 Task: Search for 'kitchen appliances' on Flipkart and review the Bajaj 410569 GX 1 500 W Juicer Mixer Grinder, focusing on customer reviews and ratings.
Action: Mouse moved to (338, 54)
Screenshot: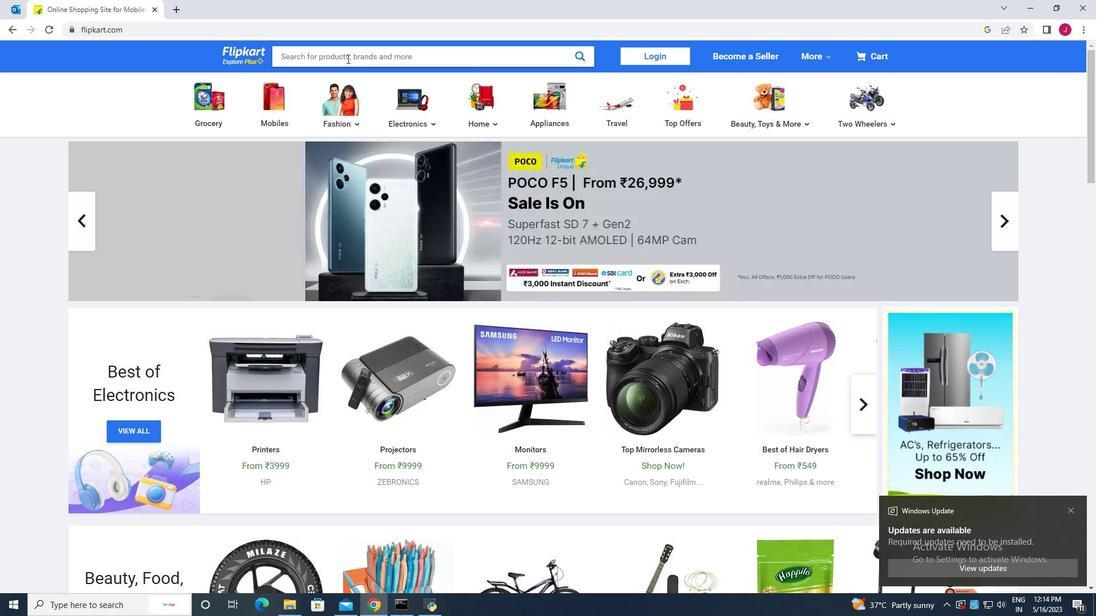 
Action: Mouse pressed left at (338, 54)
Screenshot: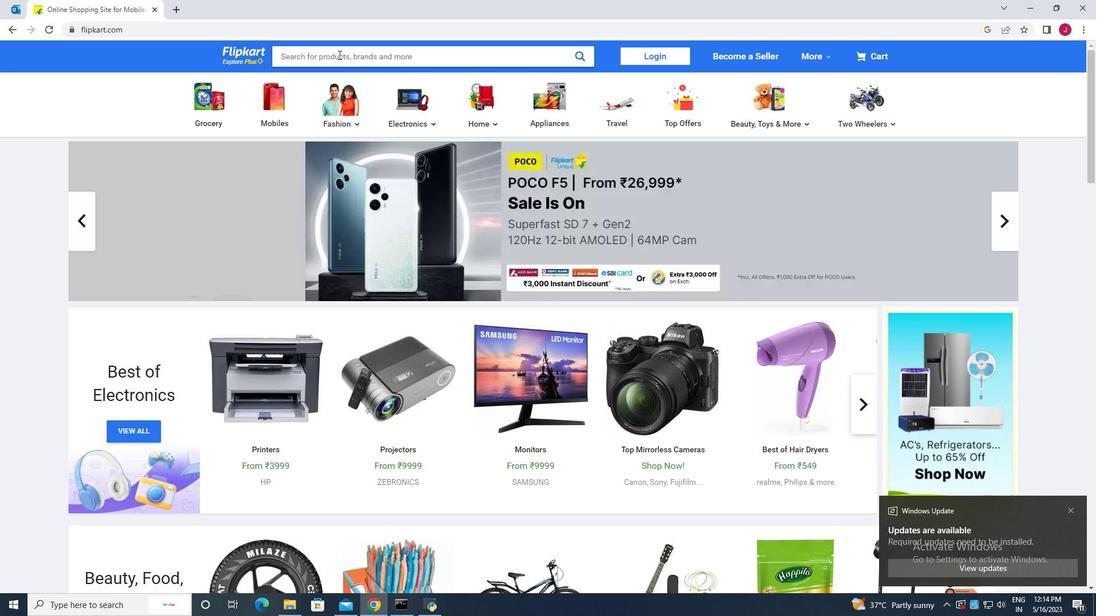 
Action: Key pressed kitchen<Key.space>app
Screenshot: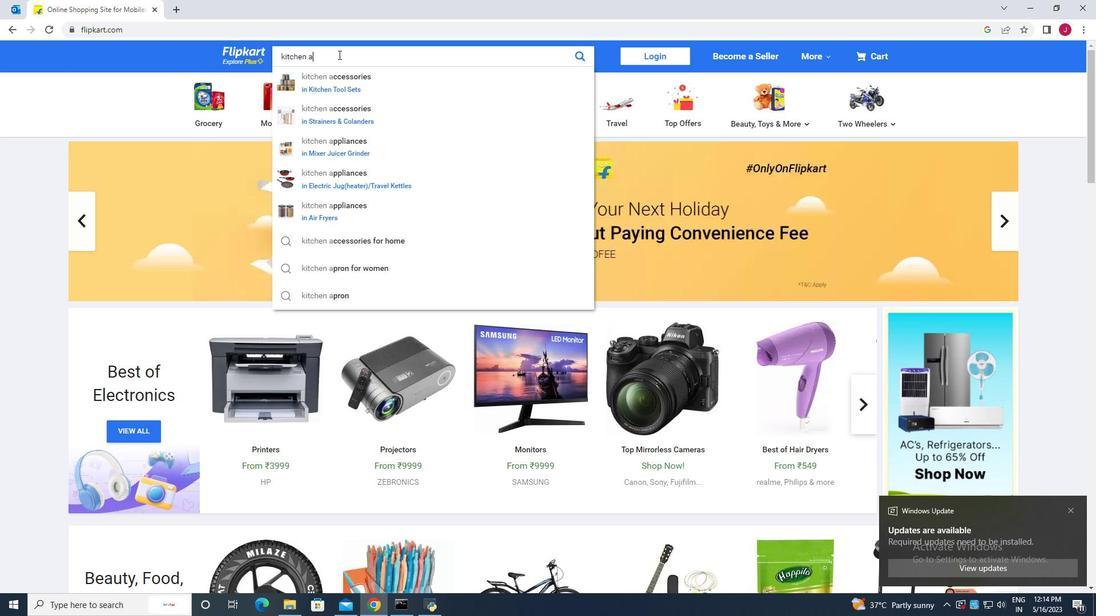 
Action: Mouse moved to (360, 78)
Screenshot: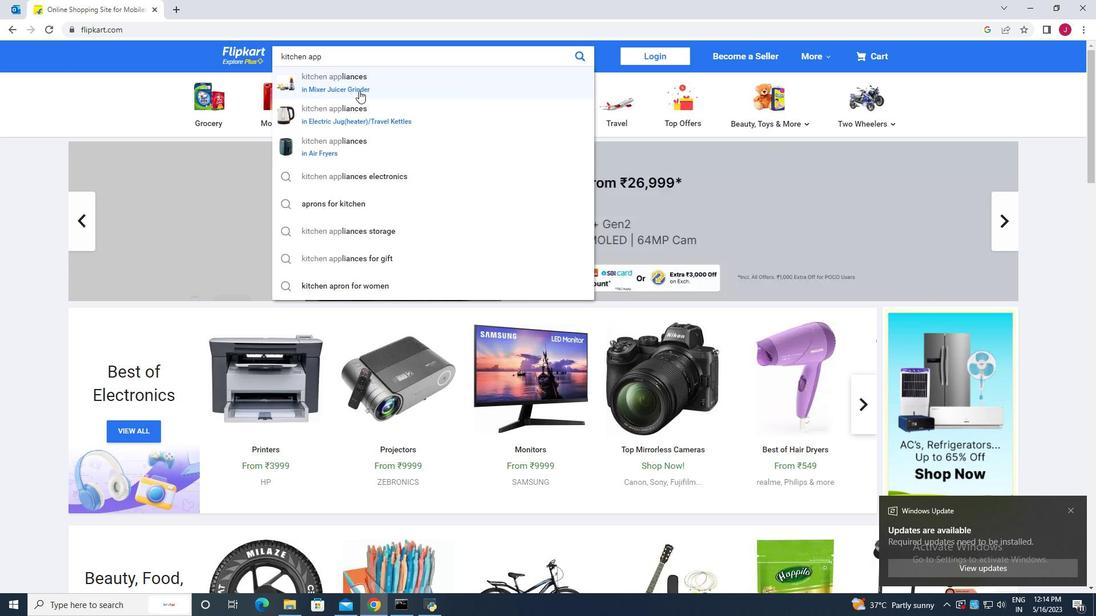 
Action: Mouse pressed left at (360, 78)
Screenshot: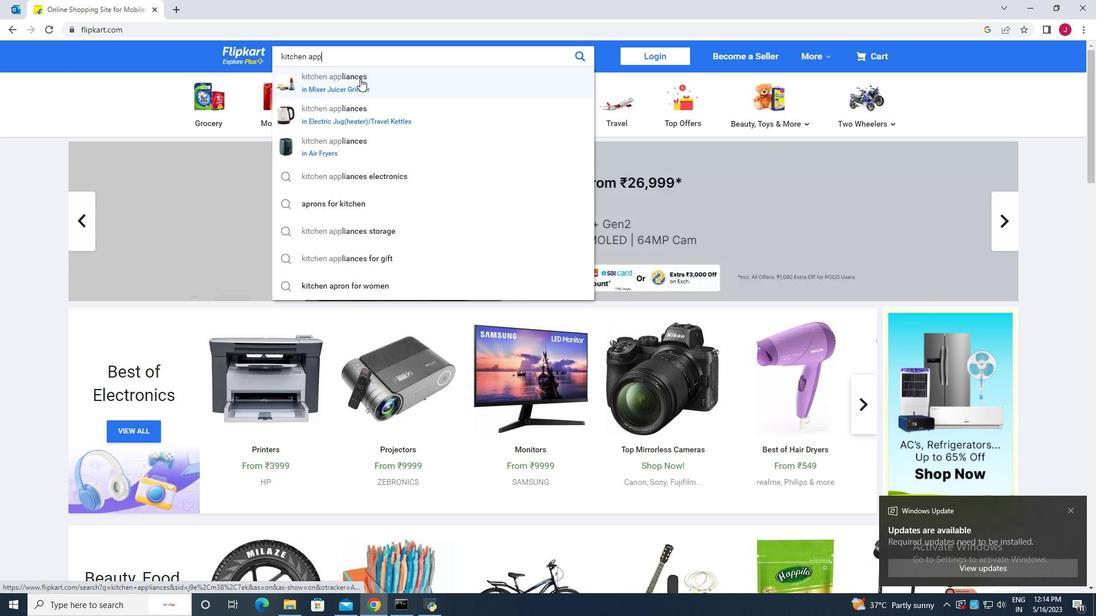 
Action: Mouse moved to (389, 241)
Screenshot: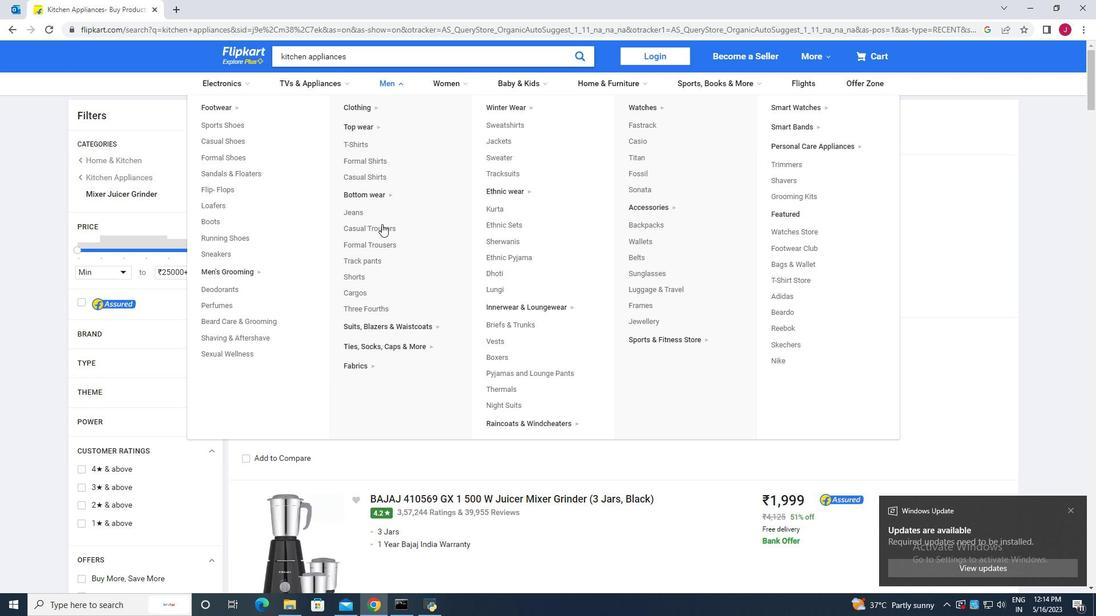 
Action: Mouse scrolled (389, 241) with delta (0, 0)
Screenshot: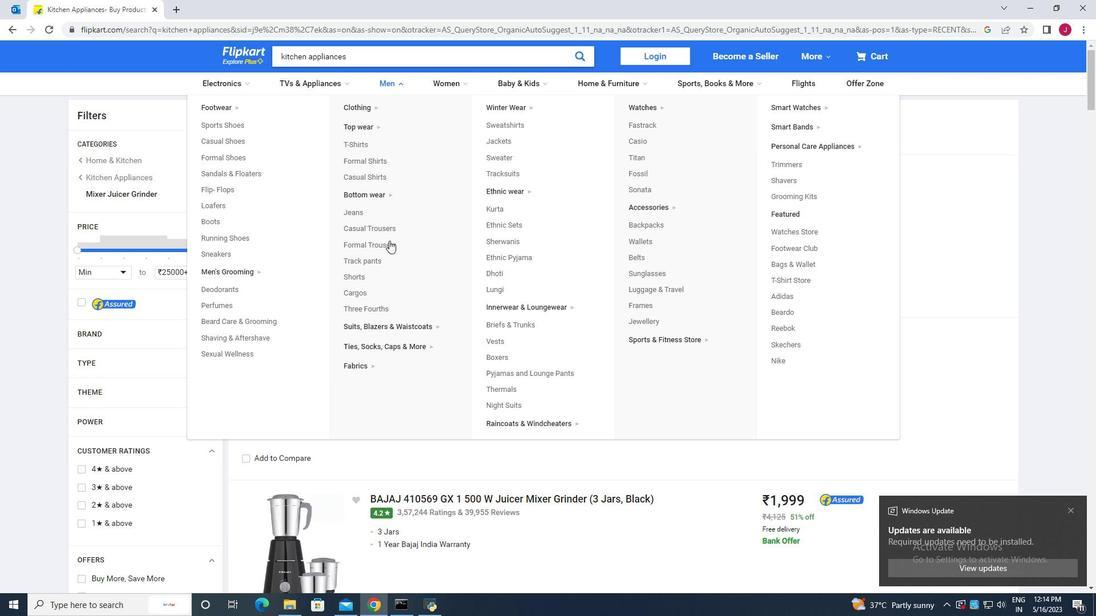 
Action: Mouse moved to (389, 241)
Screenshot: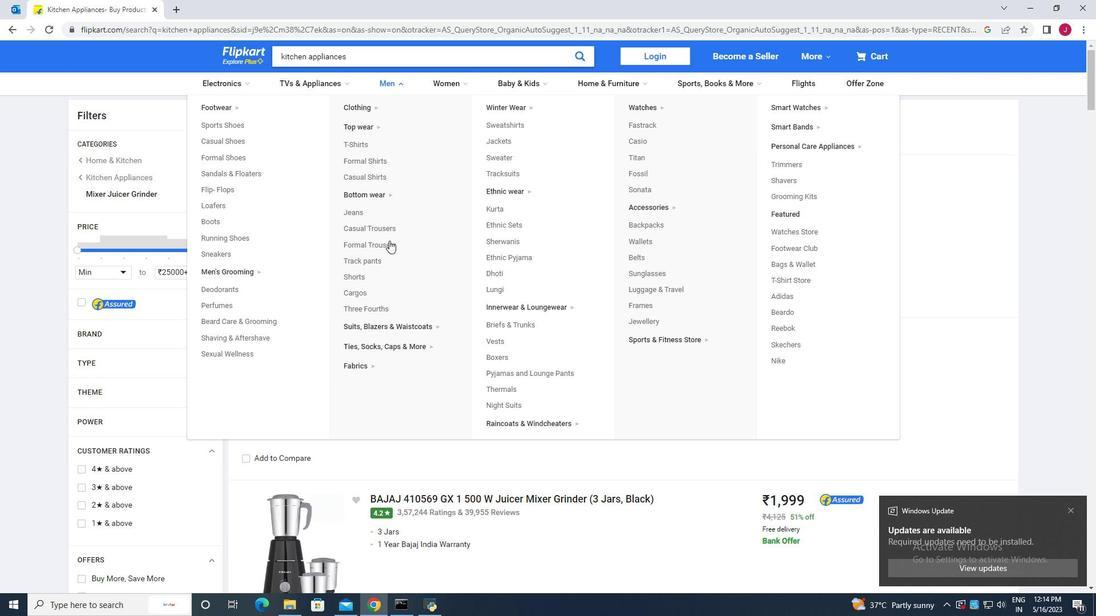 
Action: Mouse scrolled (389, 241) with delta (0, 0)
Screenshot: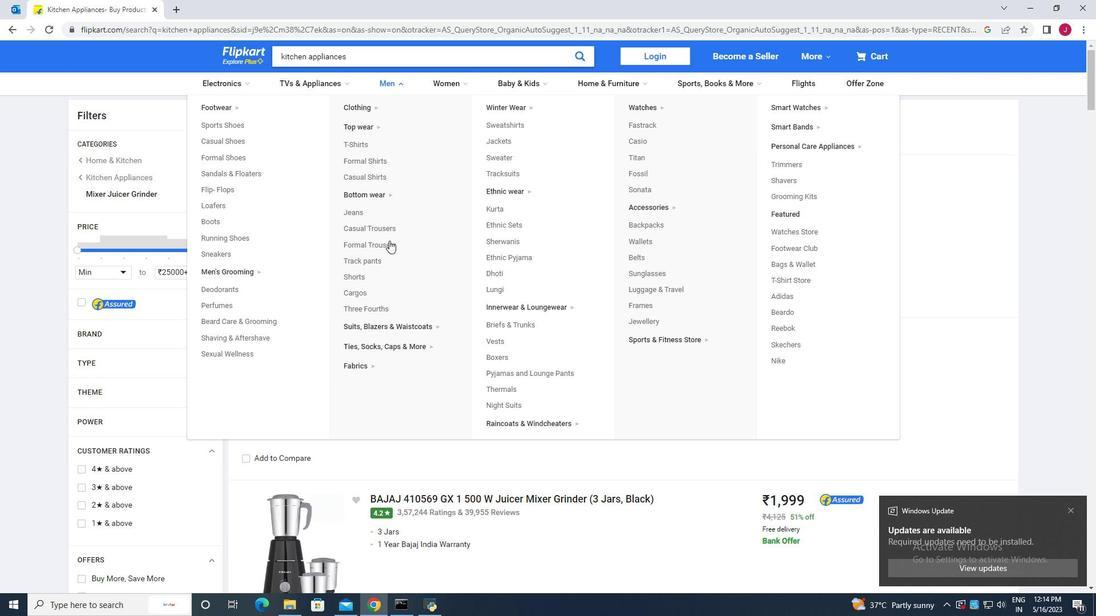 
Action: Mouse moved to (388, 240)
Screenshot: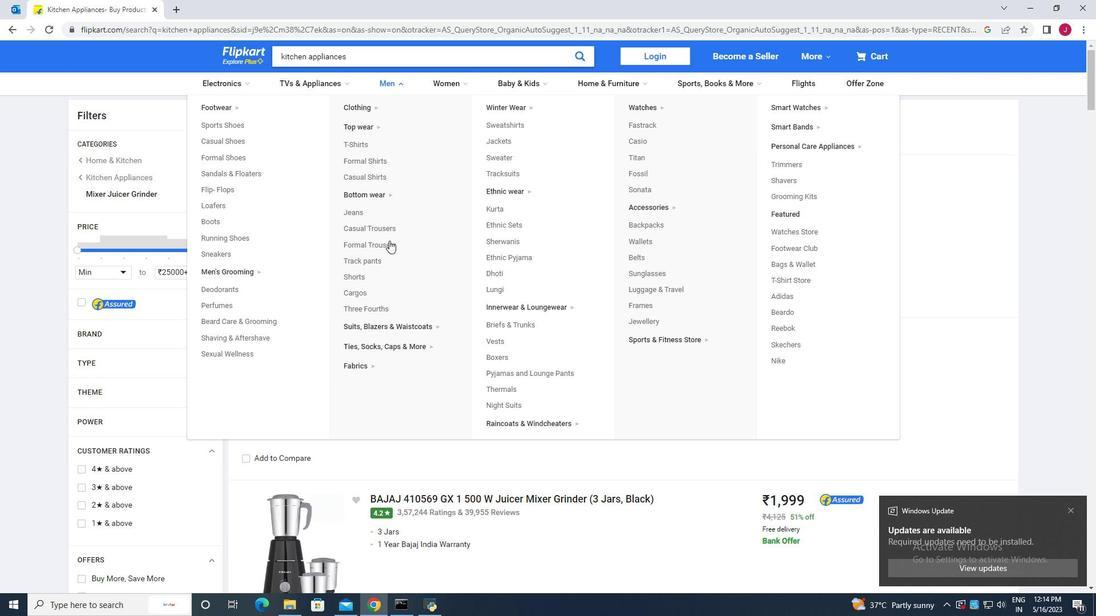 
Action: Mouse scrolled (388, 241) with delta (0, 0)
Screenshot: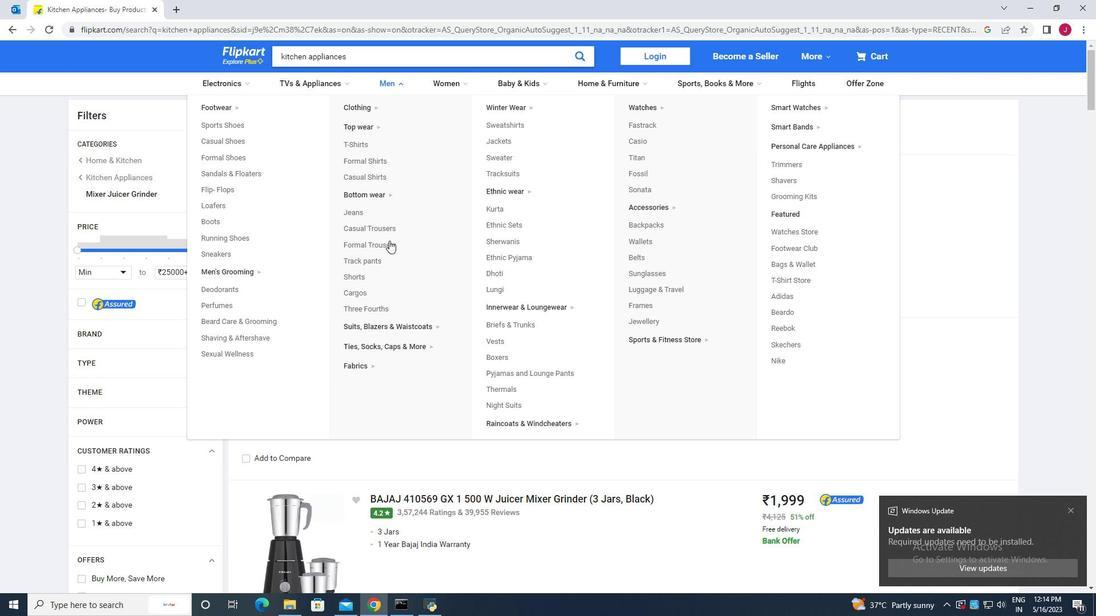 
Action: Mouse moved to (381, 225)
Screenshot: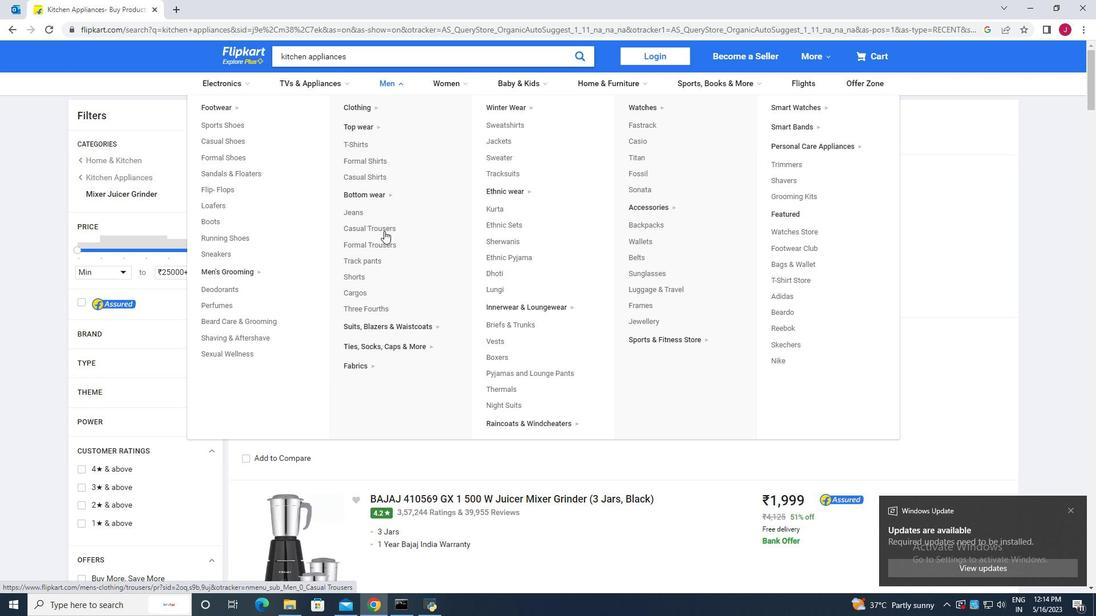 
Action: Mouse scrolled (381, 225) with delta (0, 0)
Screenshot: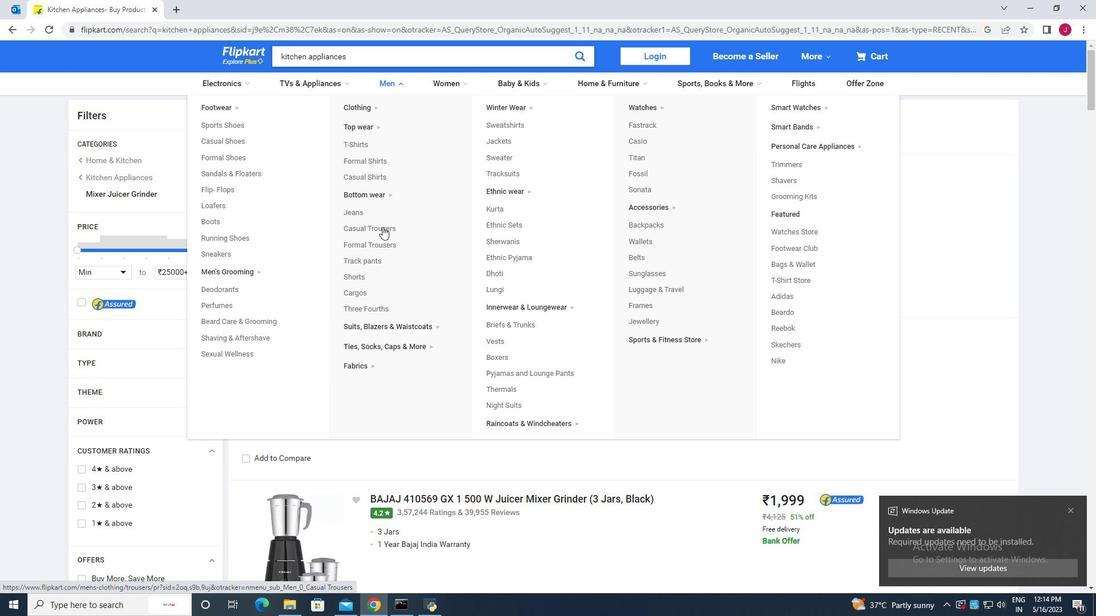 
Action: Mouse scrolled (381, 225) with delta (0, 0)
Screenshot: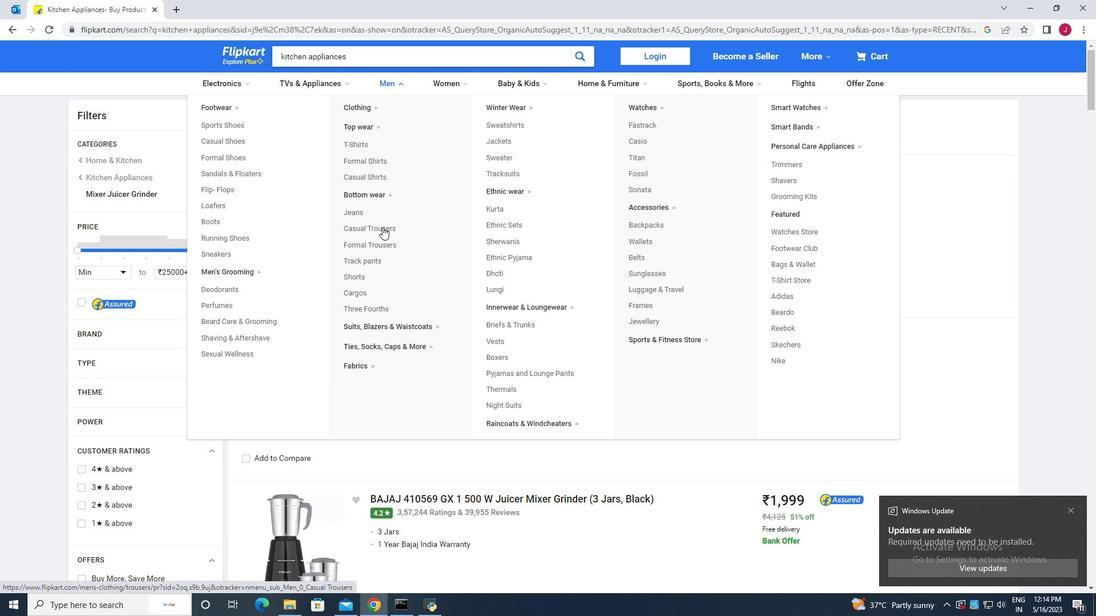 
Action: Mouse scrolled (381, 225) with delta (0, 0)
Screenshot: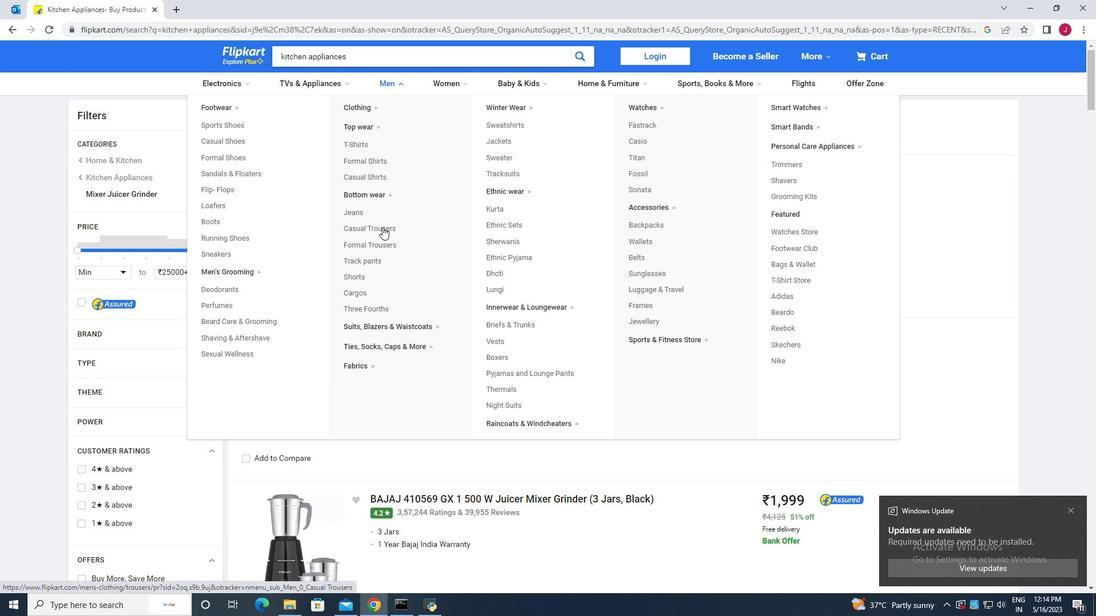 
Action: Mouse scrolled (381, 225) with delta (0, 0)
Screenshot: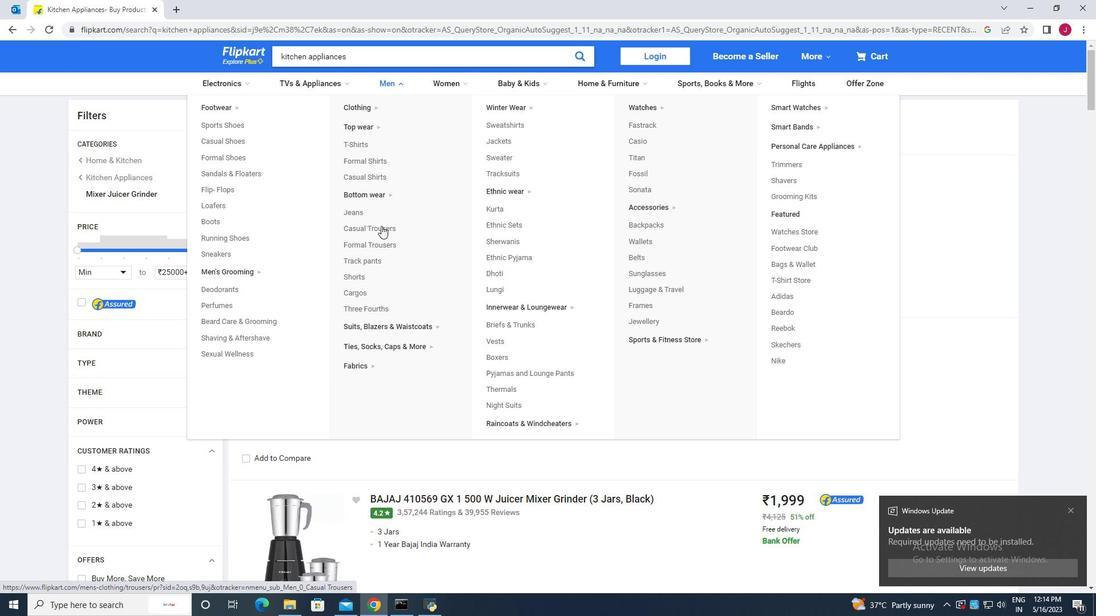 
Action: Mouse scrolled (381, 225) with delta (0, 0)
Screenshot: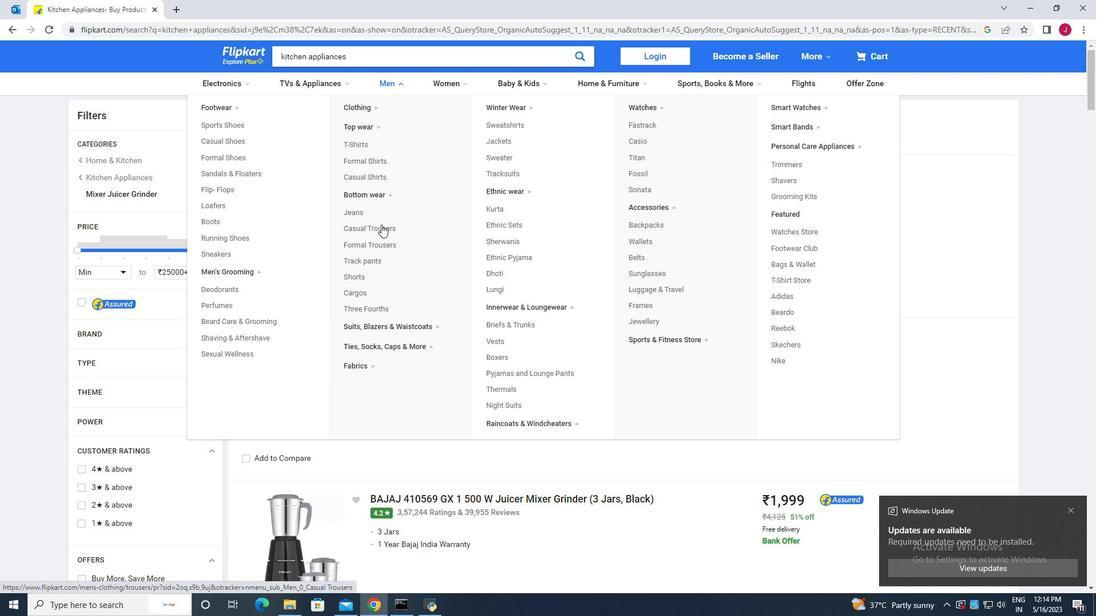 
Action: Mouse moved to (381, 219)
Screenshot: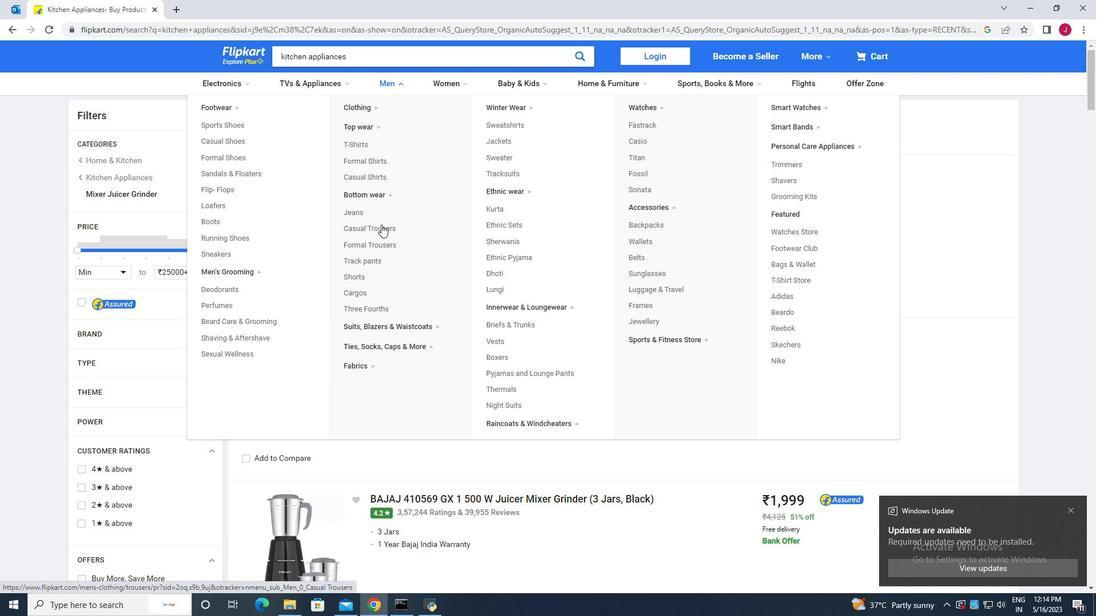 
Action: Mouse scrolled (381, 219) with delta (0, 0)
Screenshot: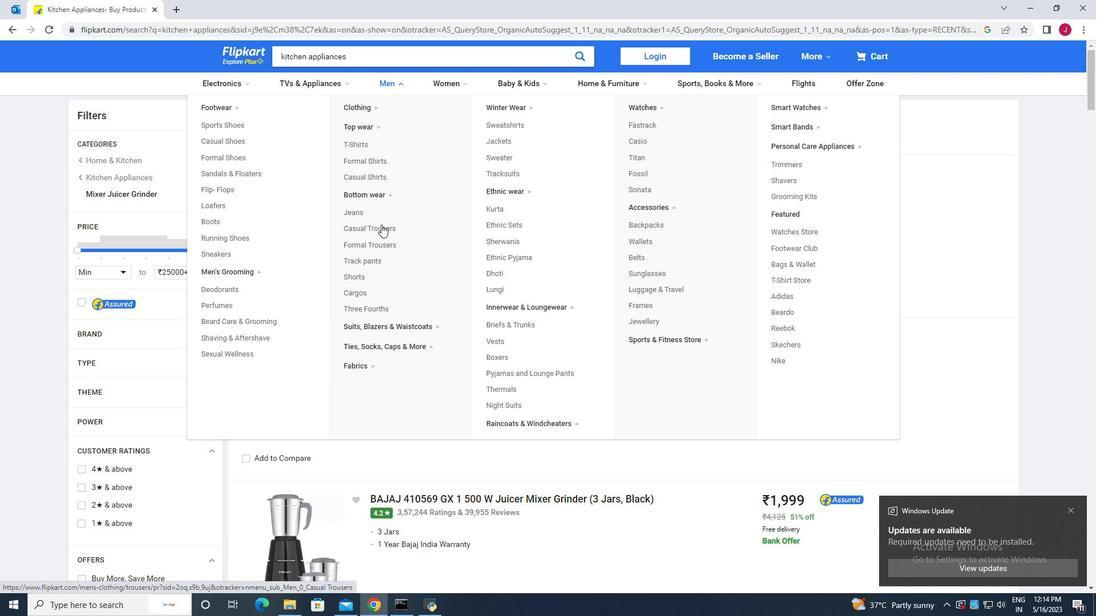 
Action: Mouse scrolled (381, 219) with delta (0, 0)
Screenshot: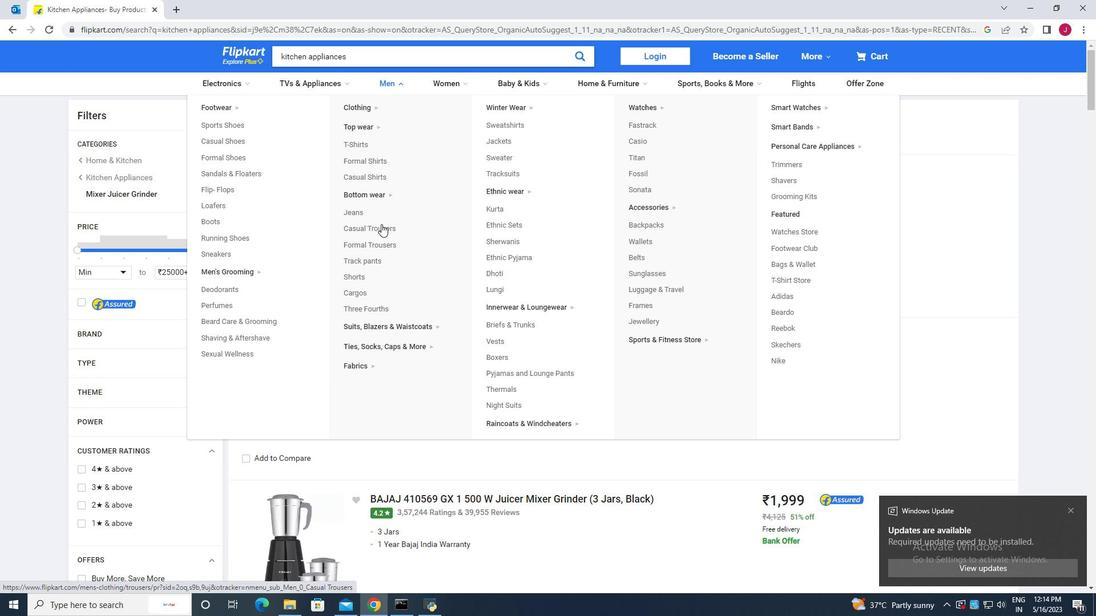 
Action: Mouse scrolled (381, 219) with delta (0, 0)
Screenshot: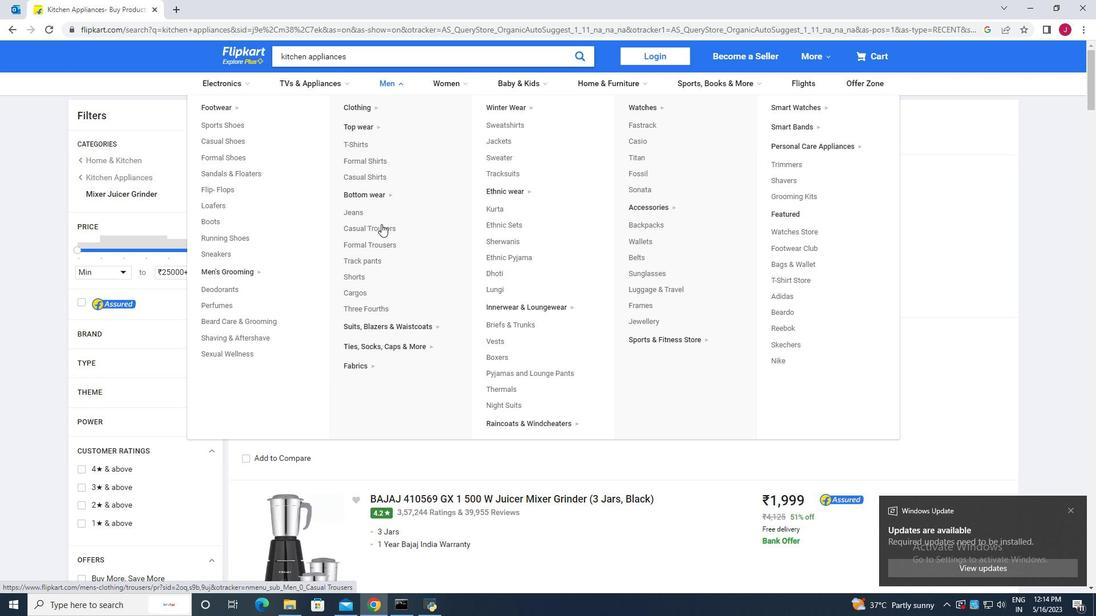 
Action: Mouse scrolled (381, 219) with delta (0, 0)
Screenshot: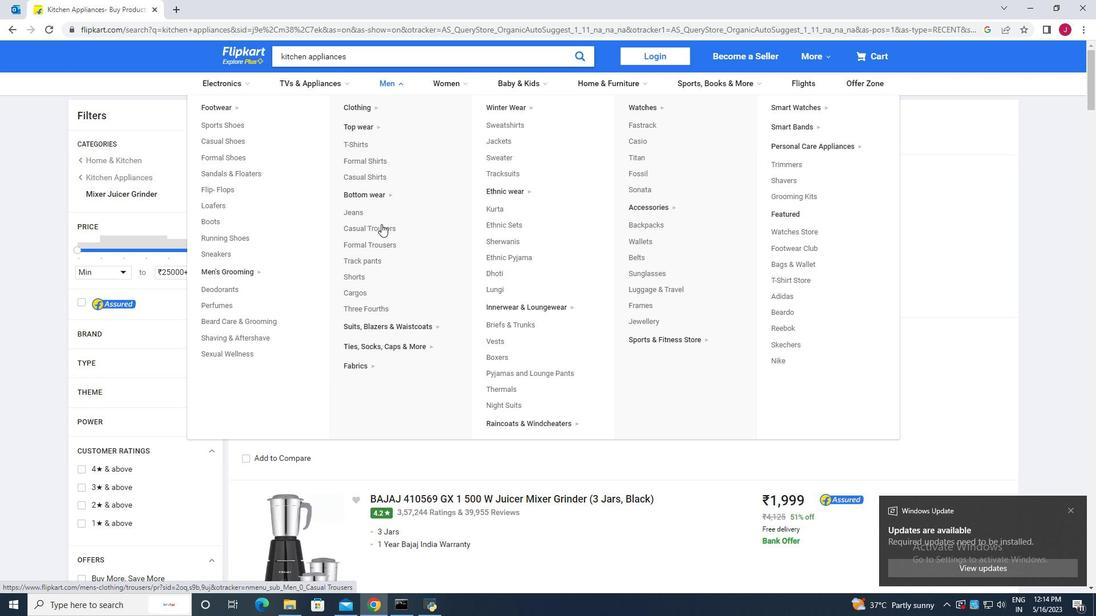 
Action: Mouse scrolled (381, 219) with delta (0, 0)
Screenshot: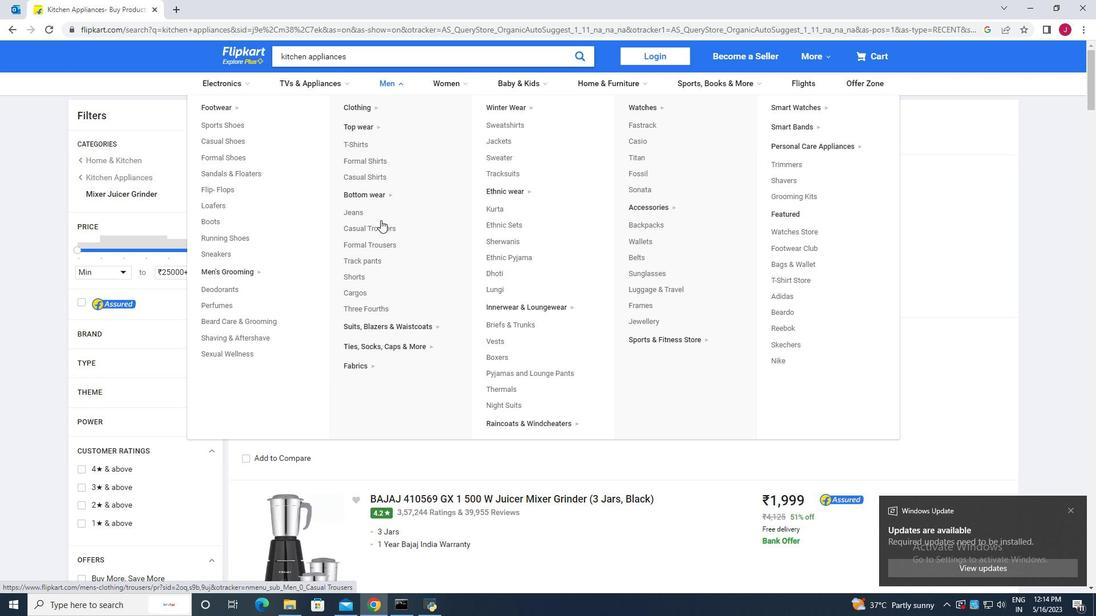 
Action: Mouse scrolled (381, 219) with delta (0, 0)
Screenshot: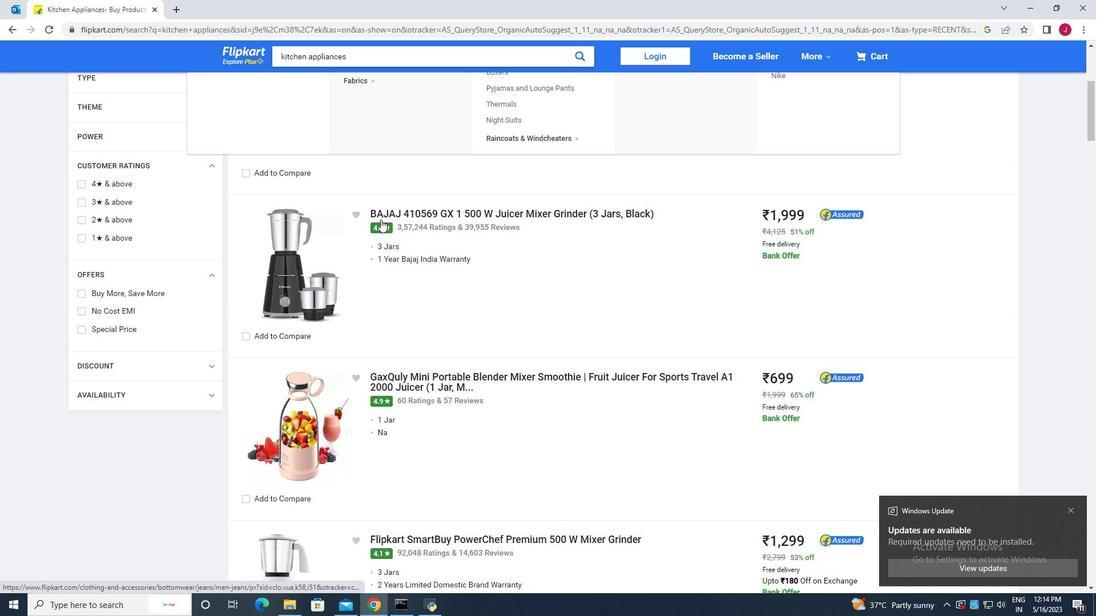 
Action: Mouse scrolled (381, 219) with delta (0, 0)
Screenshot: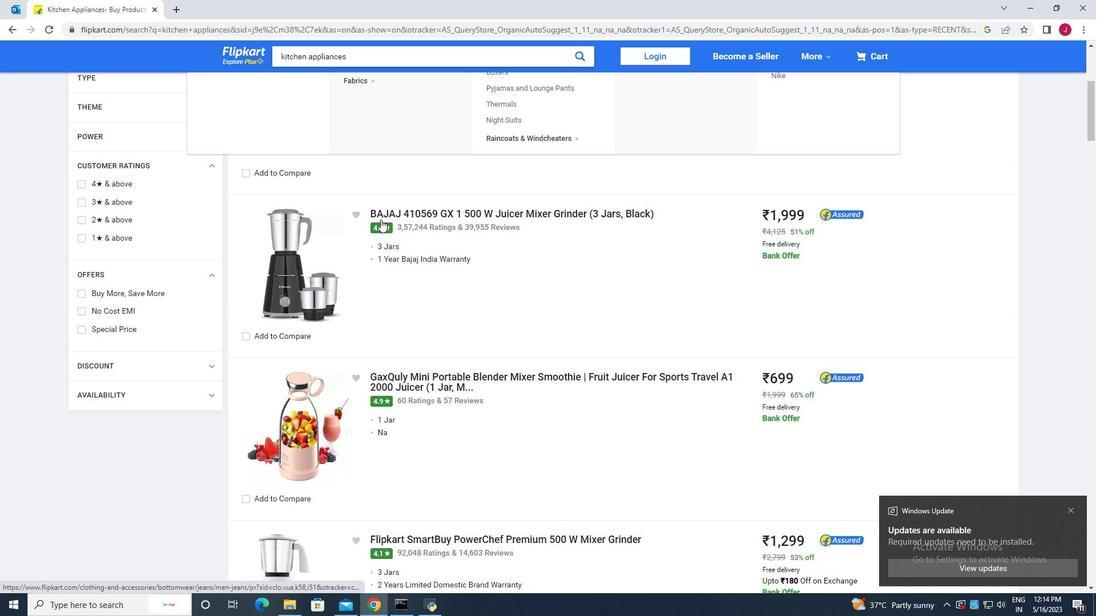 
Action: Mouse scrolled (381, 219) with delta (0, 0)
Screenshot: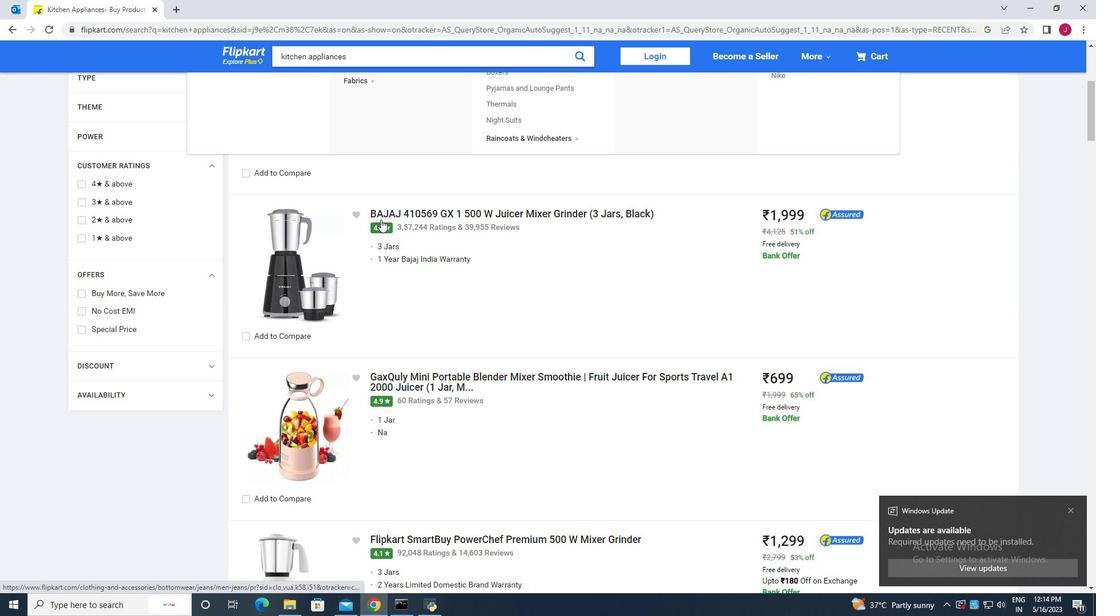 
Action: Mouse scrolled (381, 219) with delta (0, 0)
Screenshot: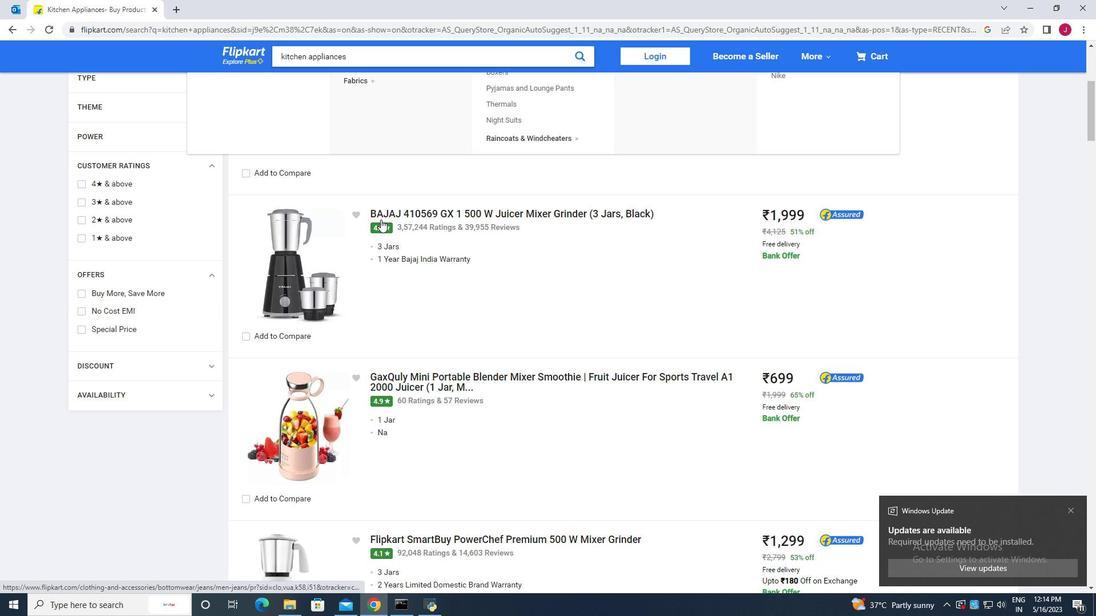
Action: Mouse scrolled (381, 220) with delta (0, 0)
Screenshot: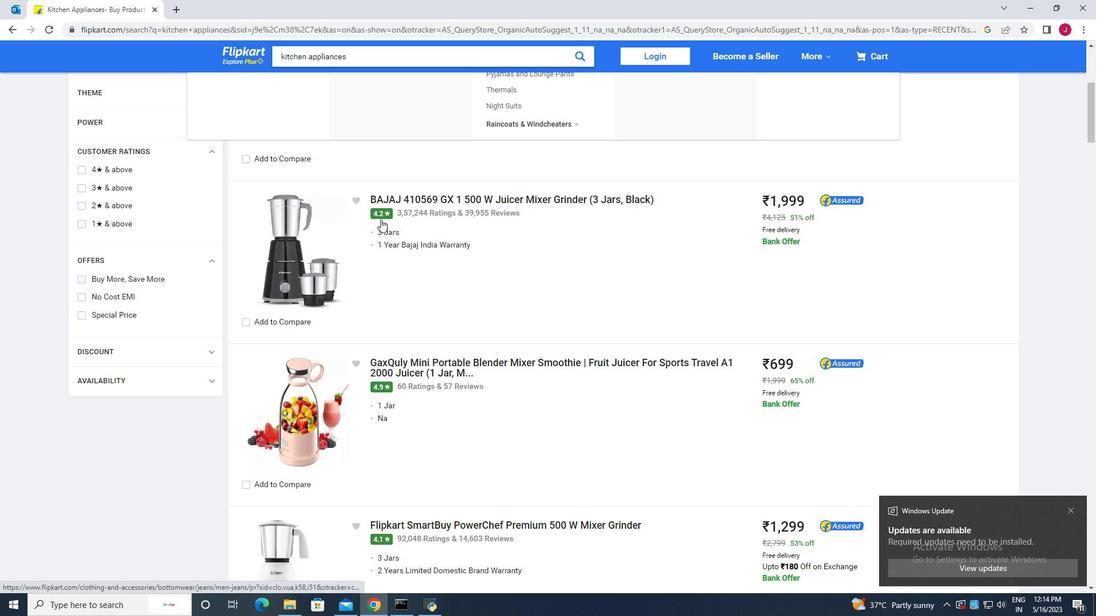 
Action: Mouse scrolled (381, 220) with delta (0, 0)
Screenshot: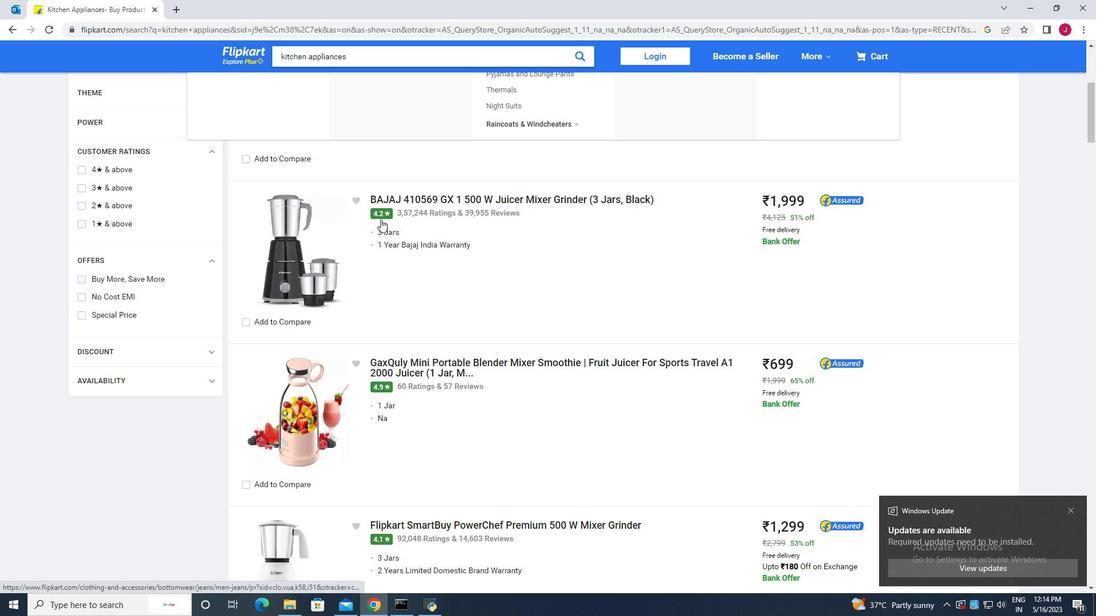 
Action: Mouse scrolled (381, 220) with delta (0, 0)
Screenshot: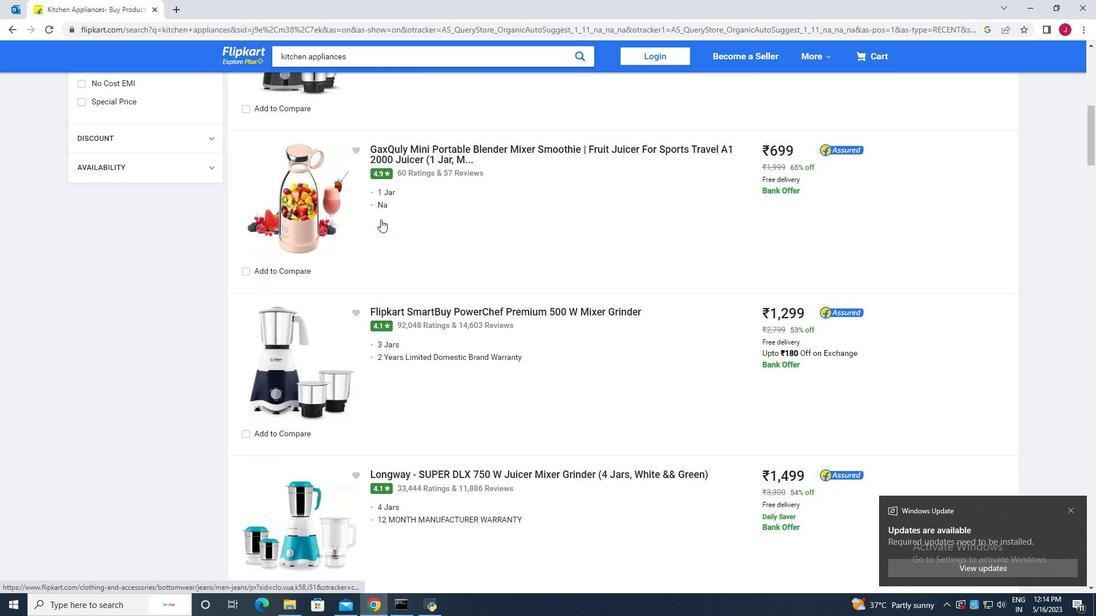 
Action: Mouse moved to (532, 214)
Screenshot: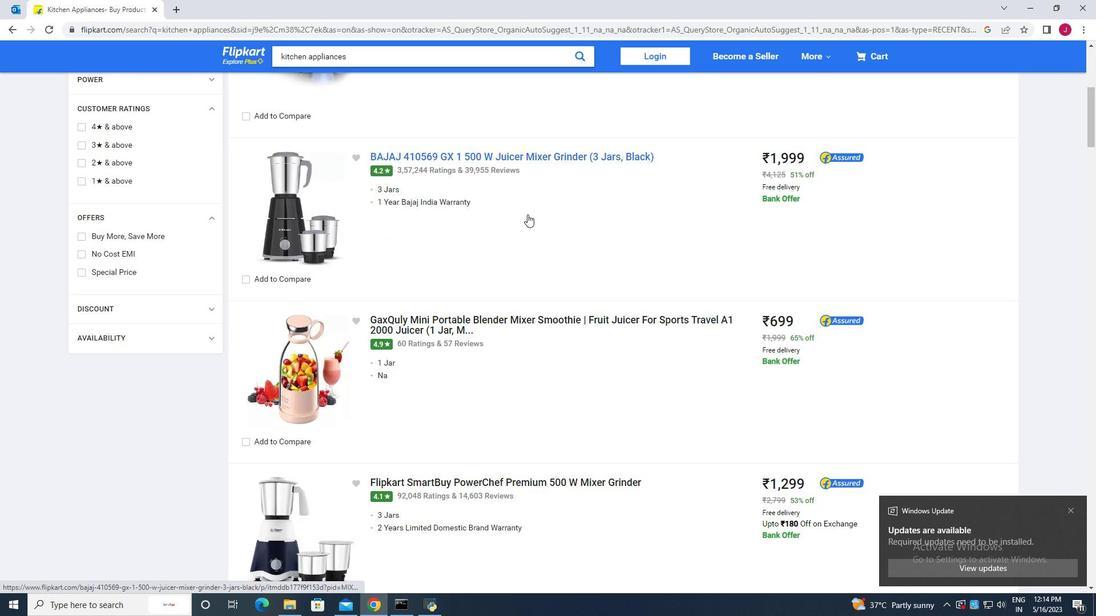 
Action: Mouse pressed left at (532, 214)
Screenshot: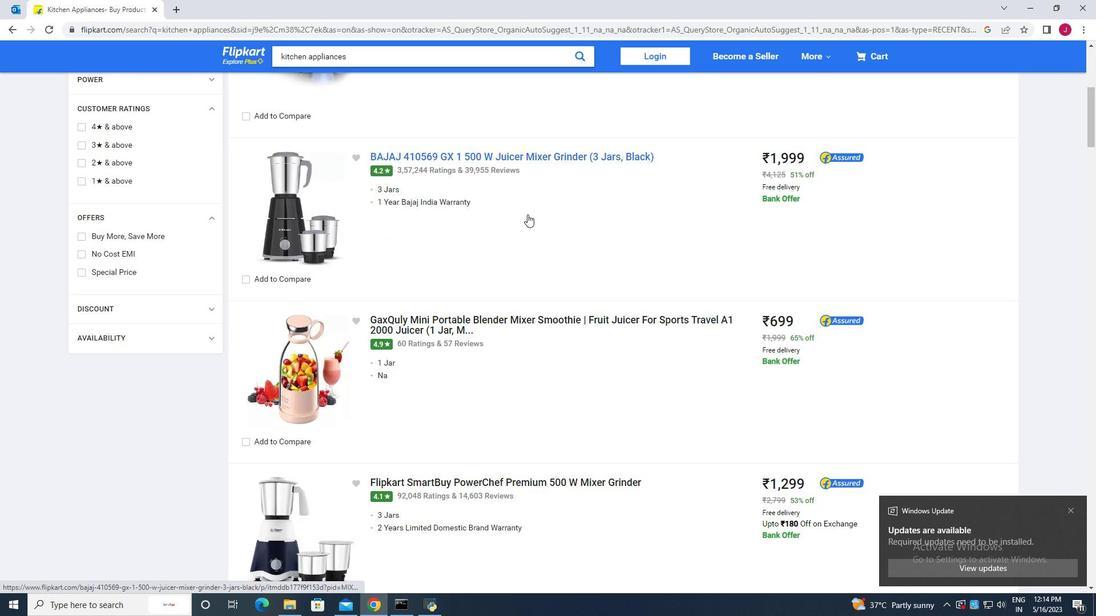 
Action: Mouse moved to (473, 305)
Screenshot: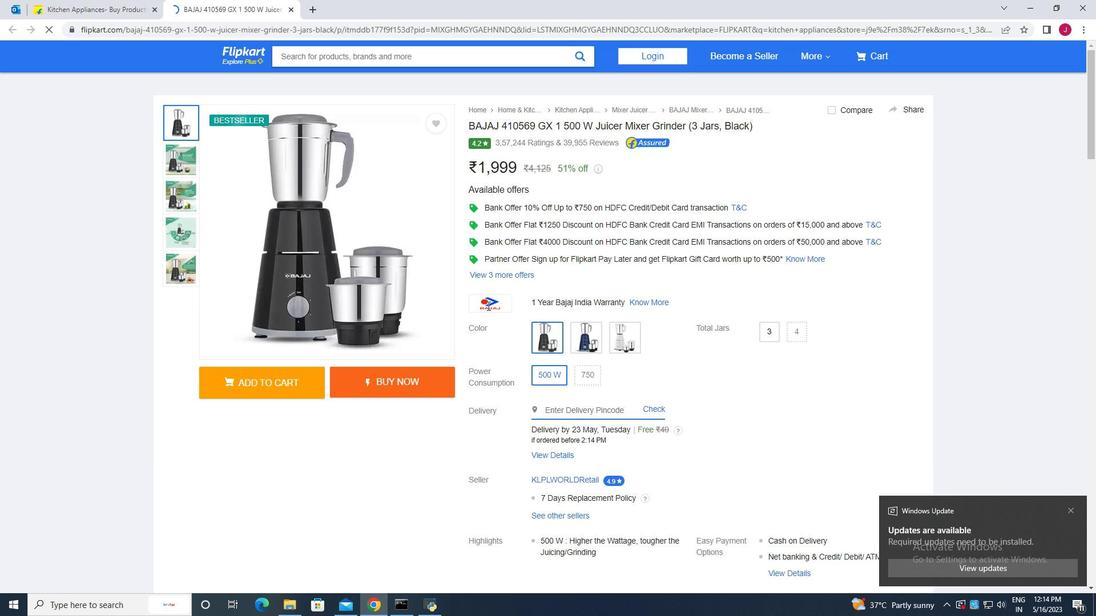 
Action: Mouse scrolled (473, 304) with delta (0, 0)
Screenshot: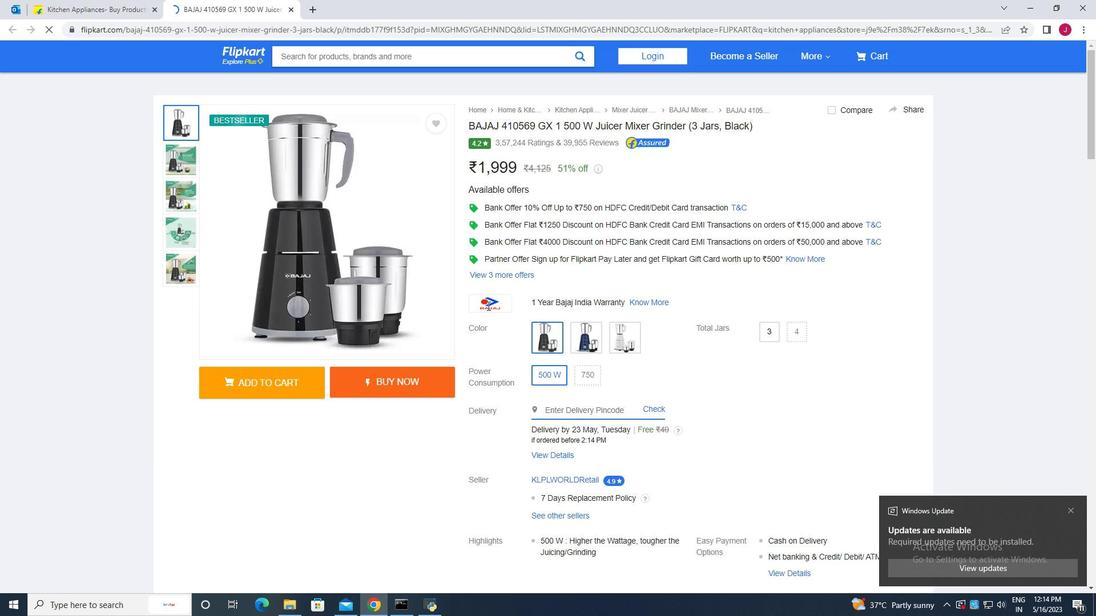 
Action: Mouse moved to (467, 304)
Screenshot: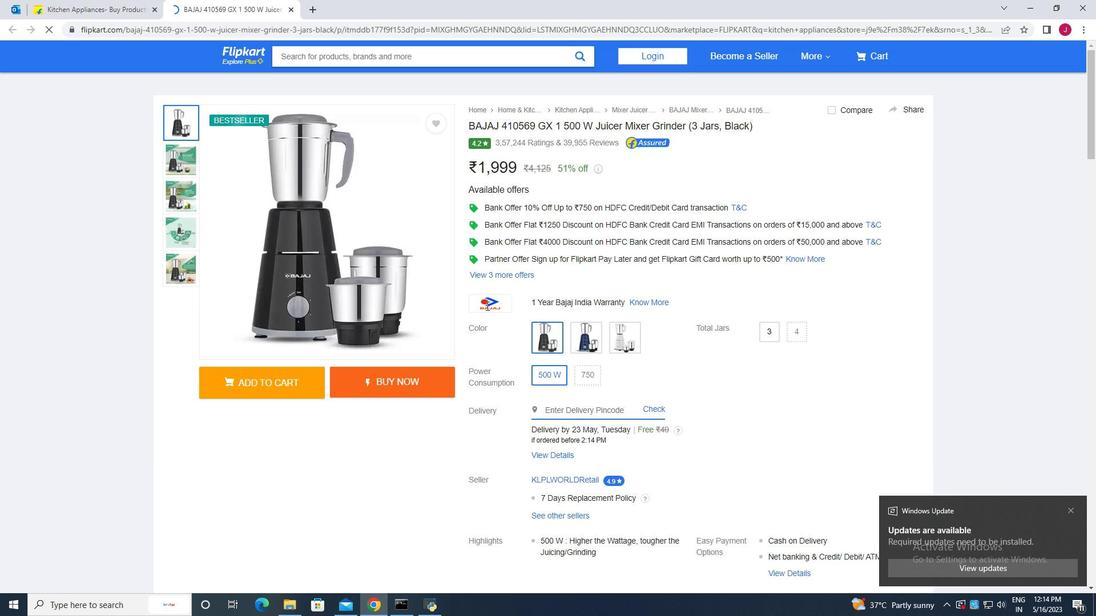 
Action: Mouse scrolled (467, 303) with delta (0, 0)
Screenshot: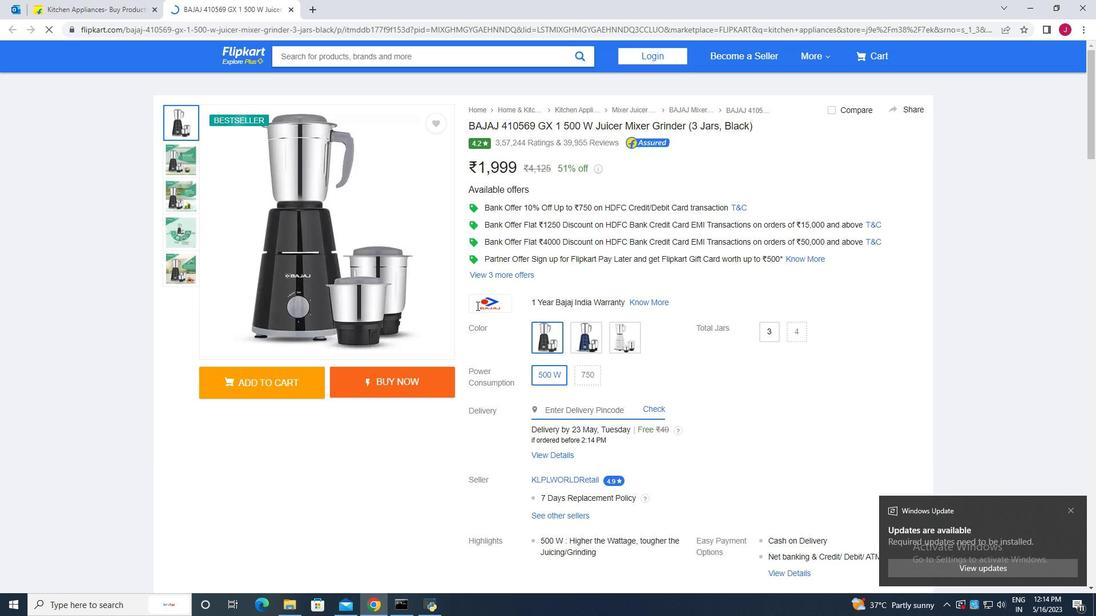 
Action: Mouse moved to (465, 303)
Screenshot: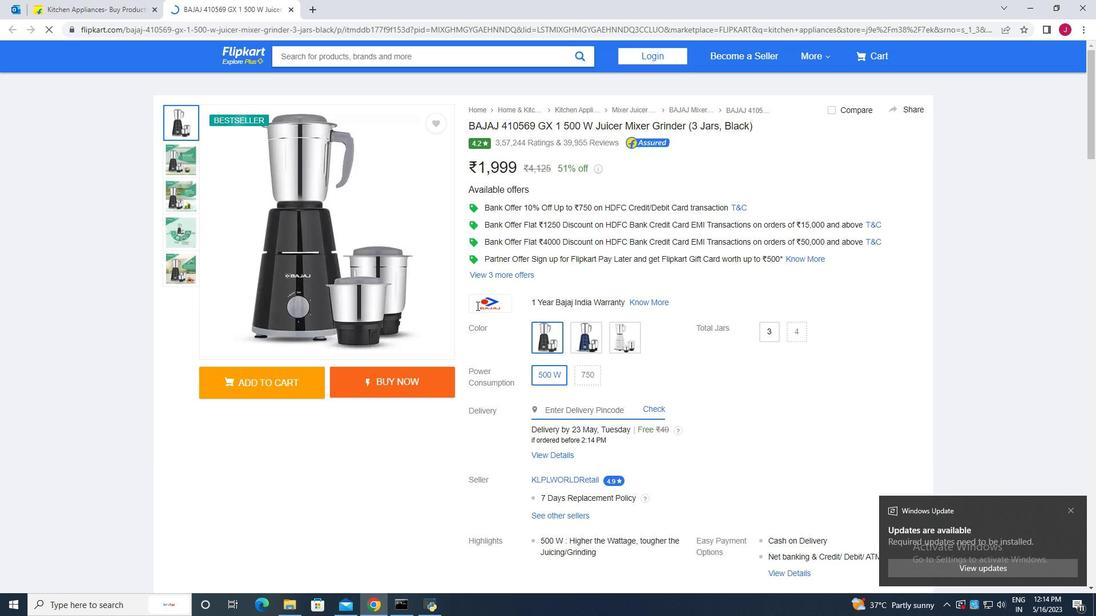 
Action: Mouse scrolled (465, 303) with delta (0, 0)
Screenshot: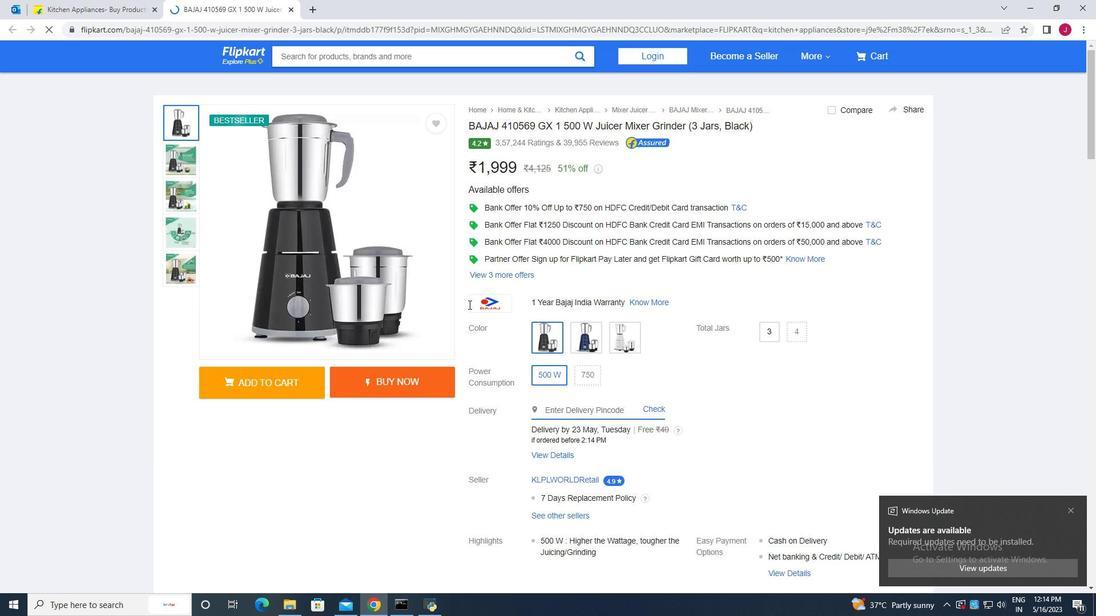 
Action: Mouse moved to (383, 296)
Screenshot: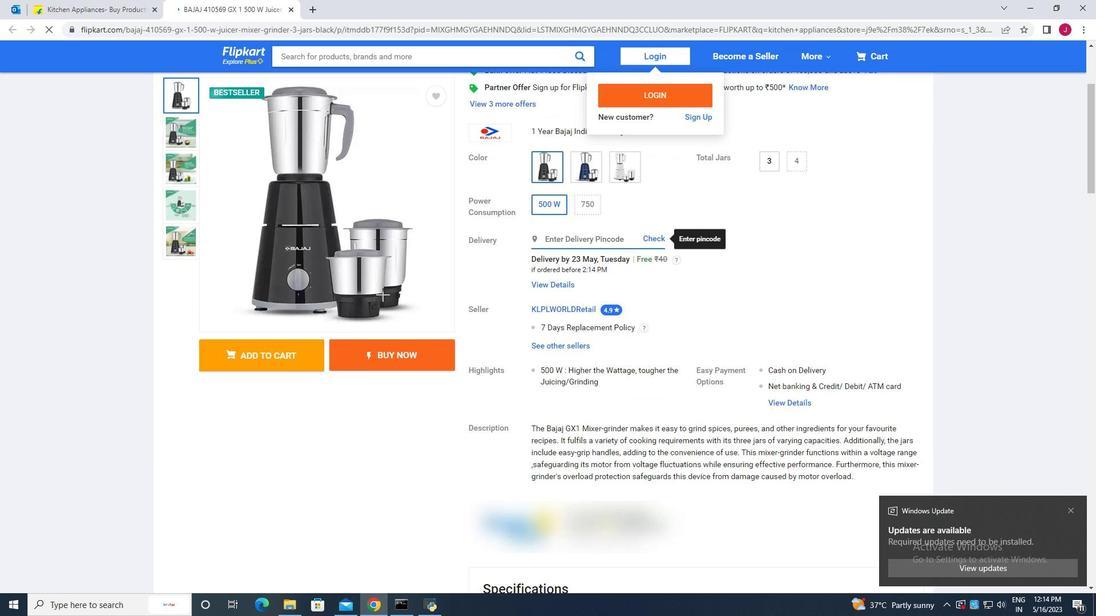 
Action: Mouse scrolled (383, 295) with delta (0, 0)
Screenshot: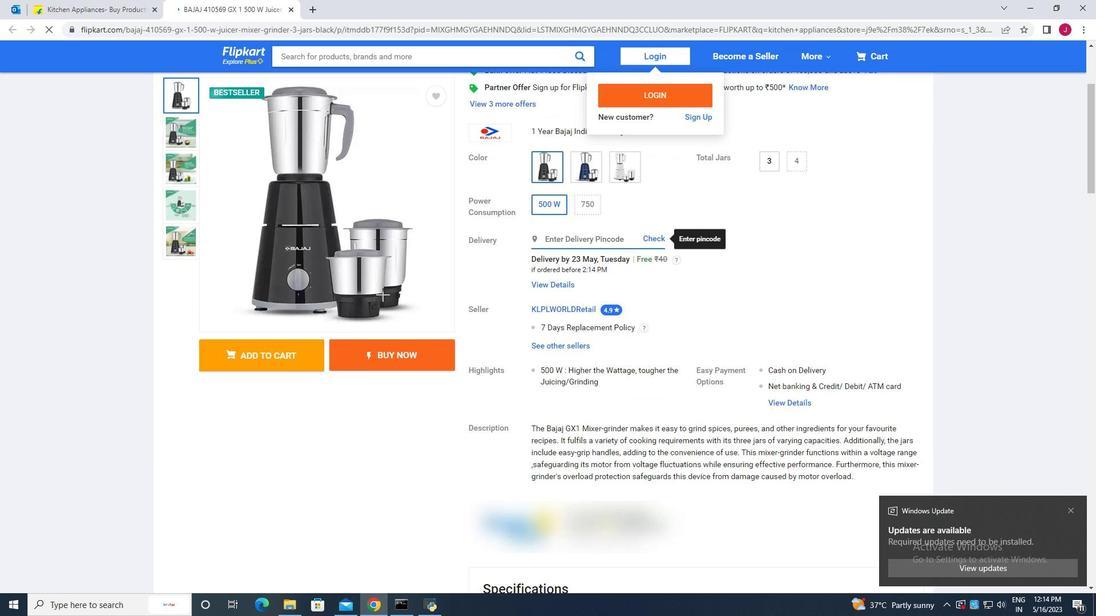 
Action: Mouse scrolled (383, 295) with delta (0, 0)
Screenshot: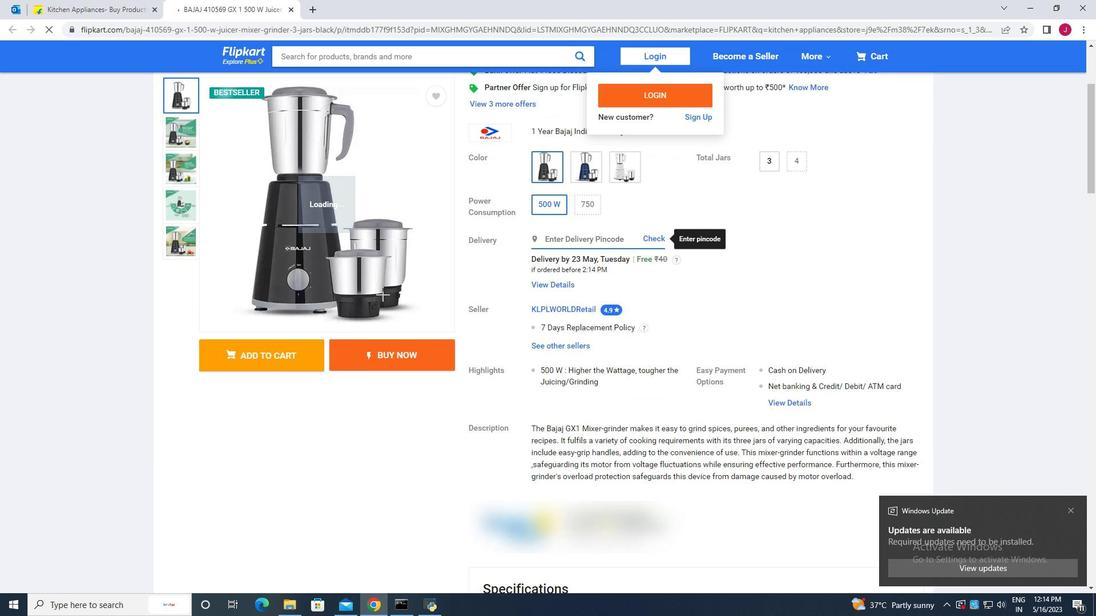
Action: Mouse moved to (615, 302)
Screenshot: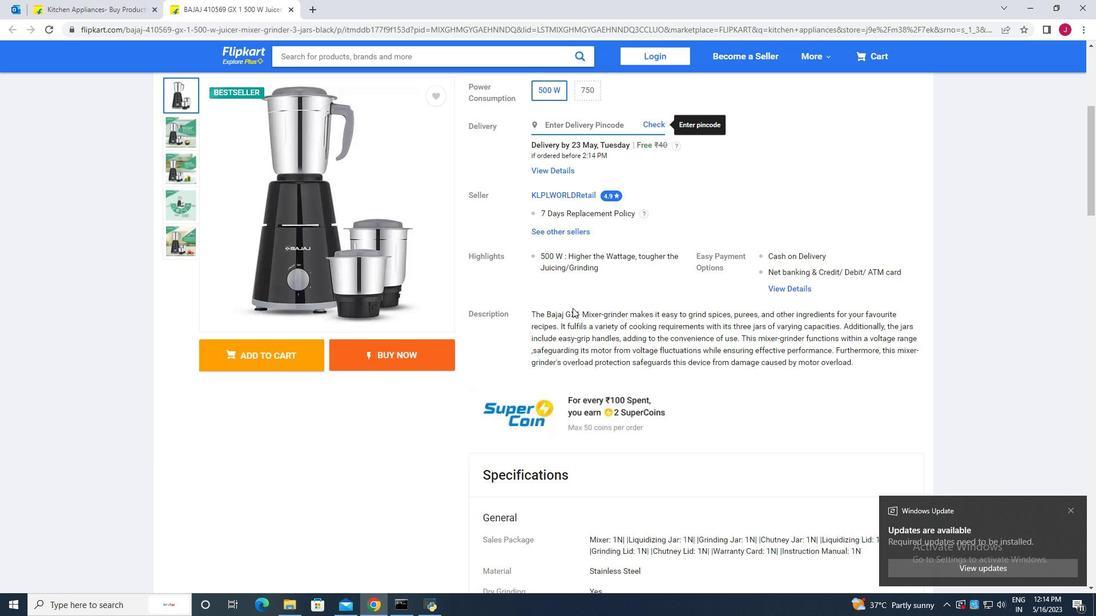 
Action: Mouse scrolled (615, 302) with delta (0, 0)
Screenshot: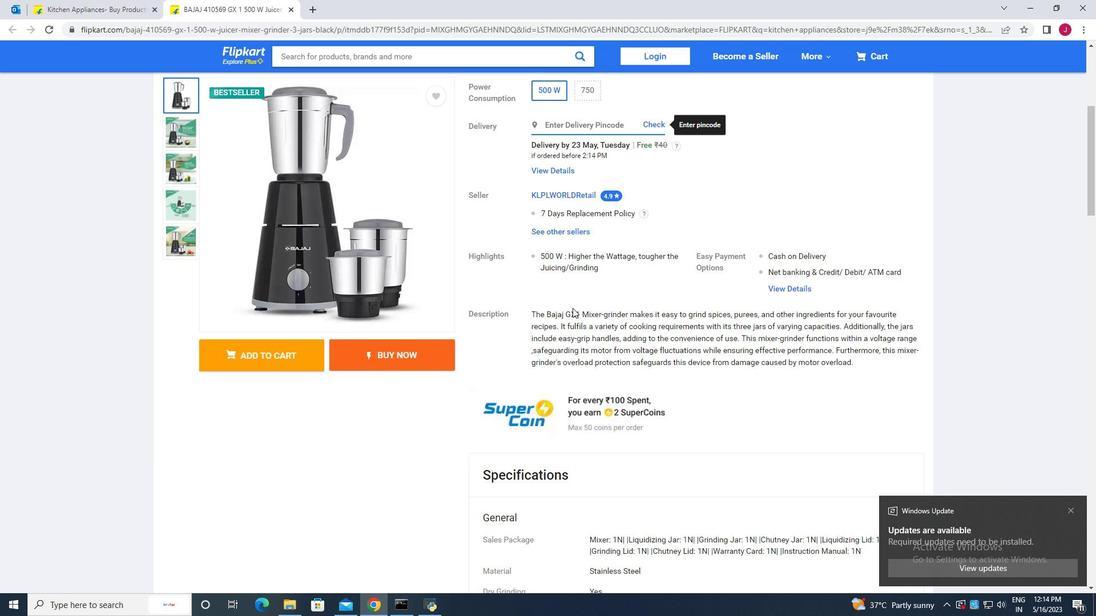 
Action: Mouse moved to (615, 303)
Screenshot: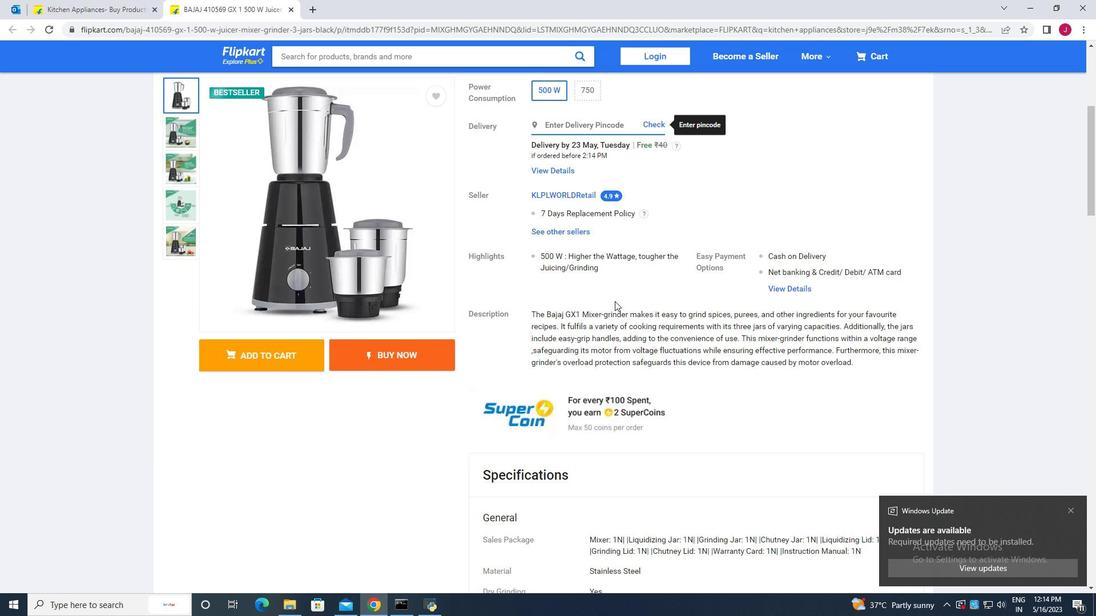 
Action: Mouse scrolled (615, 302) with delta (0, 0)
Screenshot: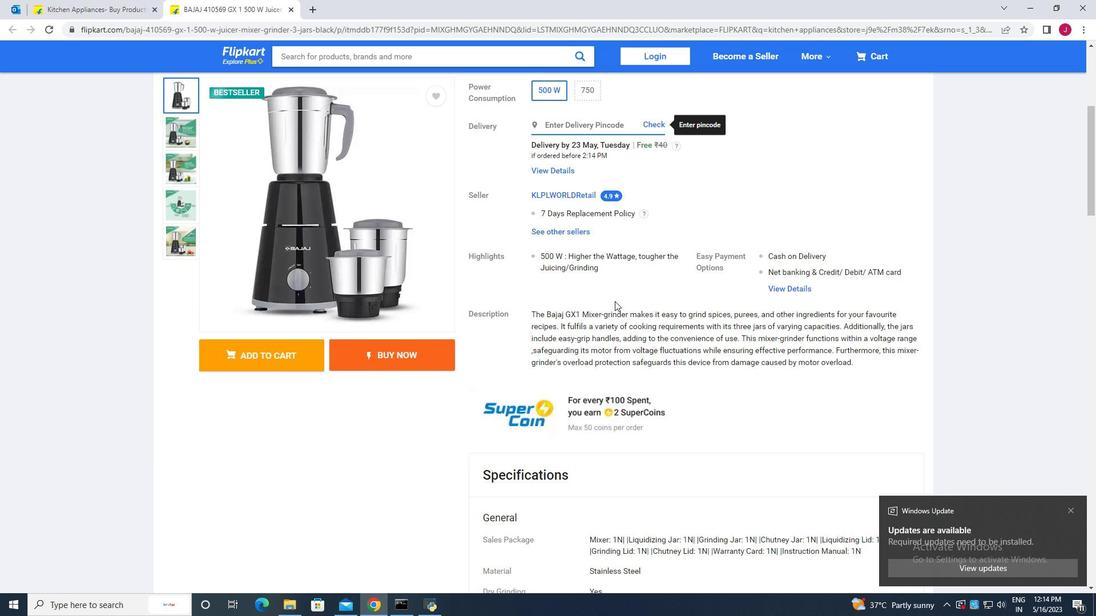 
Action: Mouse scrolled (615, 302) with delta (0, 0)
Screenshot: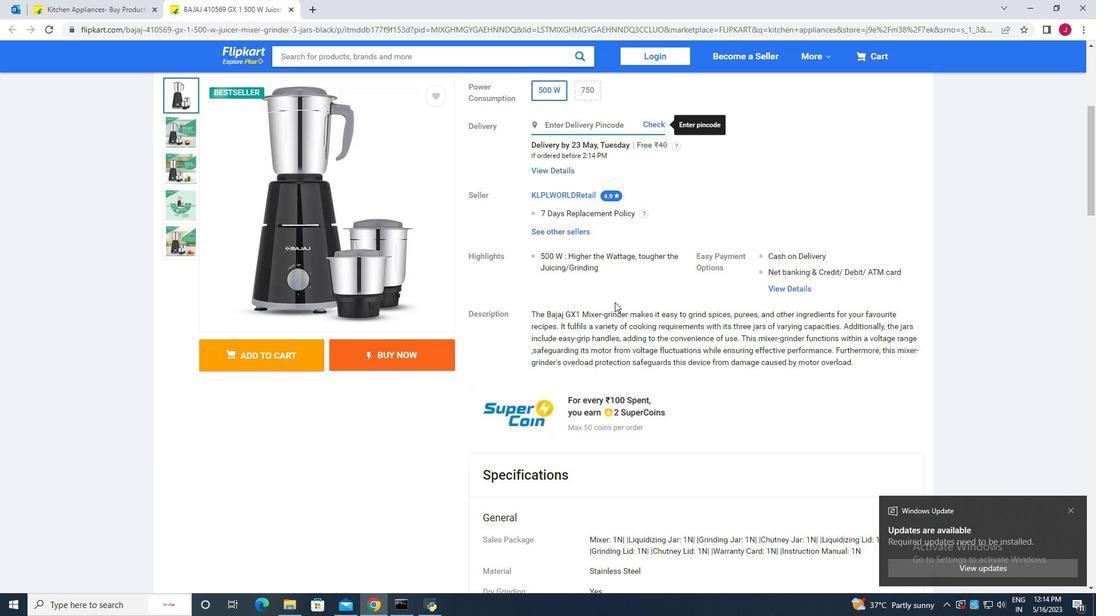 
Action: Mouse moved to (615, 303)
Screenshot: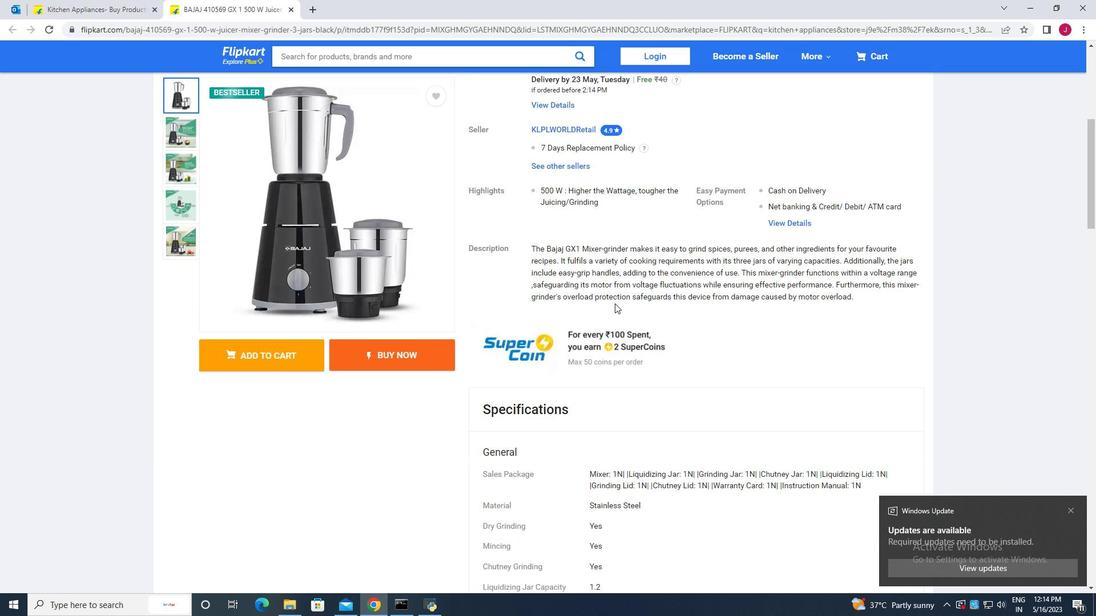 
Action: Mouse scrolled (615, 303) with delta (0, 0)
Screenshot: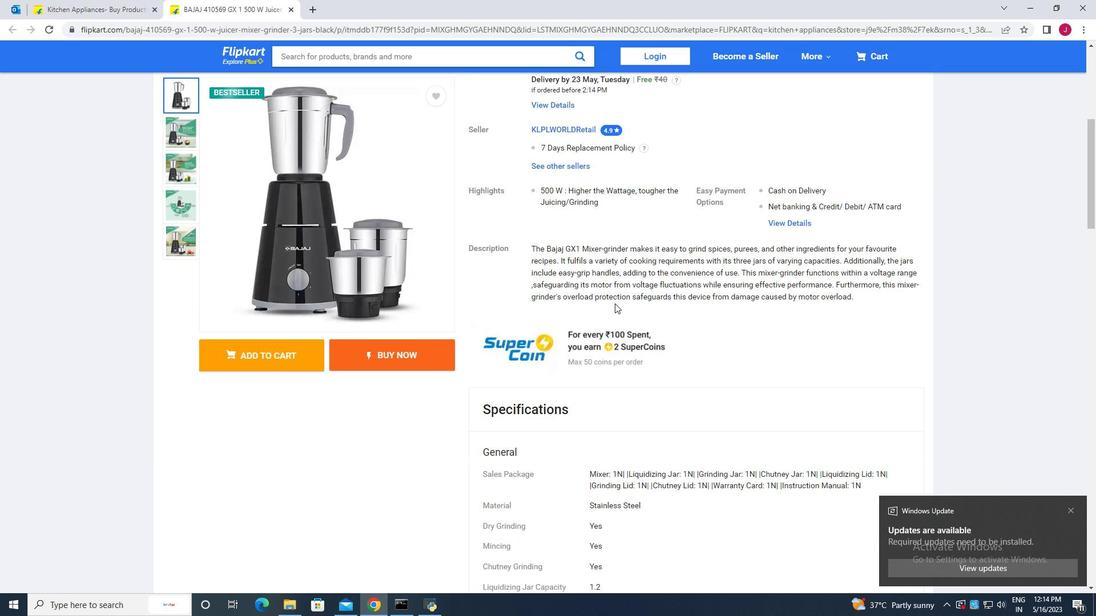 
Action: Mouse scrolled (615, 303) with delta (0, 0)
Screenshot: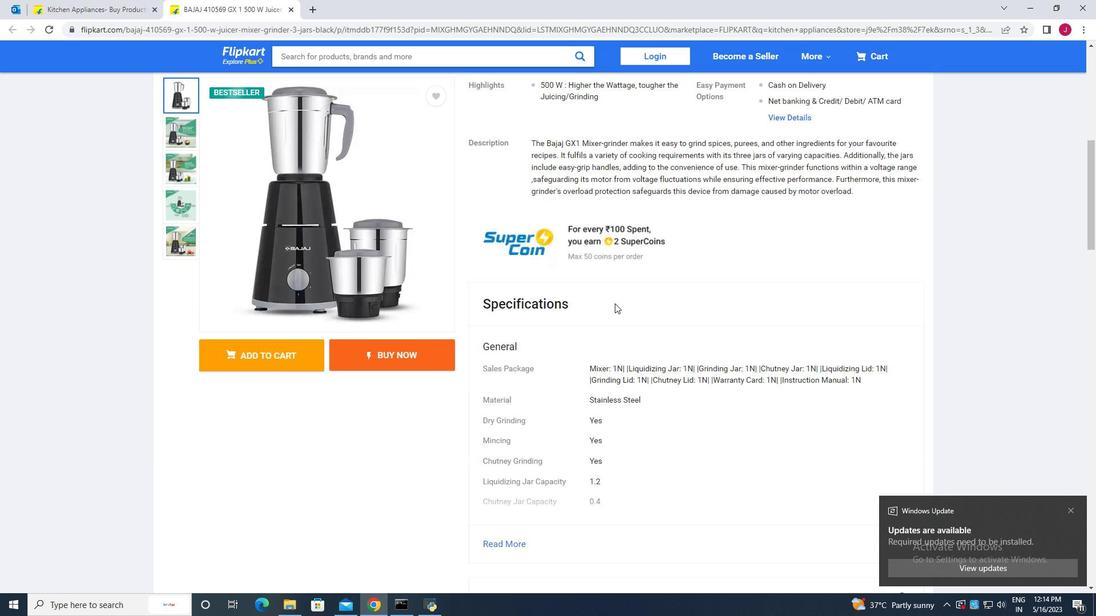 
Action: Mouse scrolled (615, 303) with delta (0, 0)
Screenshot: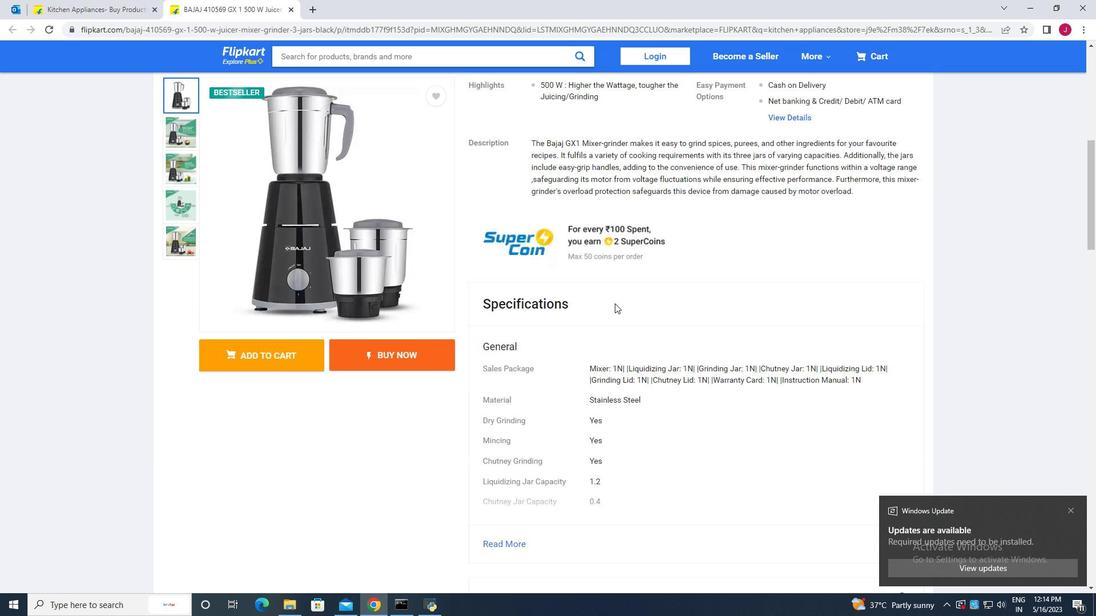 
Action: Mouse moved to (614, 303)
Screenshot: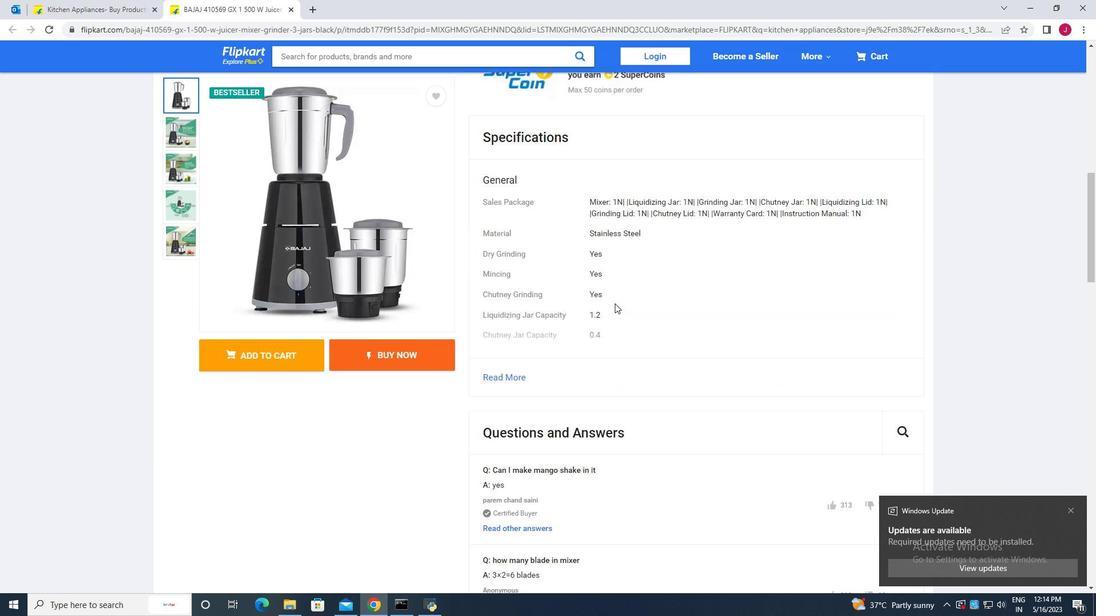 
Action: Mouse scrolled (614, 302) with delta (0, 0)
Screenshot: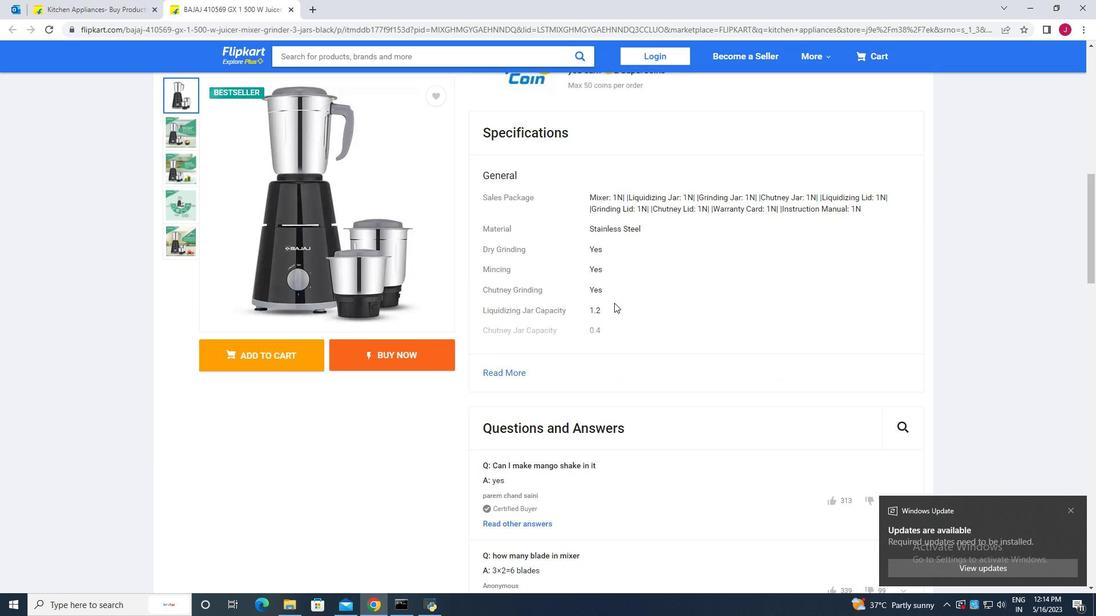
Action: Mouse scrolled (614, 302) with delta (0, 0)
Screenshot: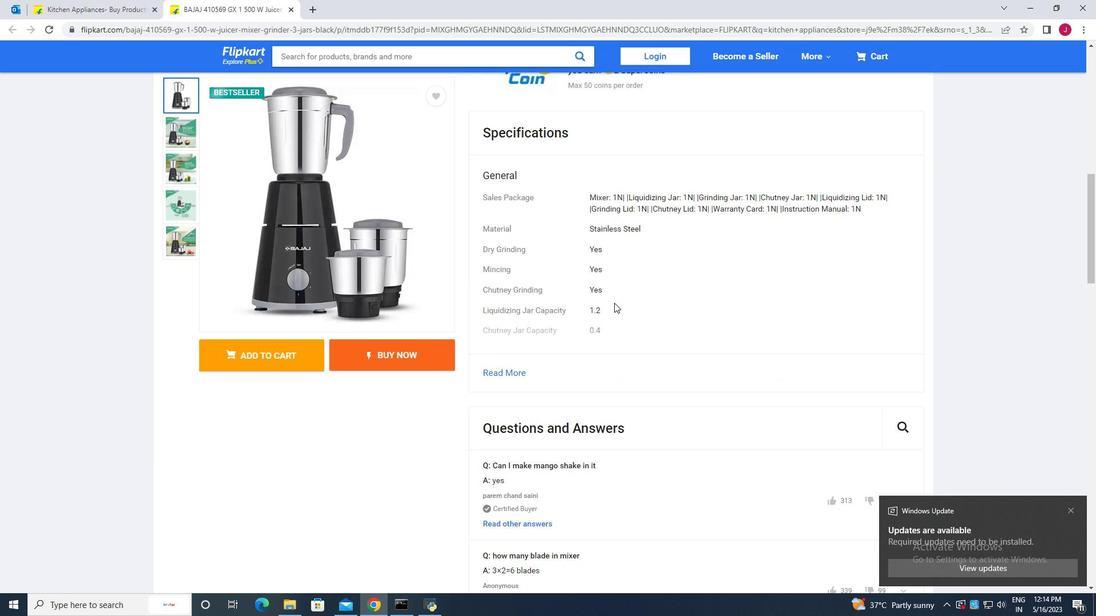 
Action: Mouse scrolled (614, 302) with delta (0, 0)
Screenshot: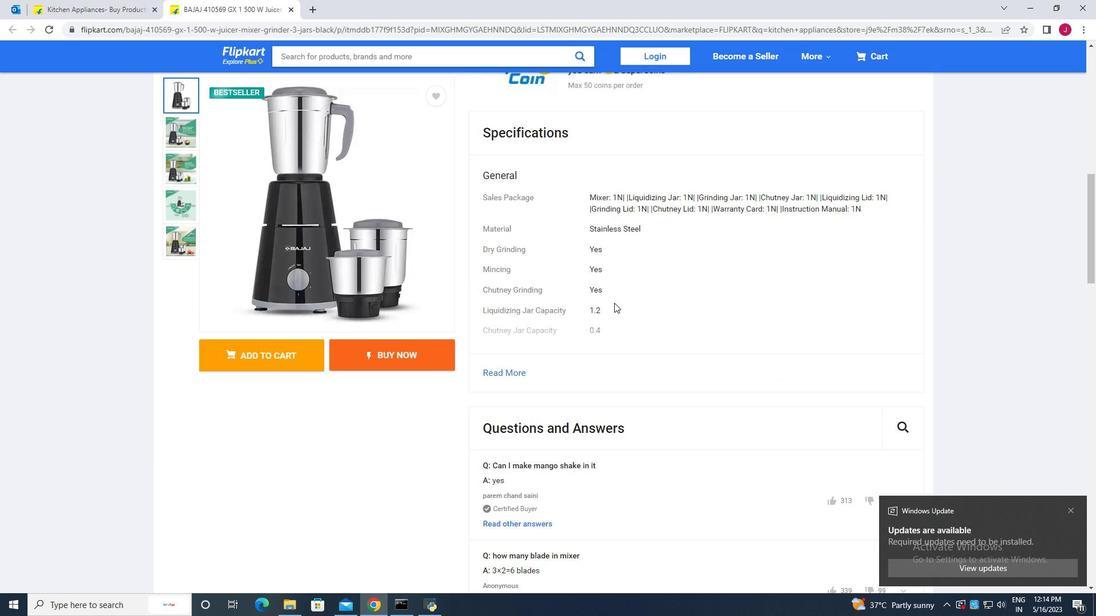
Action: Mouse moved to (516, 302)
Screenshot: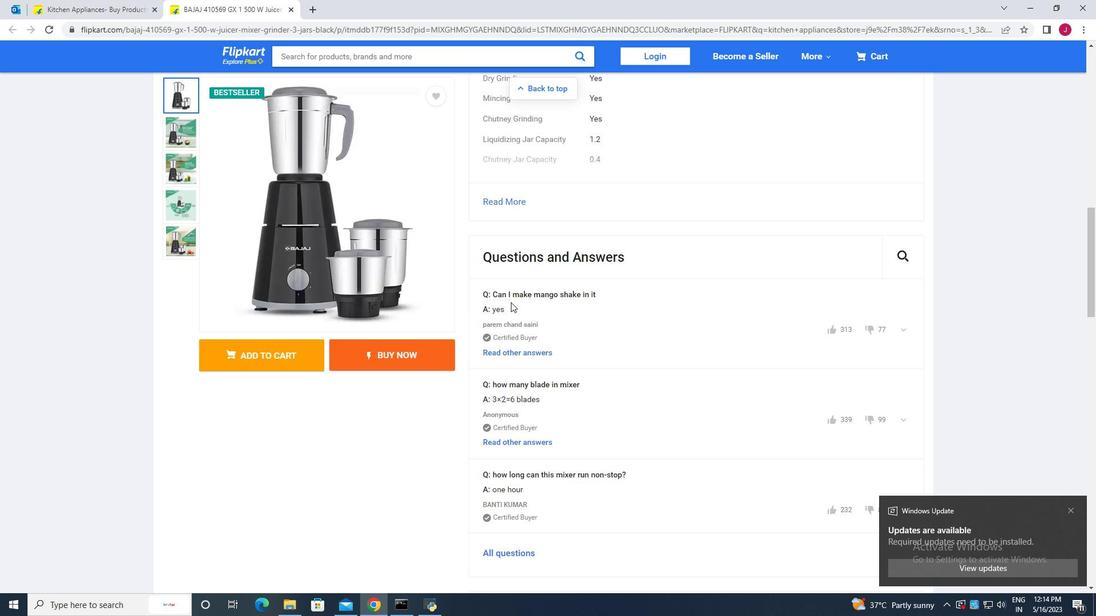 
Action: Mouse scrolled (516, 302) with delta (0, 0)
Screenshot: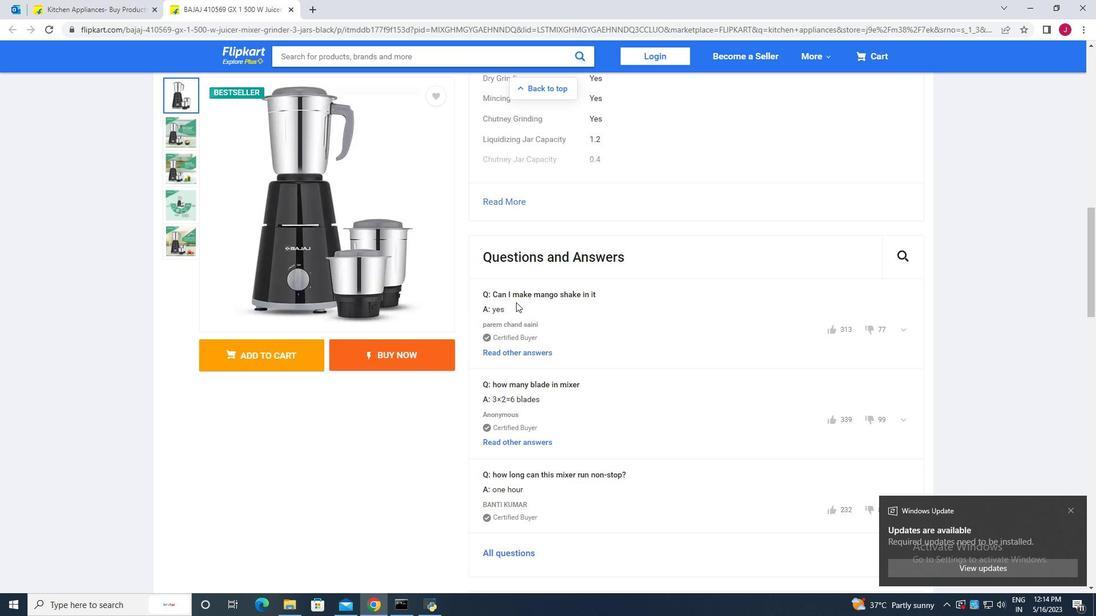 
Action: Mouse moved to (528, 305)
Screenshot: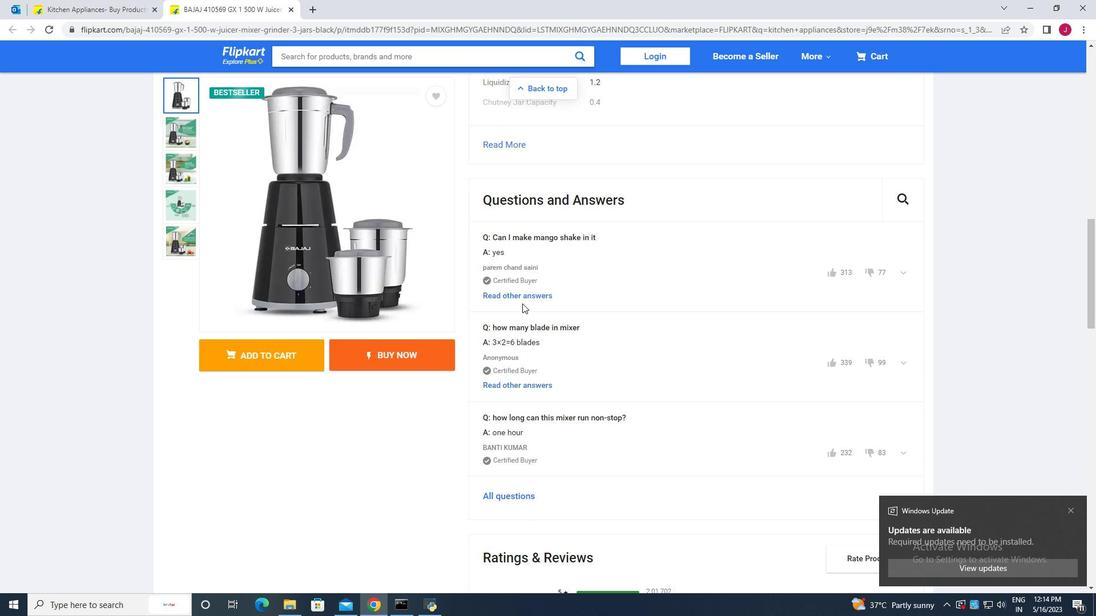 
Action: Mouse scrolled (528, 304) with delta (0, 0)
Screenshot: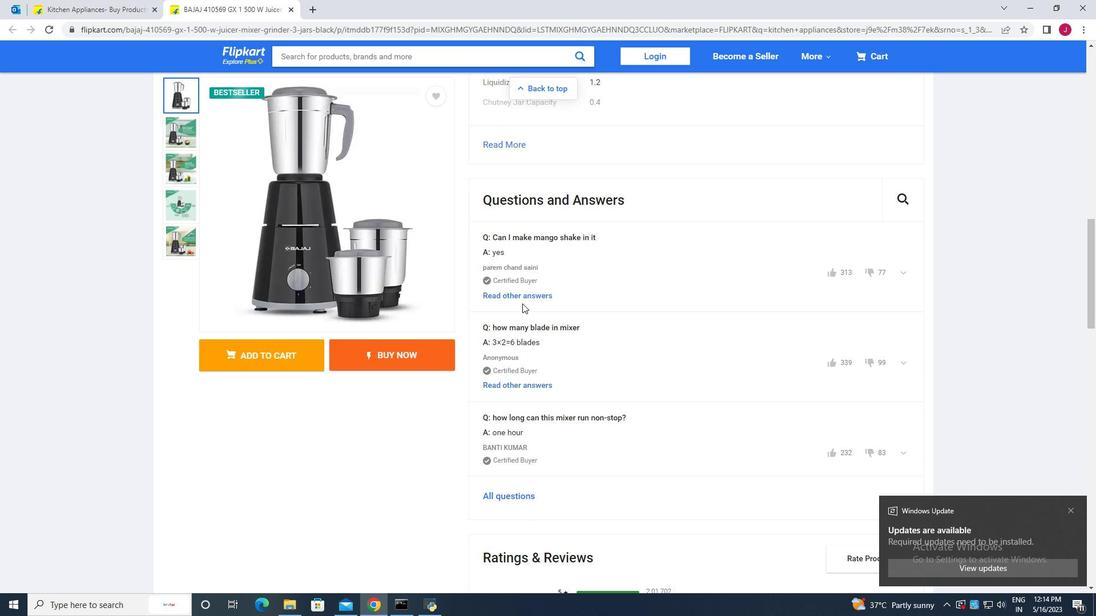 
Action: Mouse scrolled (528, 304) with delta (0, 0)
Screenshot: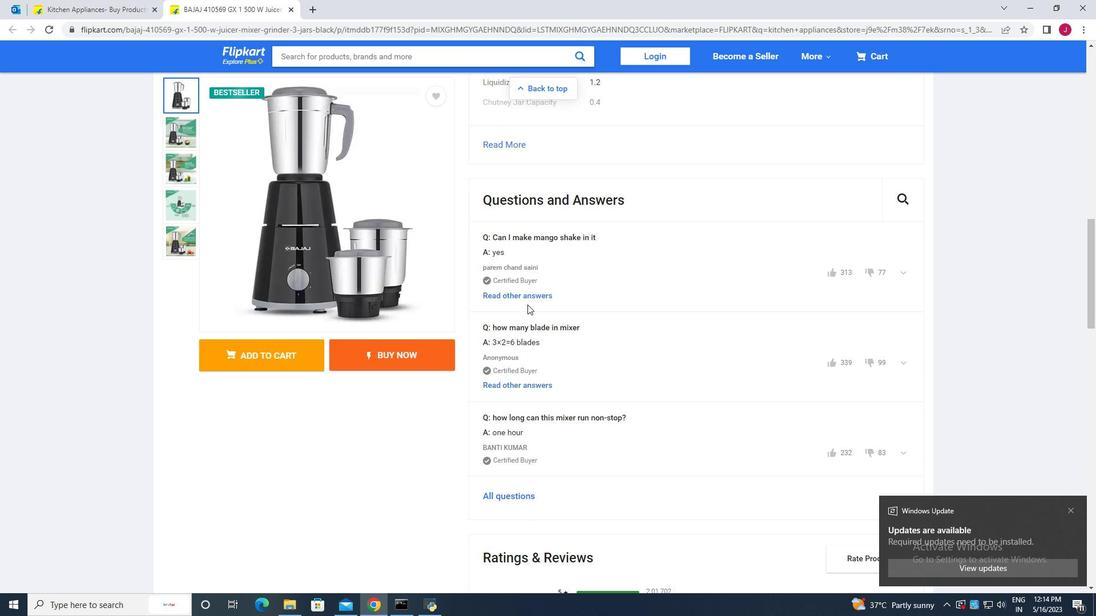 
Action: Mouse moved to (526, 303)
Screenshot: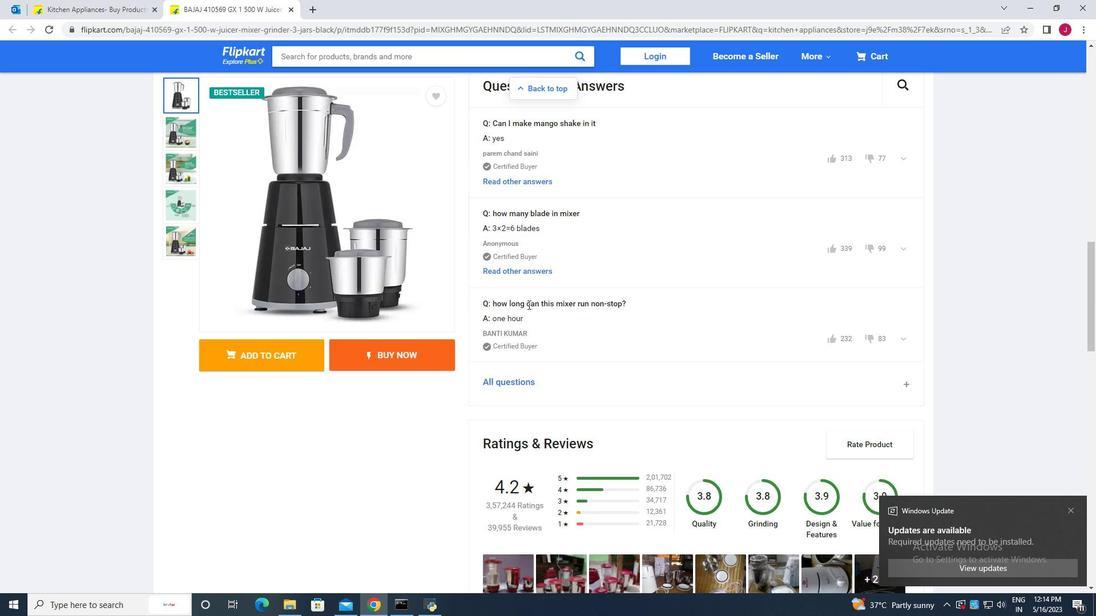 
Action: Mouse scrolled (526, 303) with delta (0, 0)
Screenshot: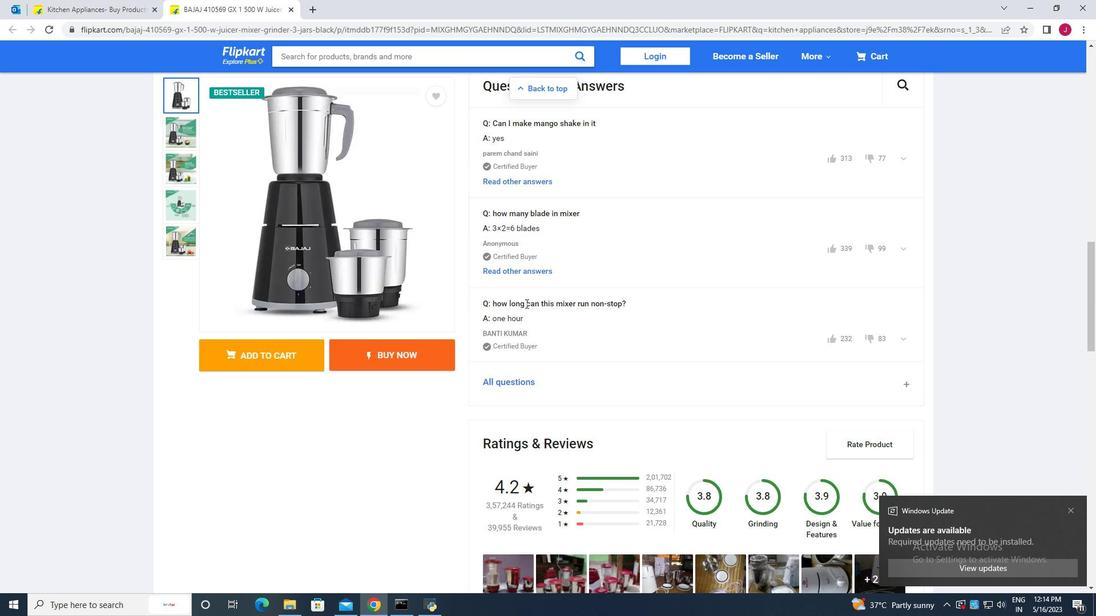 
Action: Mouse moved to (526, 303)
Screenshot: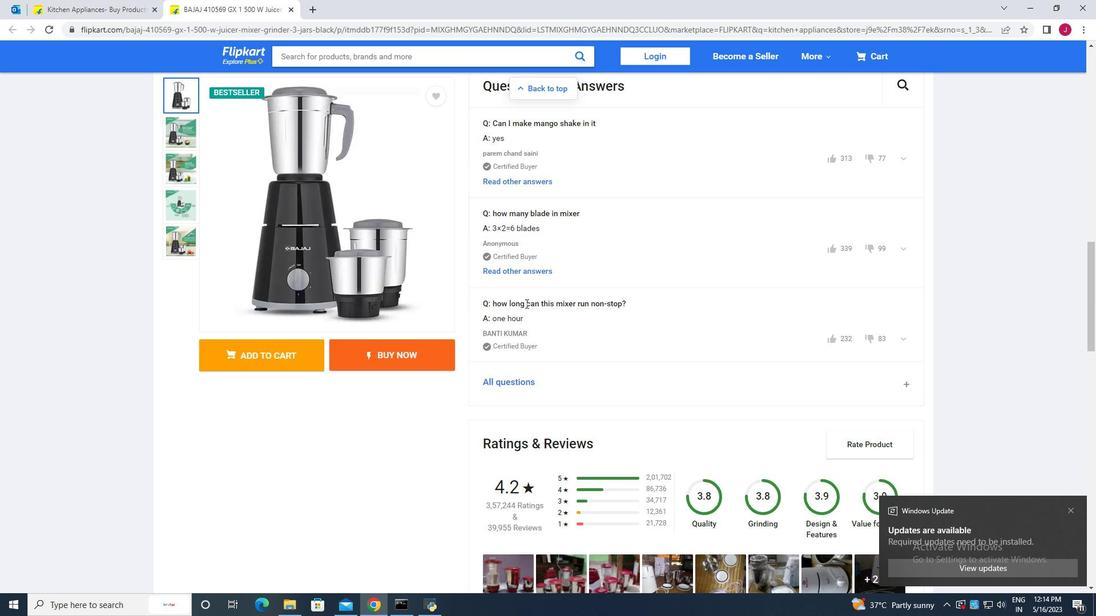 
Action: Mouse scrolled (526, 303) with delta (0, 0)
Screenshot: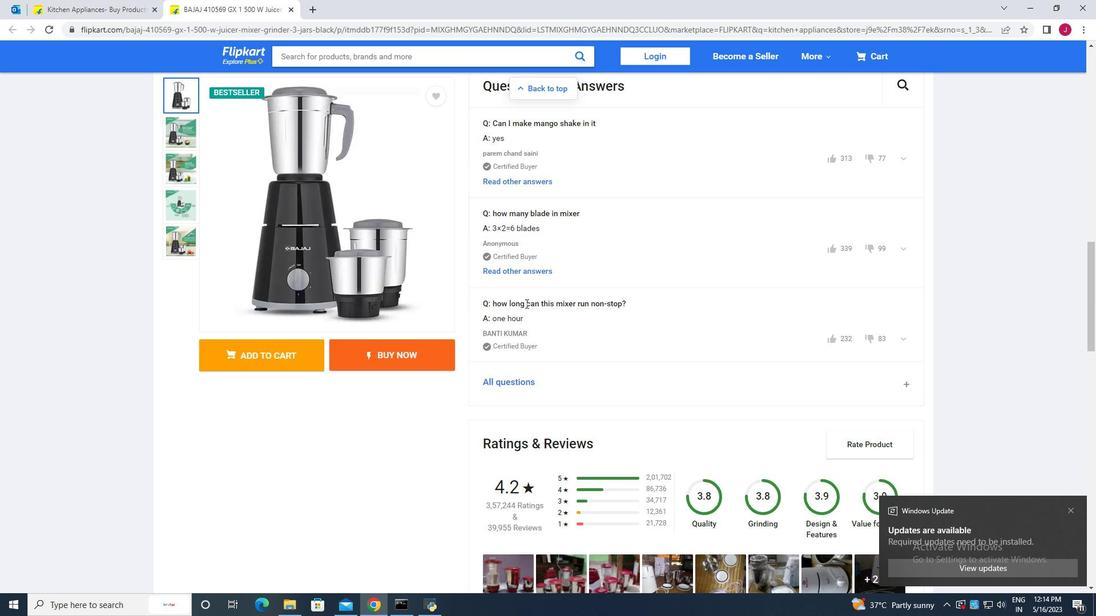 
Action: Mouse moved to (582, 331)
Screenshot: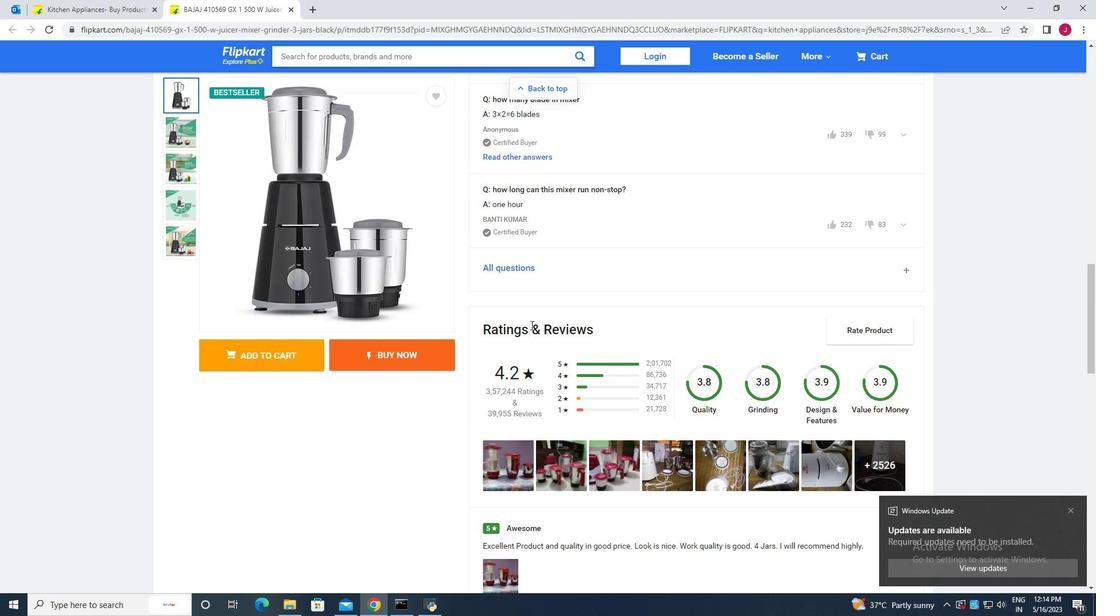 
Action: Mouse scrolled (582, 330) with delta (0, 0)
Screenshot: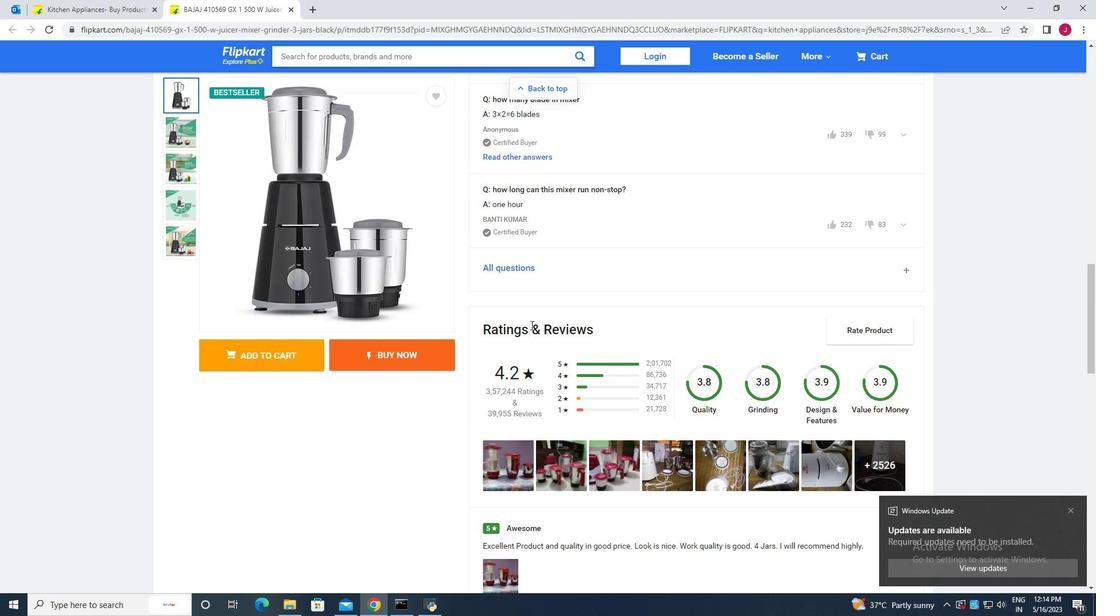 
Action: Mouse moved to (580, 331)
Screenshot: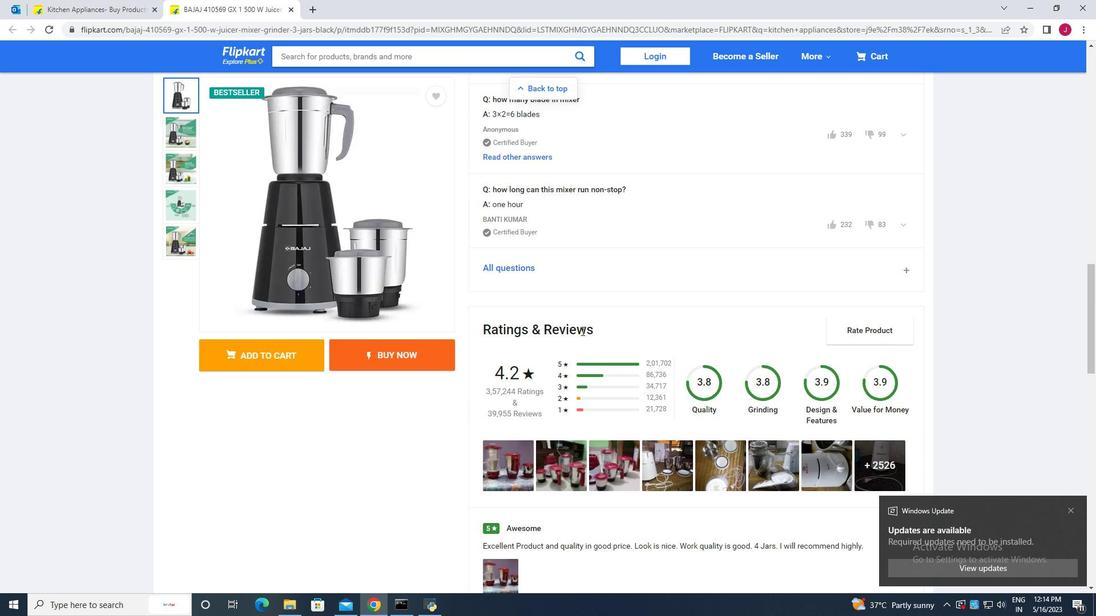 
Action: Mouse scrolled (580, 331) with delta (0, 0)
Screenshot: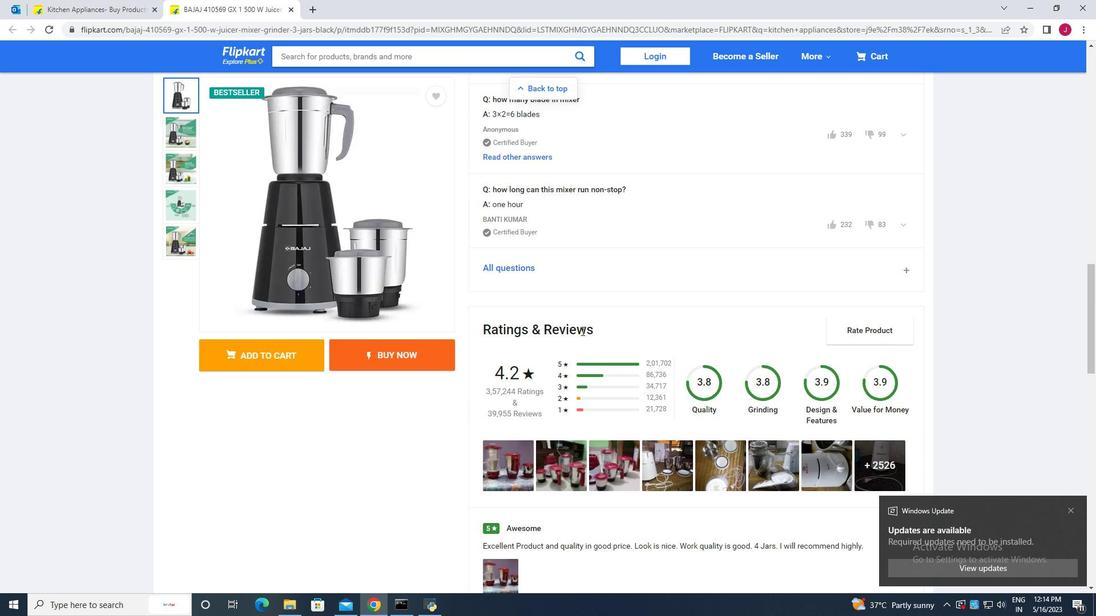 
Action: Mouse moved to (582, 339)
Screenshot: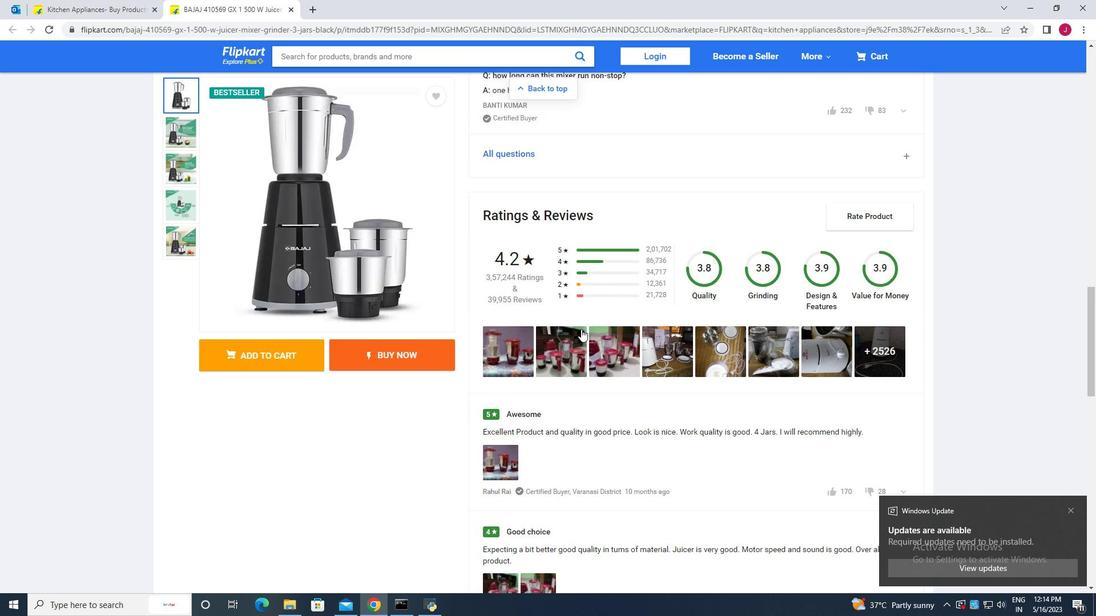 
Action: Mouse scrolled (582, 339) with delta (0, 0)
Screenshot: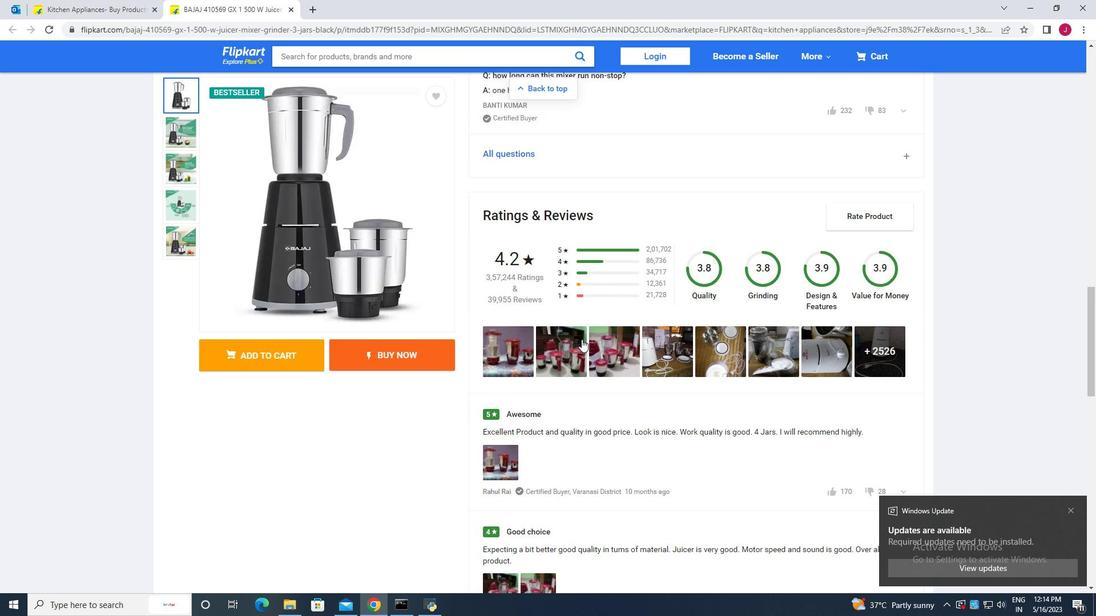 
Action: Mouse scrolled (582, 339) with delta (0, 0)
Screenshot: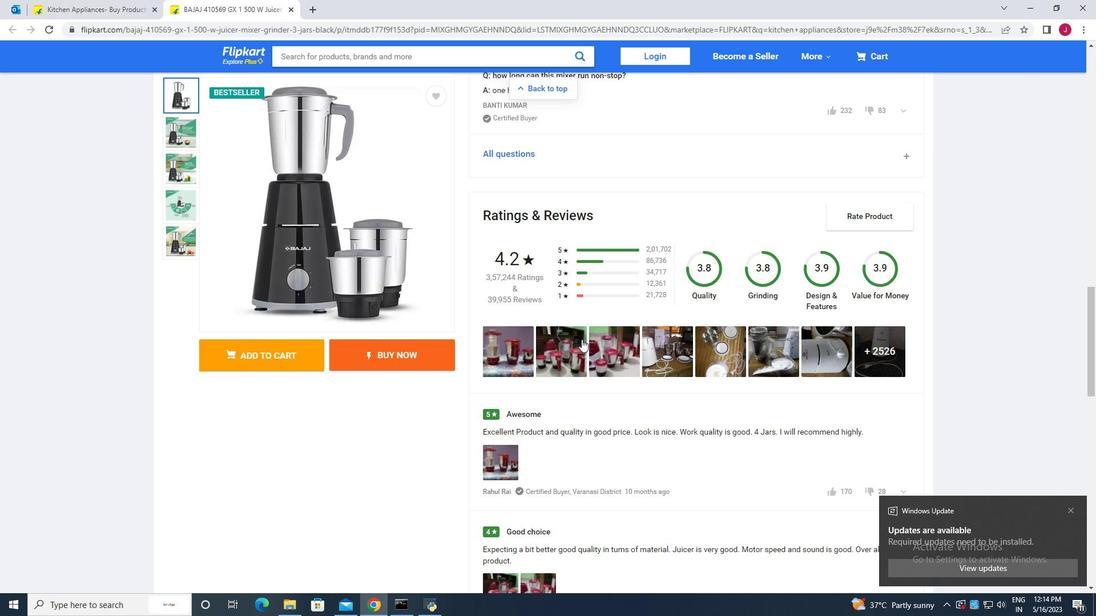 
Action: Mouse scrolled (582, 339) with delta (0, 0)
Screenshot: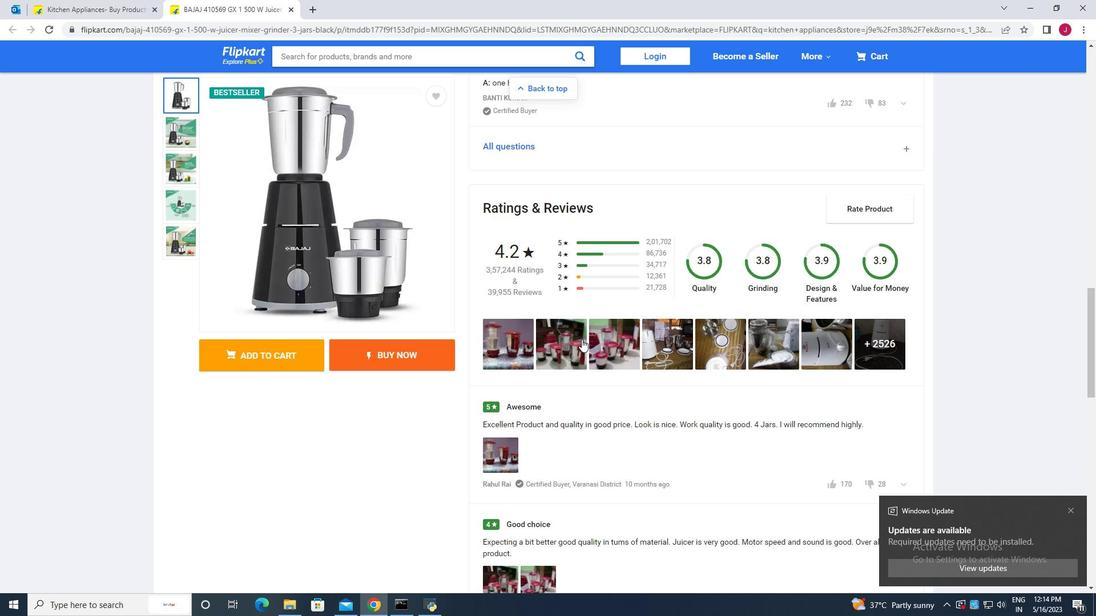 
Action: Mouse moved to (517, 328)
Screenshot: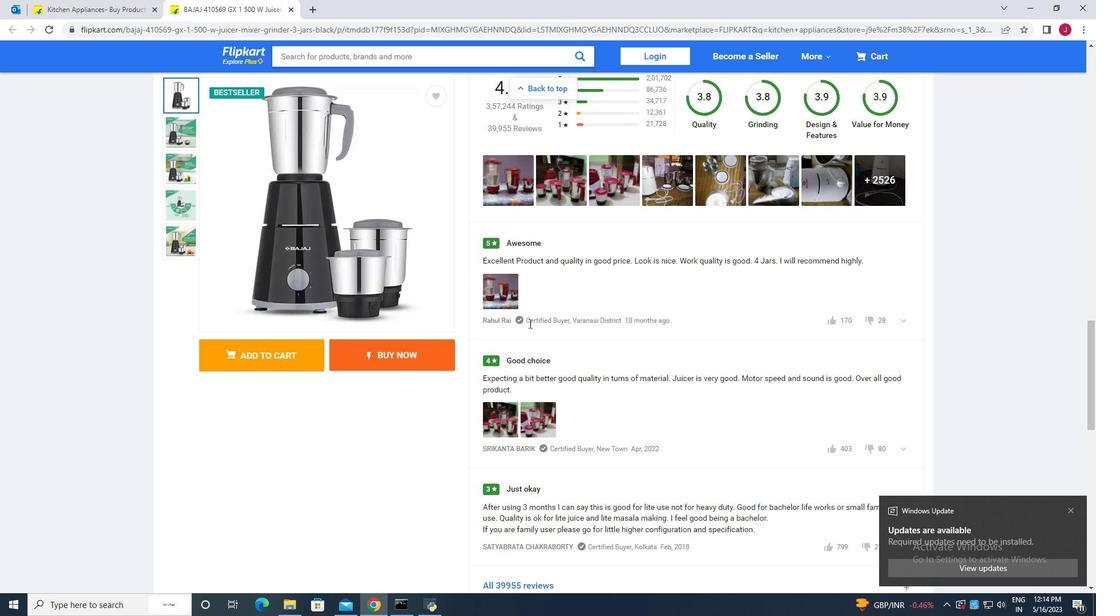 
Action: Mouse scrolled (517, 327) with delta (0, 0)
Screenshot: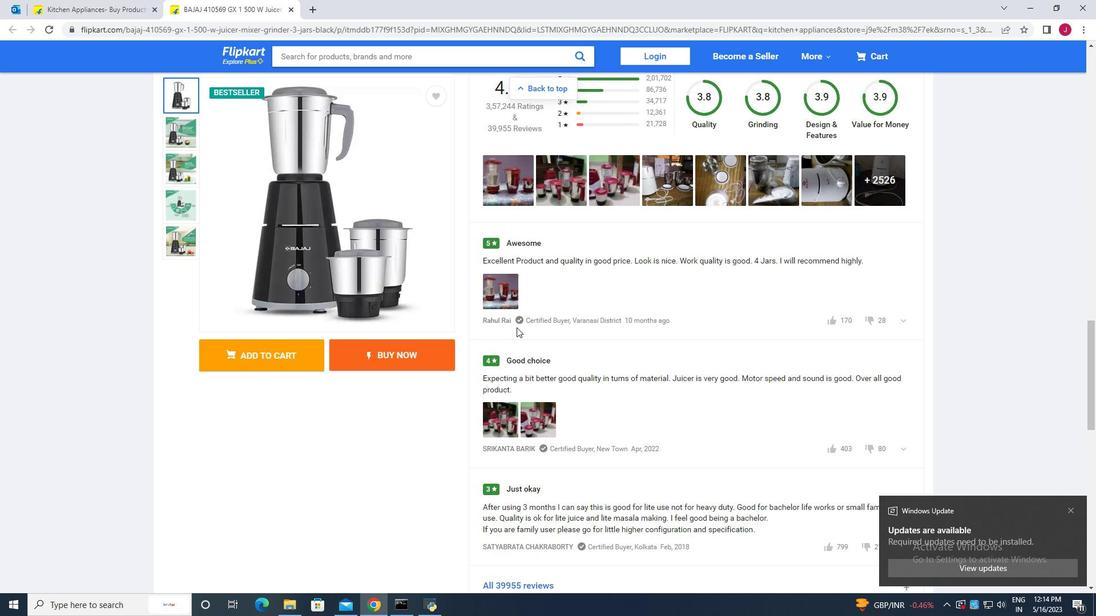 
Action: Mouse scrolled (517, 327) with delta (0, 0)
Screenshot: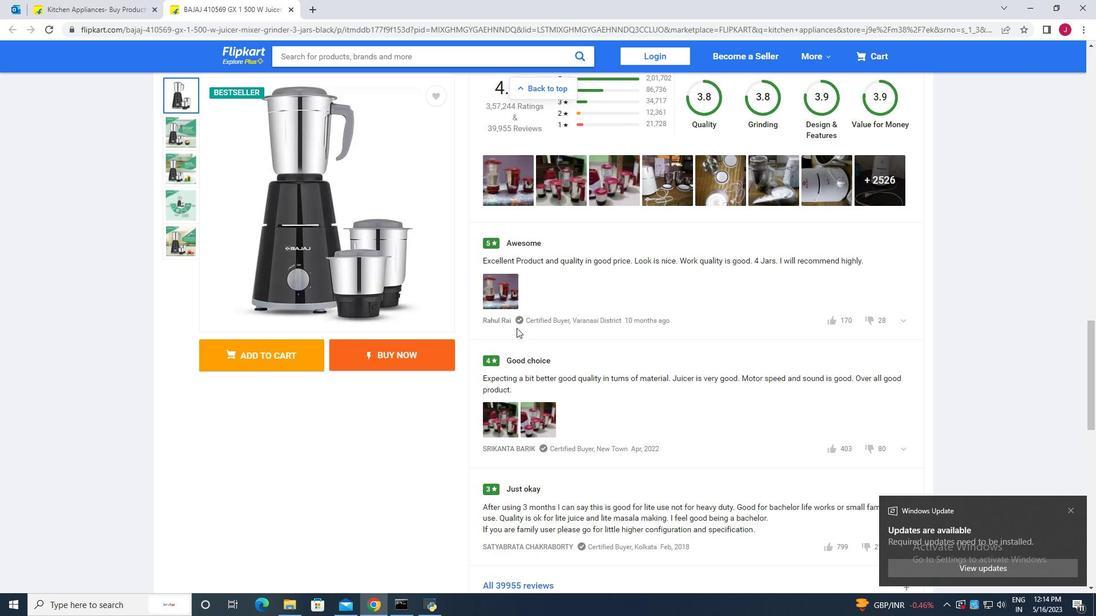
Action: Mouse moved to (517, 329)
Screenshot: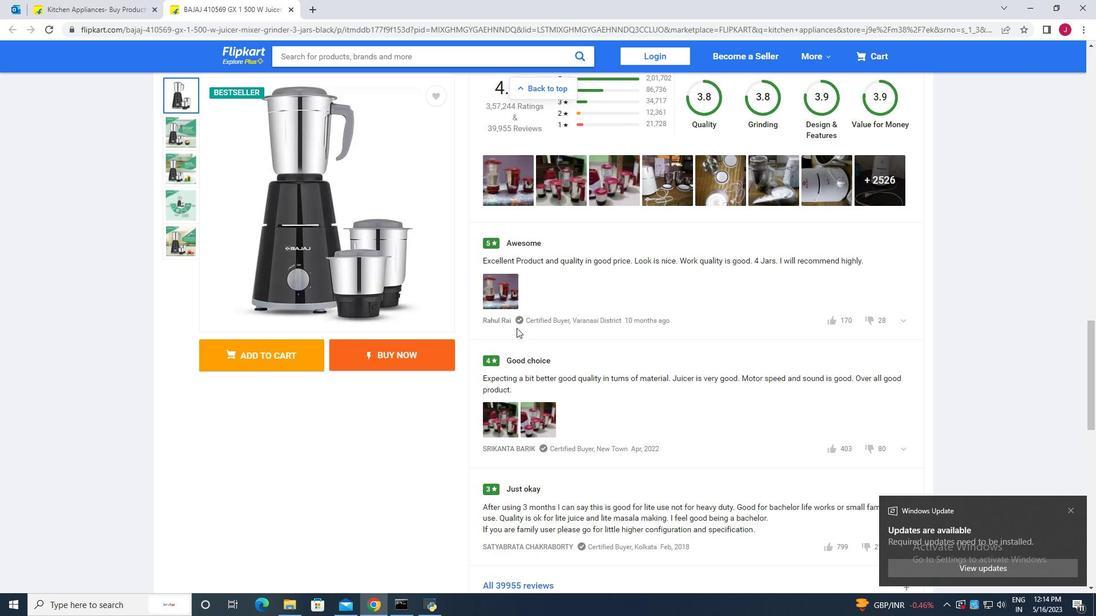 
Action: Mouse scrolled (517, 328) with delta (0, 0)
Screenshot: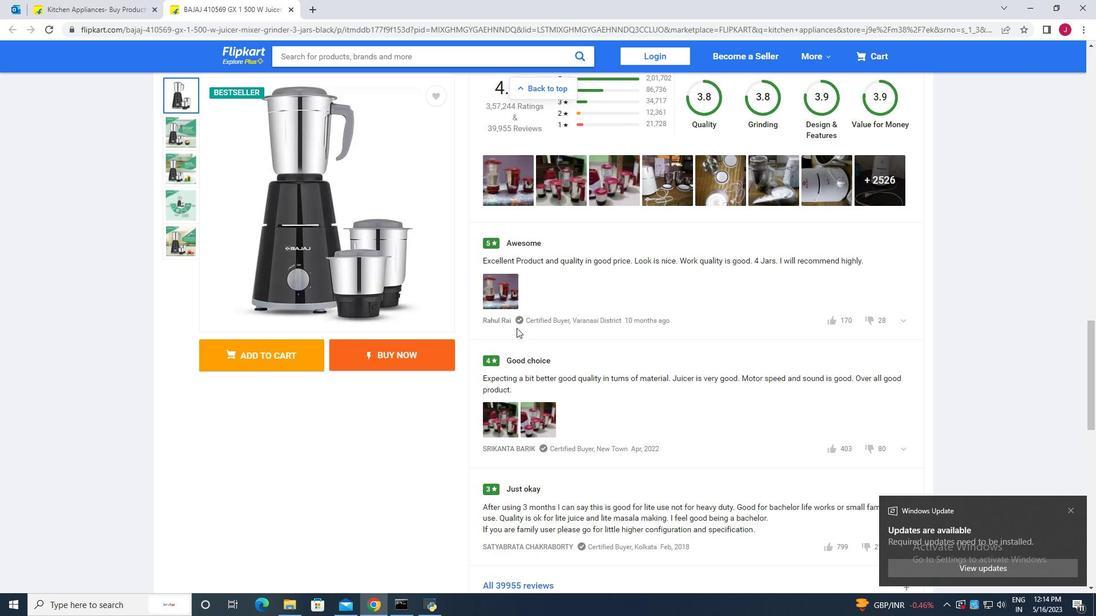 
Action: Mouse moved to (517, 329)
Screenshot: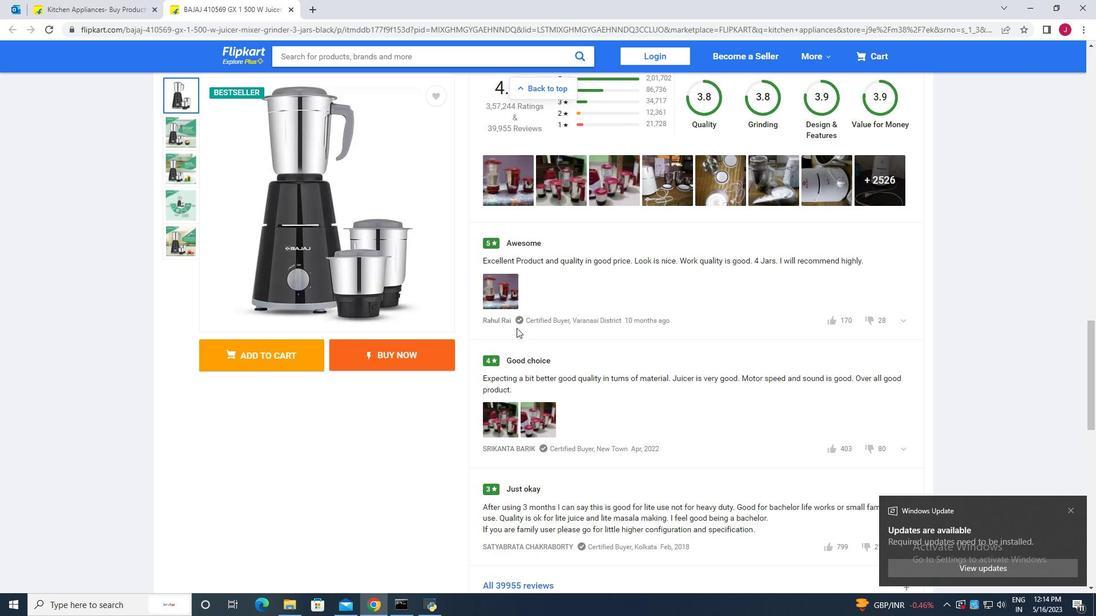 
Action: Mouse scrolled (517, 328) with delta (0, 0)
Screenshot: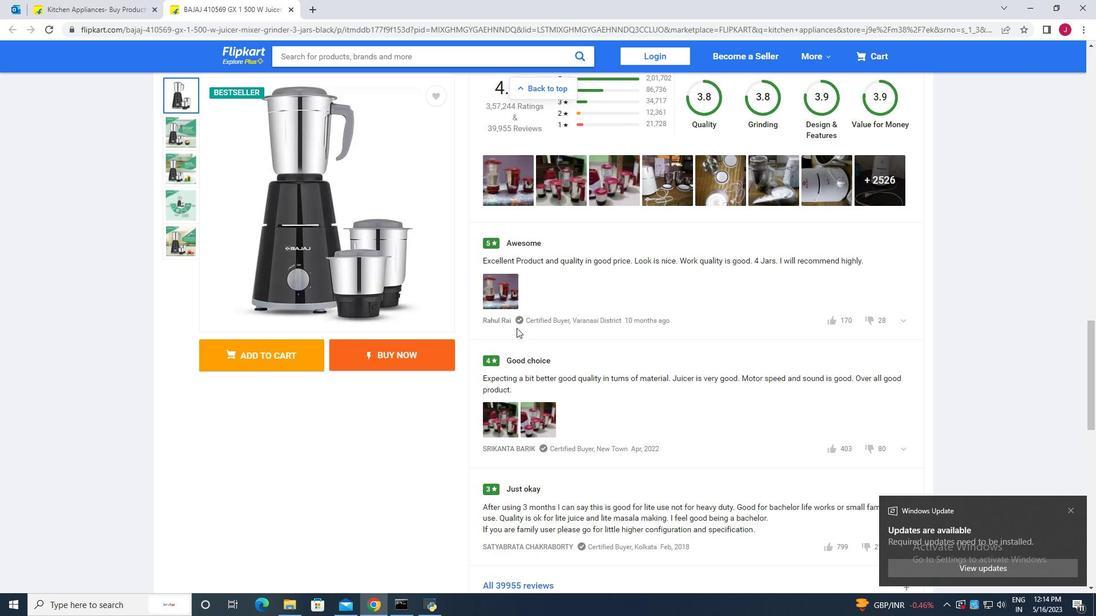 
Action: Mouse moved to (573, 241)
Screenshot: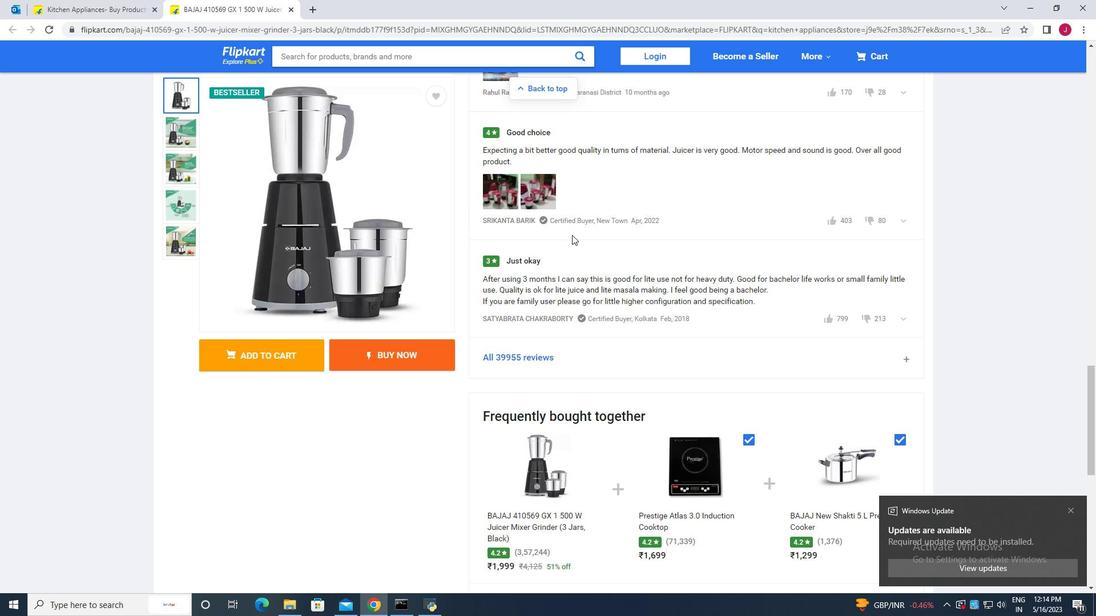 
Action: Mouse scrolled (573, 241) with delta (0, 0)
Screenshot: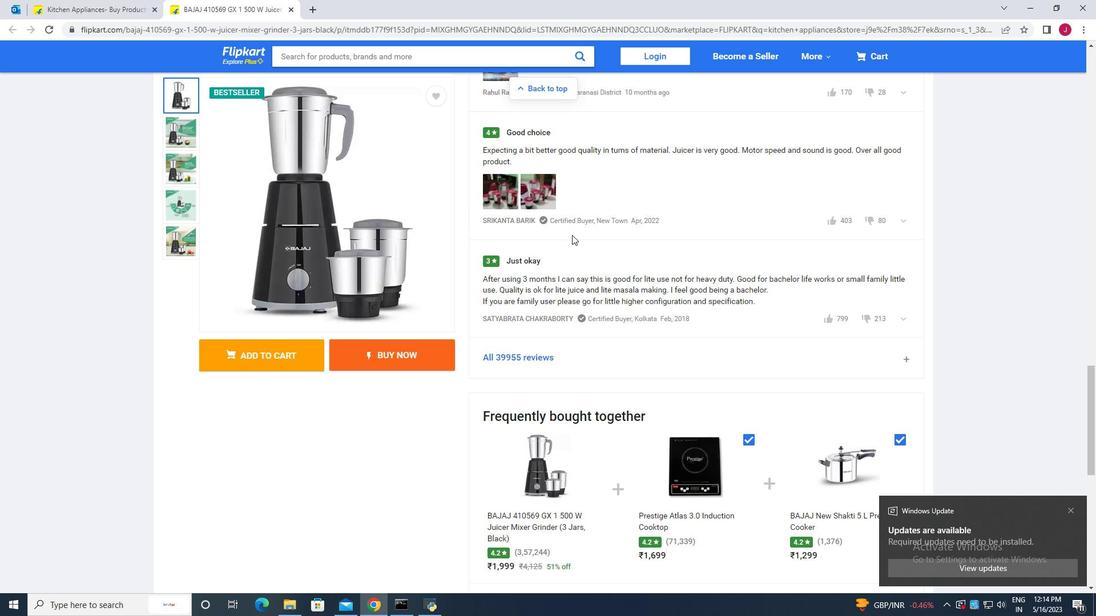 
Action: Mouse moved to (573, 242)
Screenshot: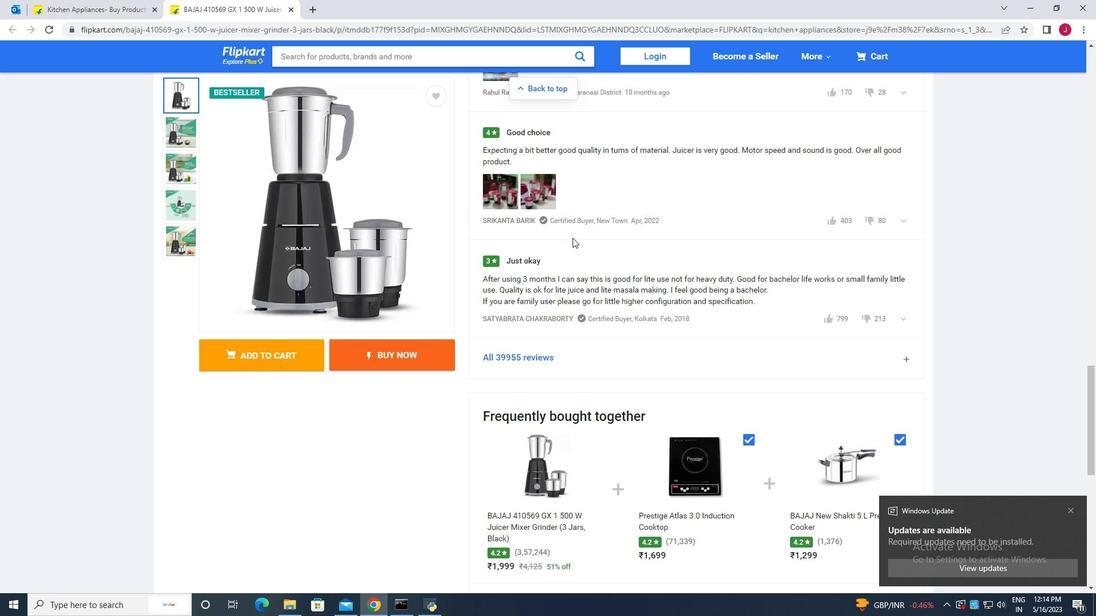 
Action: Mouse scrolled (573, 242) with delta (0, 0)
Screenshot: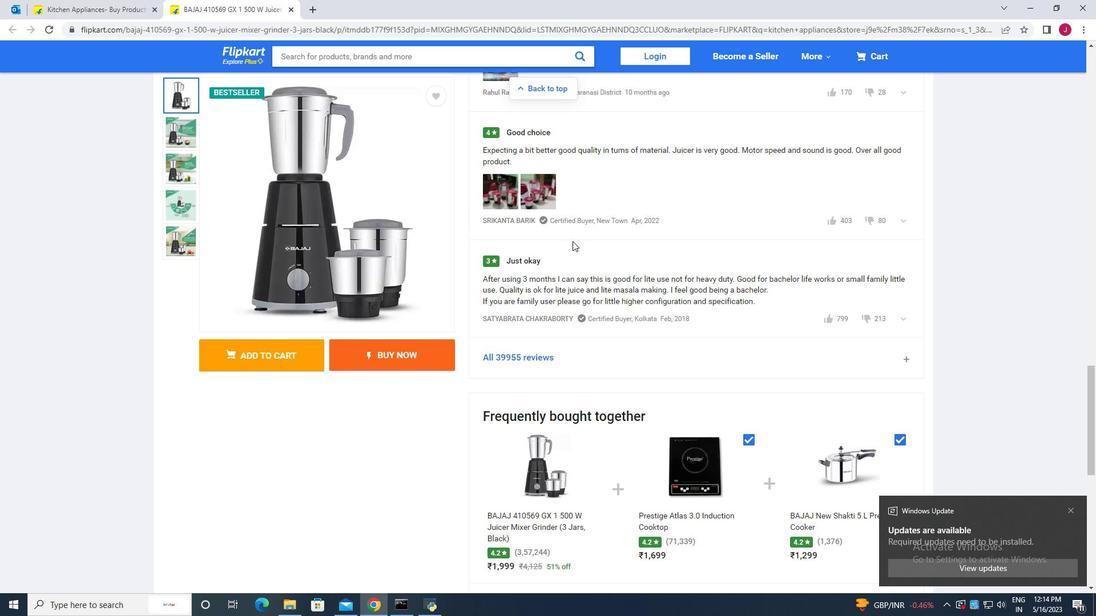 
Action: Mouse moved to (514, 234)
Screenshot: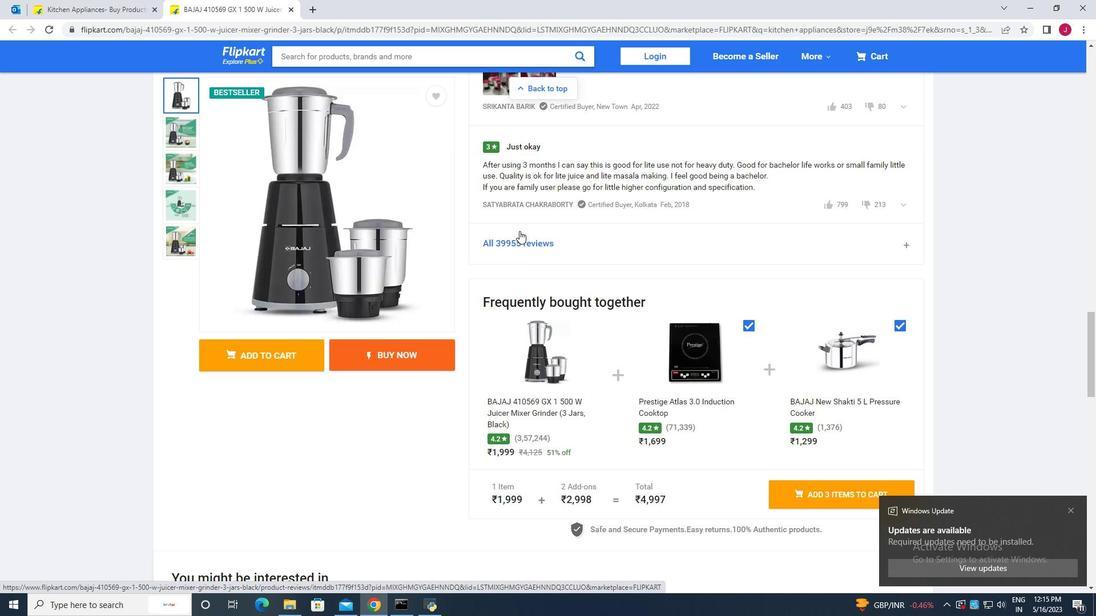 
Action: Mouse scrolled (514, 234) with delta (0, 0)
Screenshot: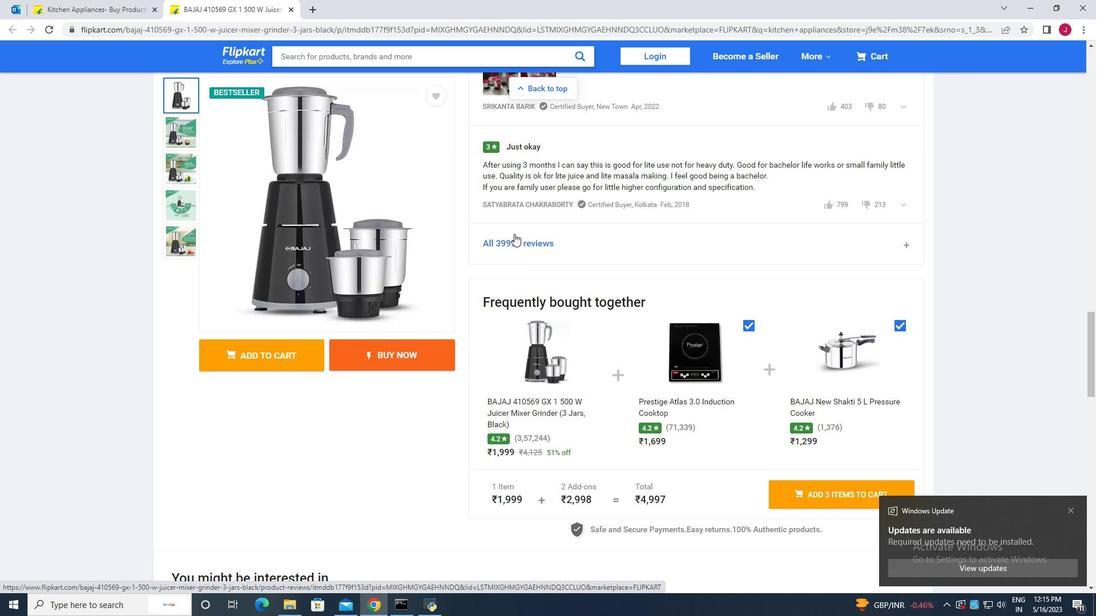 
Action: Mouse scrolled (514, 234) with delta (0, 0)
Screenshot: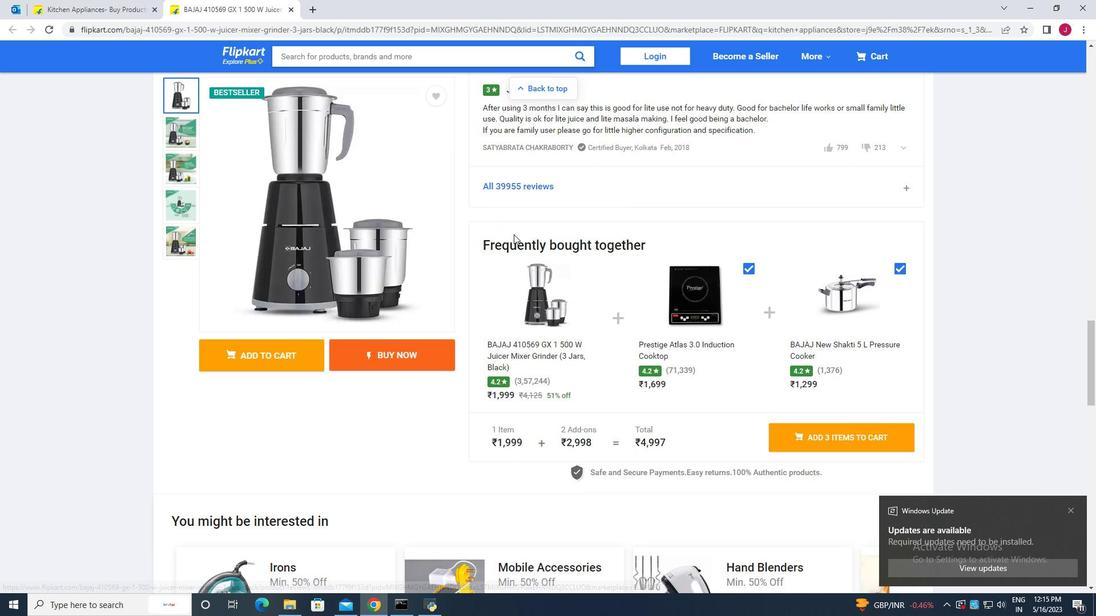
Action: Mouse moved to (520, 238)
Screenshot: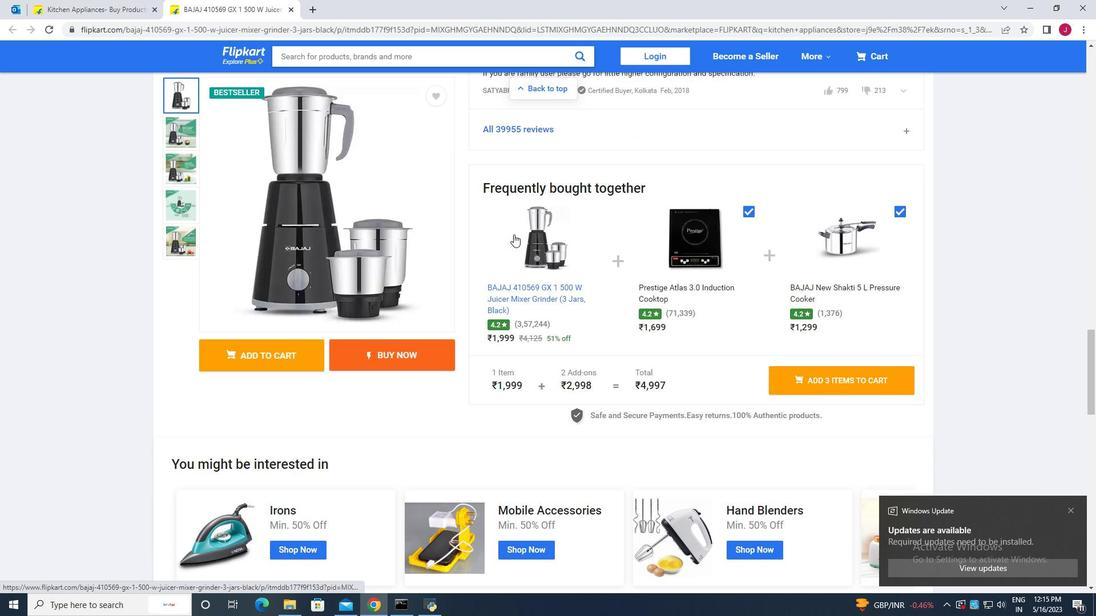 
Action: Mouse scrolled (520, 239) with delta (0, 0)
Screenshot: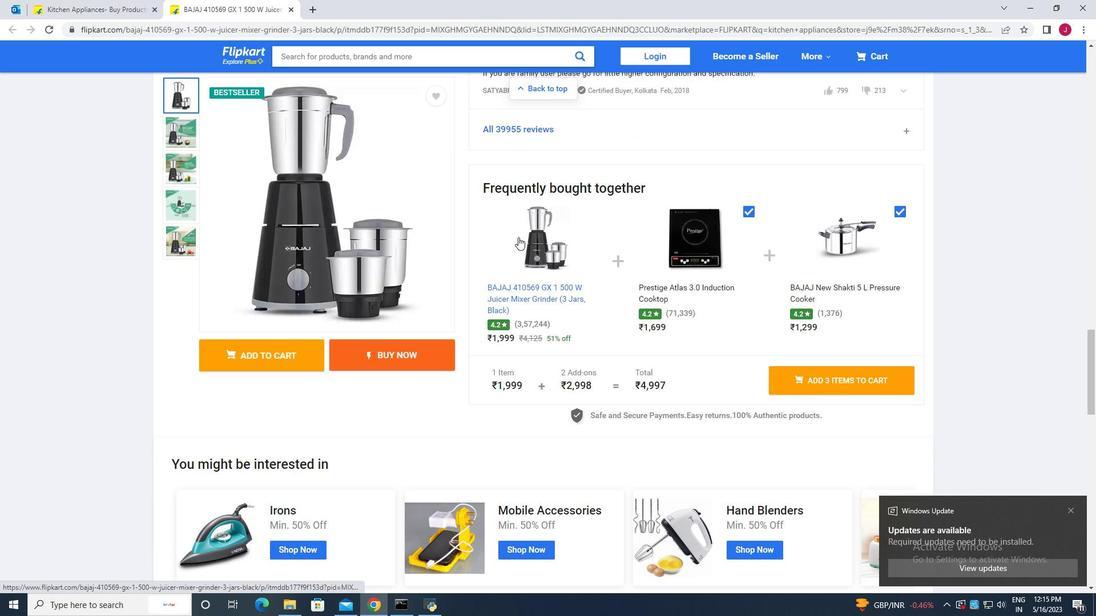 
Action: Mouse scrolled (520, 239) with delta (0, 0)
Screenshot: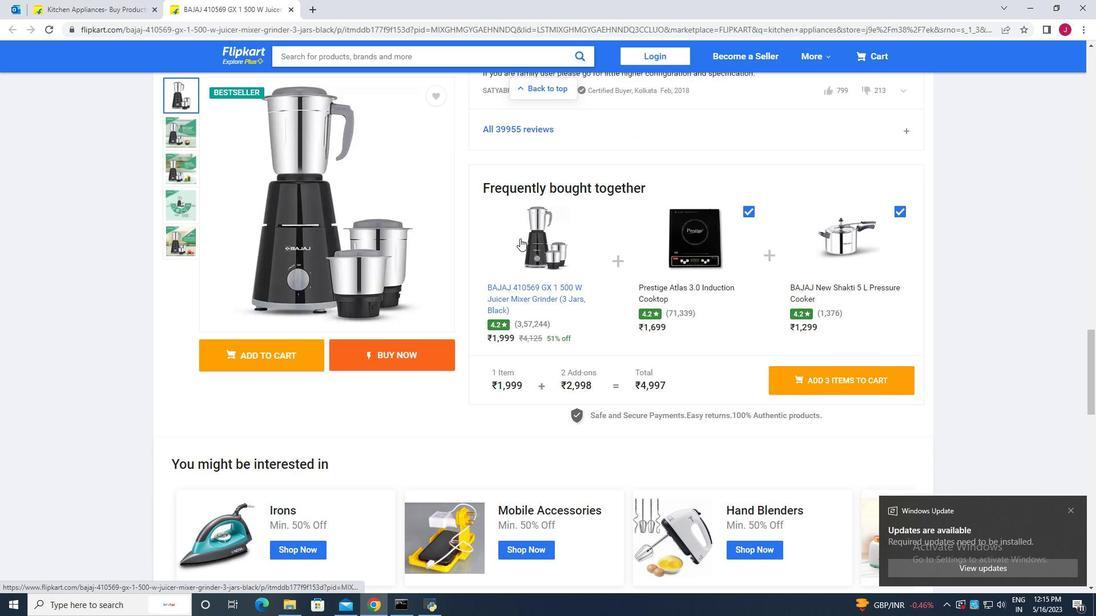 
Action: Mouse scrolled (520, 239) with delta (0, 0)
Screenshot: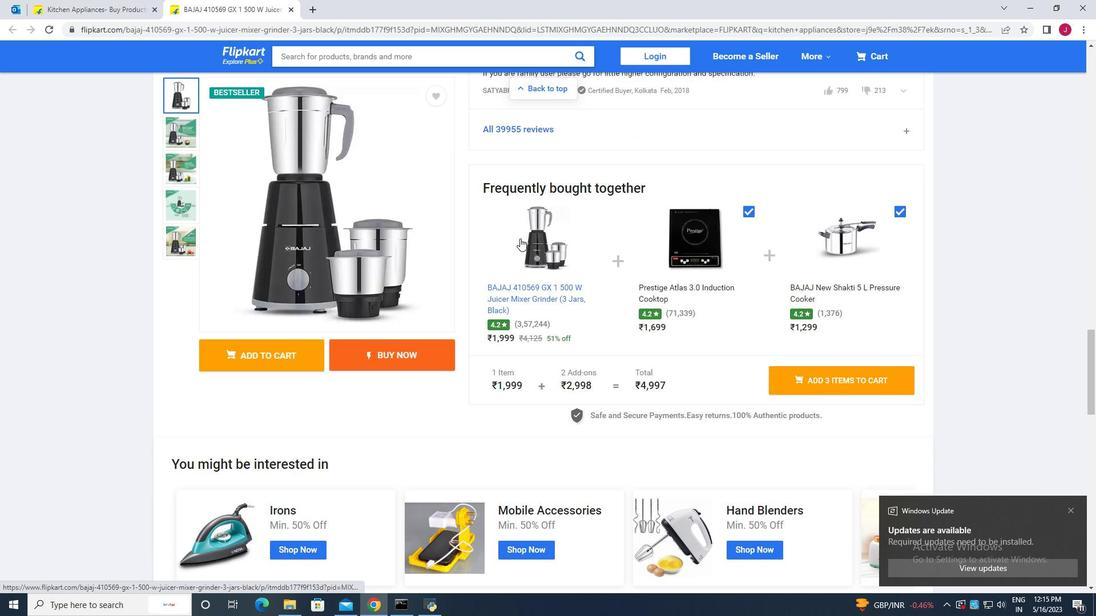 
Action: Mouse moved to (523, 301)
Screenshot: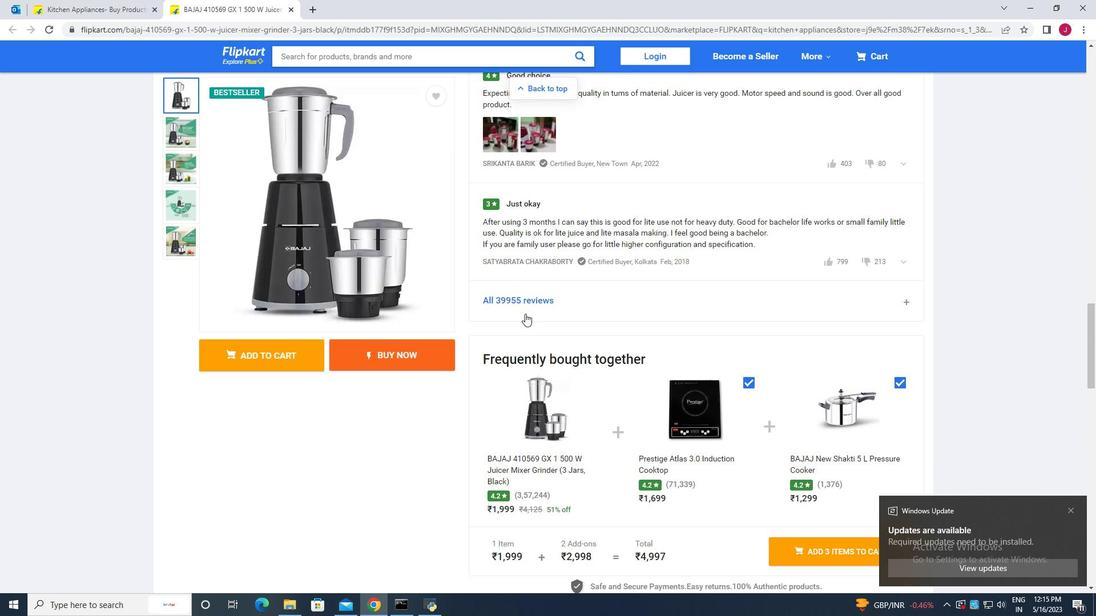 
Action: Mouse pressed left at (523, 301)
Screenshot: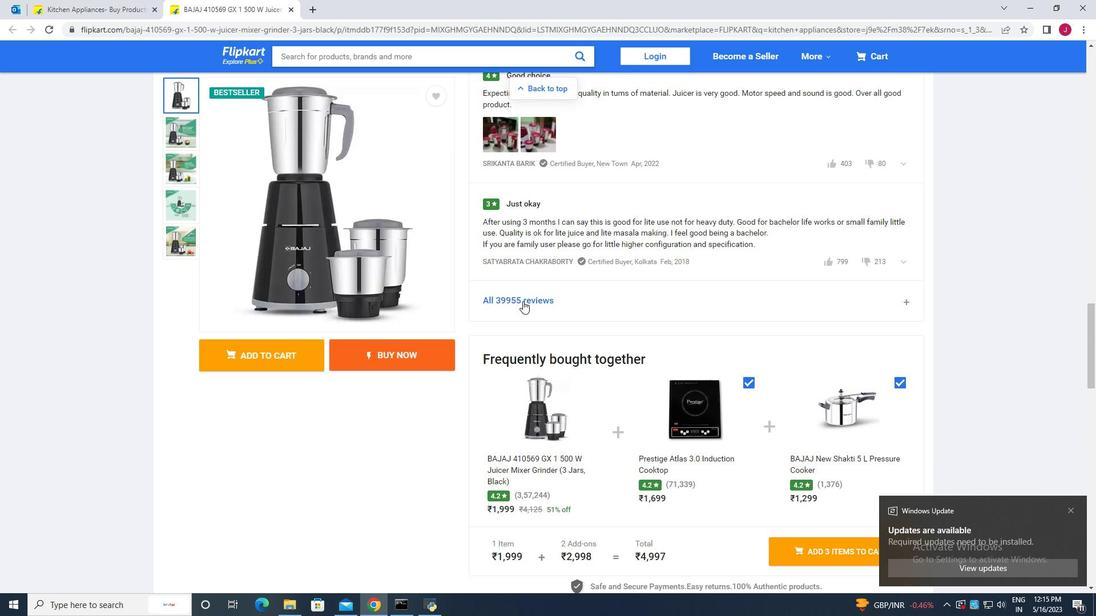 
Action: Mouse moved to (509, 292)
Screenshot: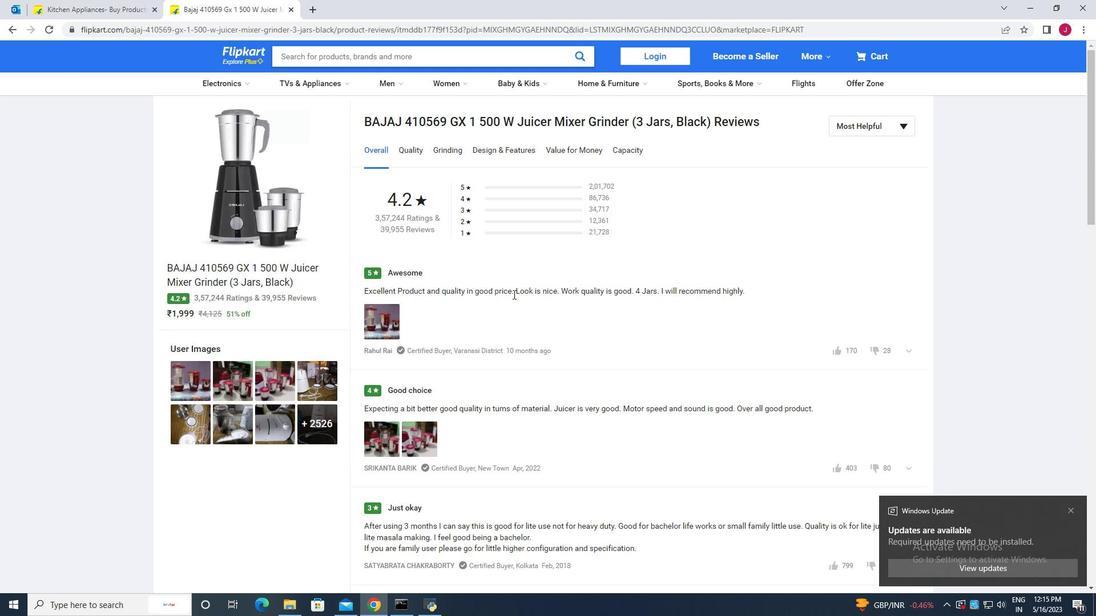 
Action: Mouse scrolled (509, 291) with delta (0, 0)
Screenshot: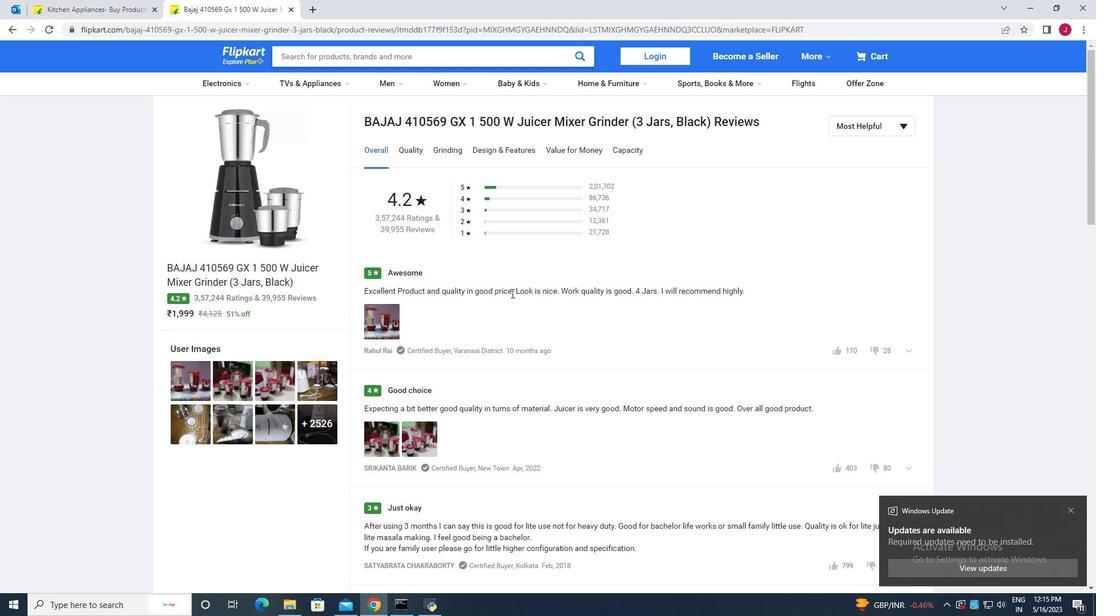 
Action: Mouse scrolled (509, 291) with delta (0, 0)
Screenshot: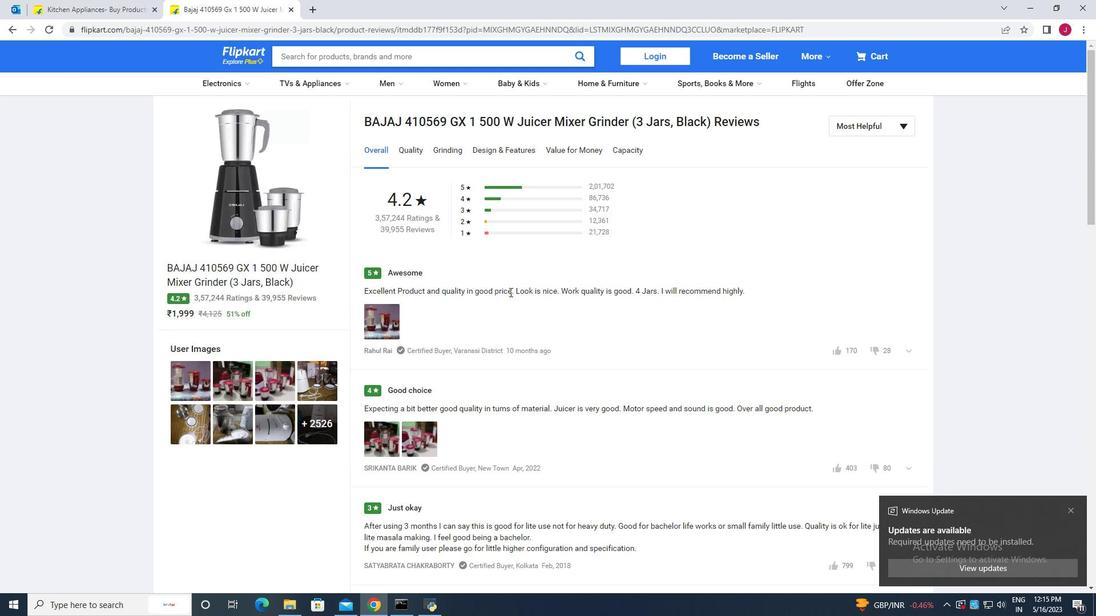 
Action: Mouse scrolled (509, 291) with delta (0, 0)
Screenshot: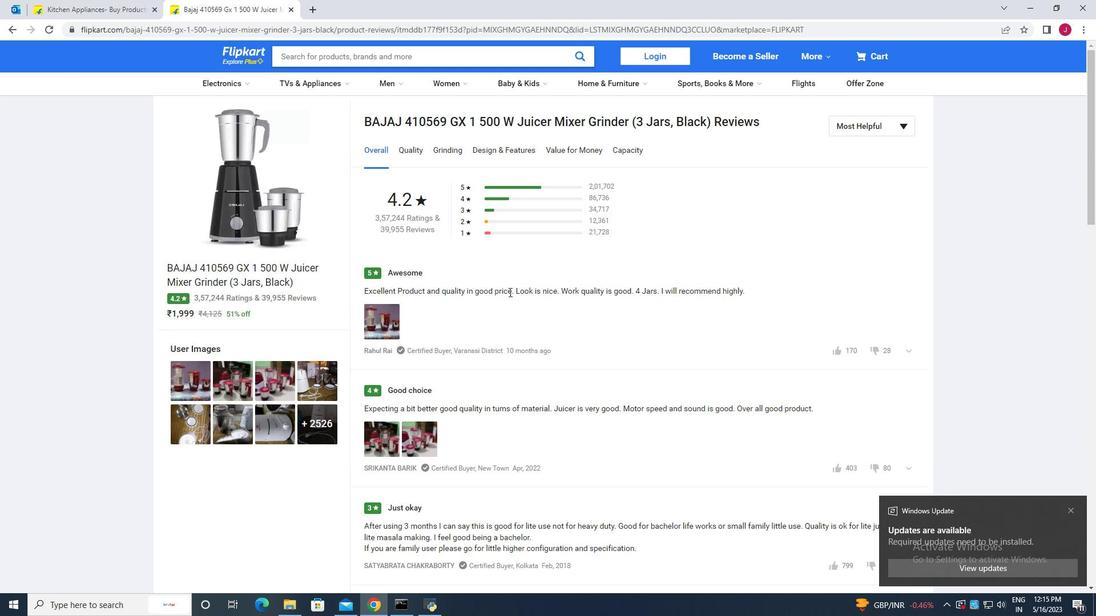 
Action: Mouse scrolled (509, 291) with delta (0, 0)
Screenshot: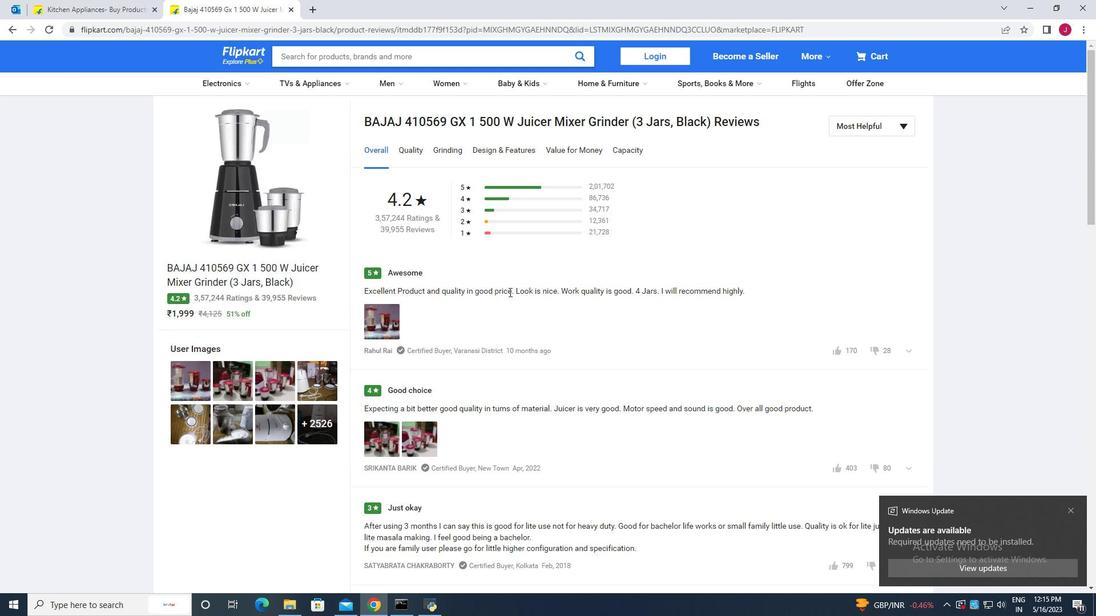 
Action: Mouse moved to (447, 394)
Screenshot: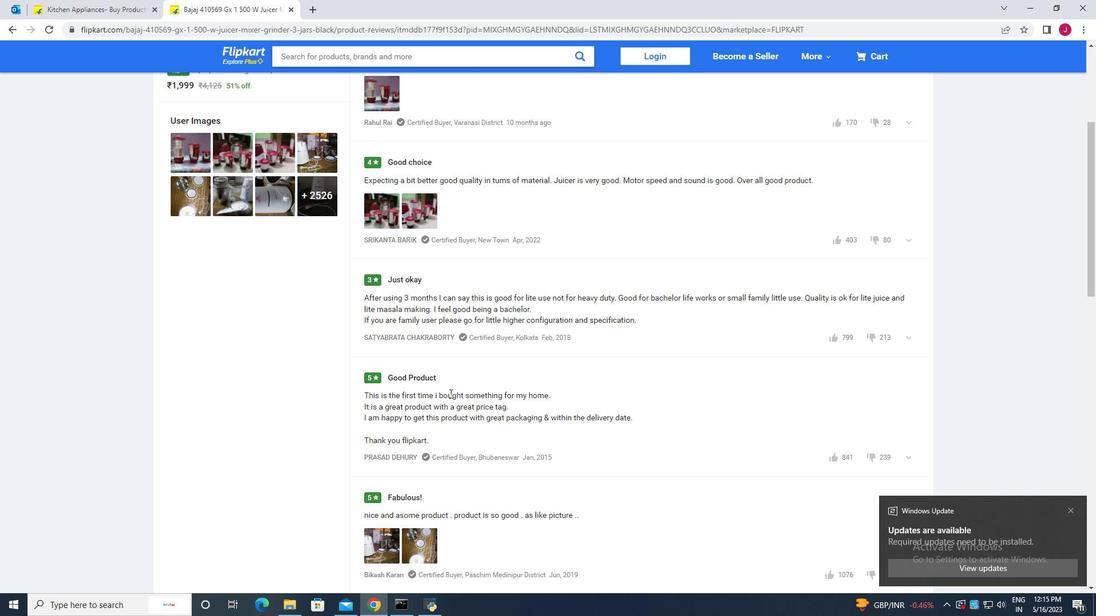 
Action: Mouse scrolled (447, 393) with delta (0, 0)
Screenshot: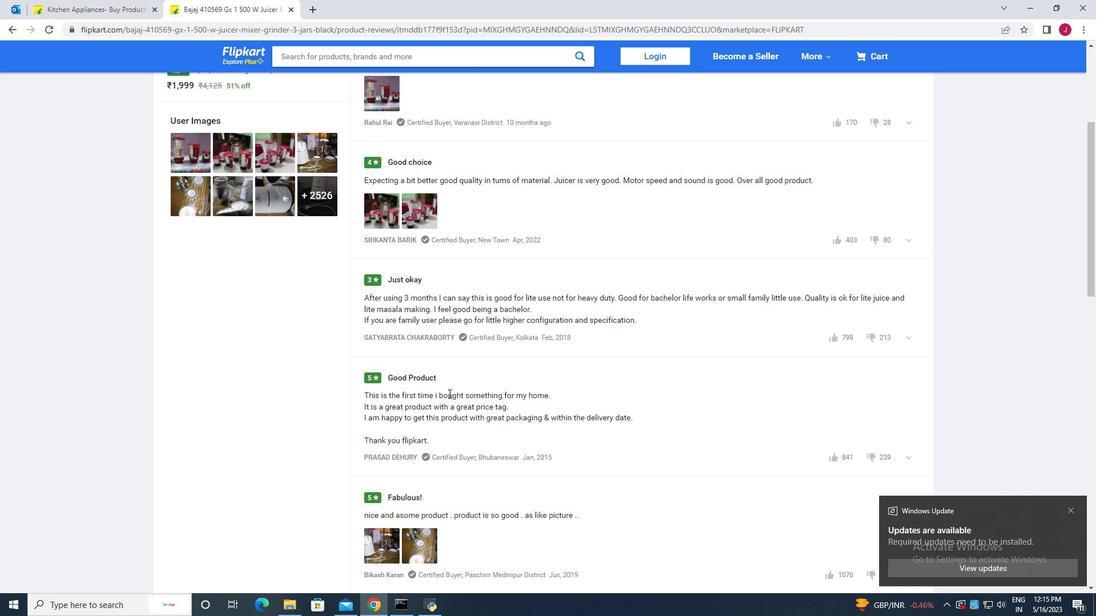 
Action: Mouse scrolled (447, 393) with delta (0, 0)
Screenshot: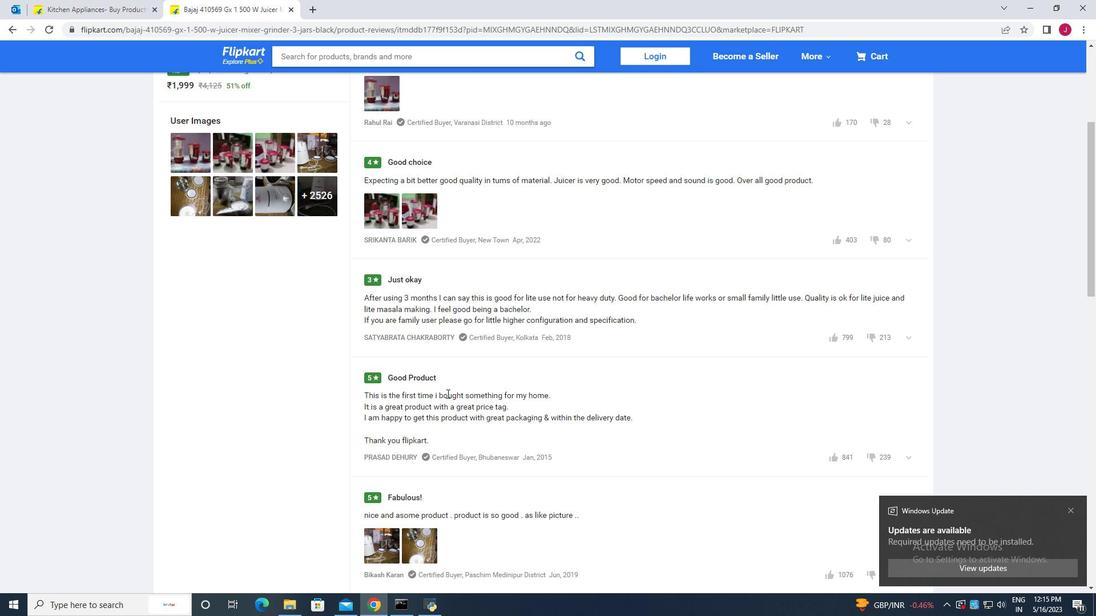 
Action: Mouse moved to (445, 378)
Screenshot: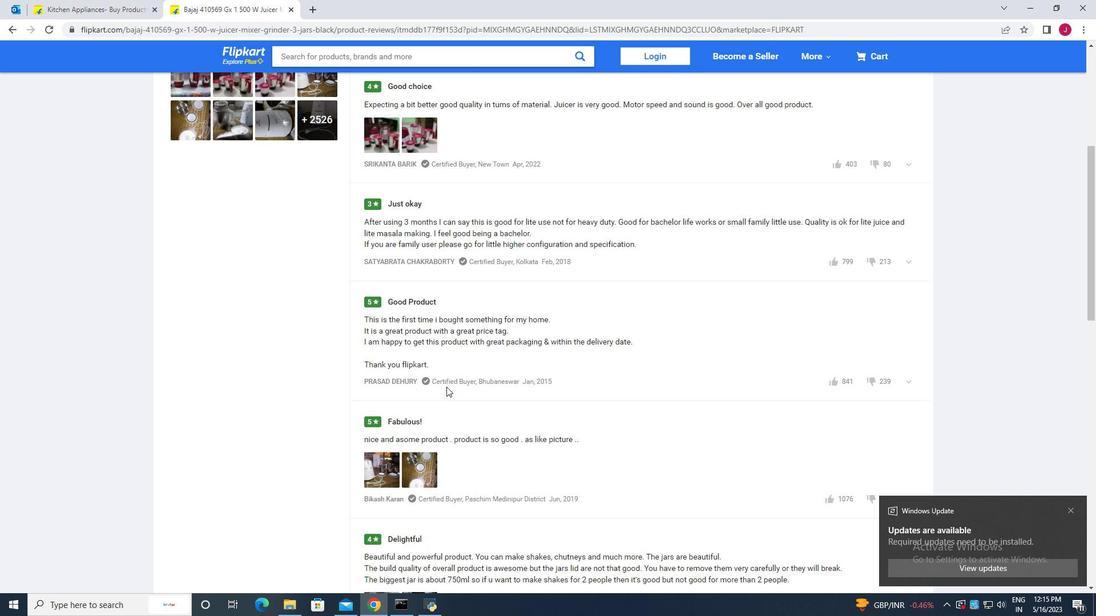 
Action: Mouse scrolled (445, 378) with delta (0, 0)
Screenshot: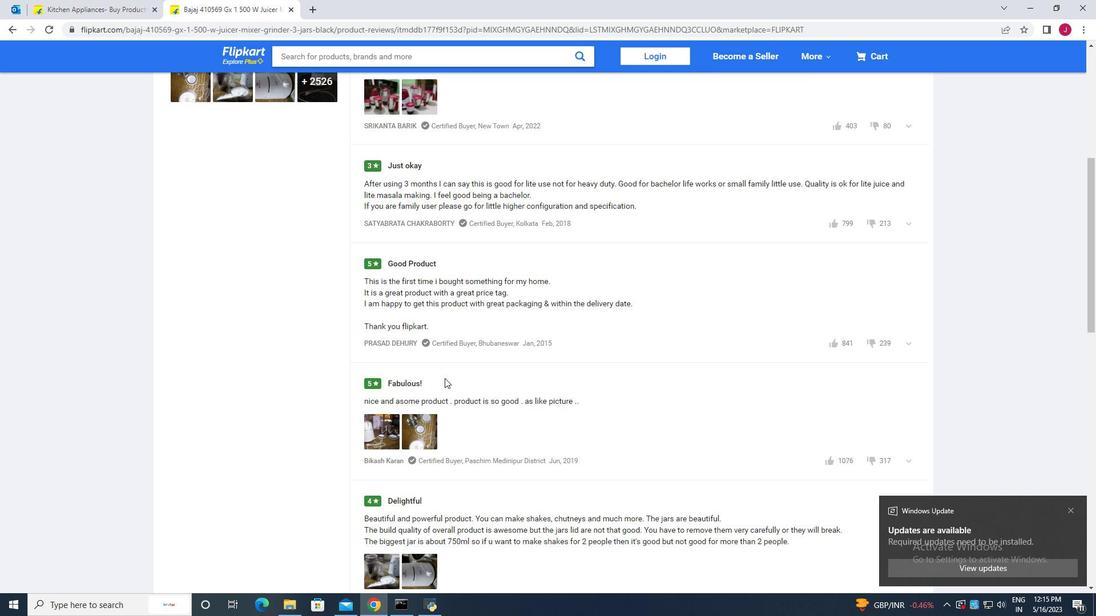 
Action: Mouse scrolled (445, 378) with delta (0, 0)
Screenshot: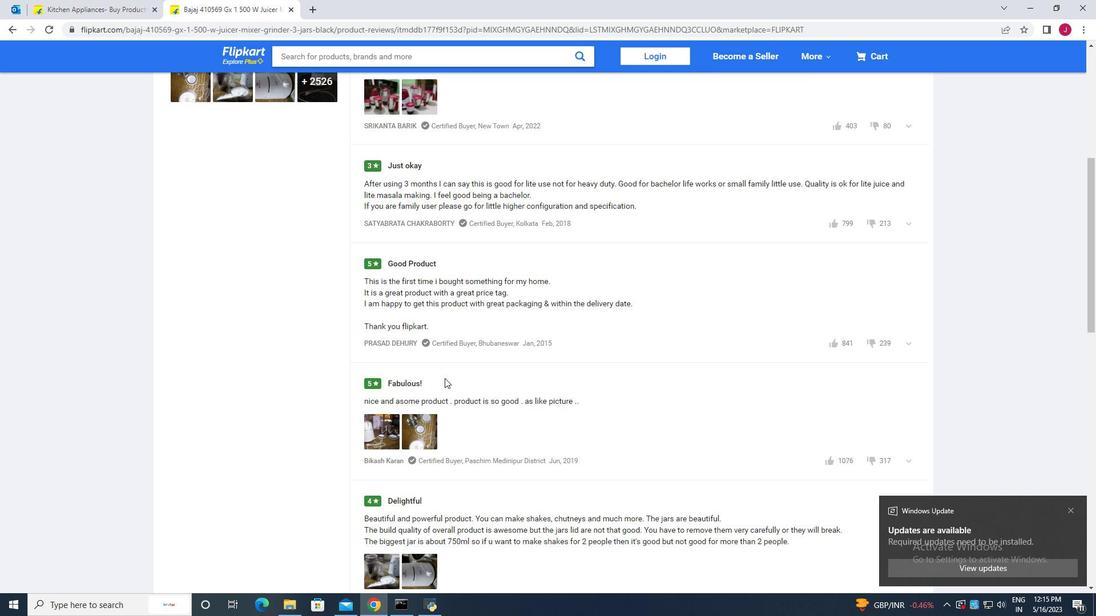 
Action: Mouse moved to (478, 369)
Screenshot: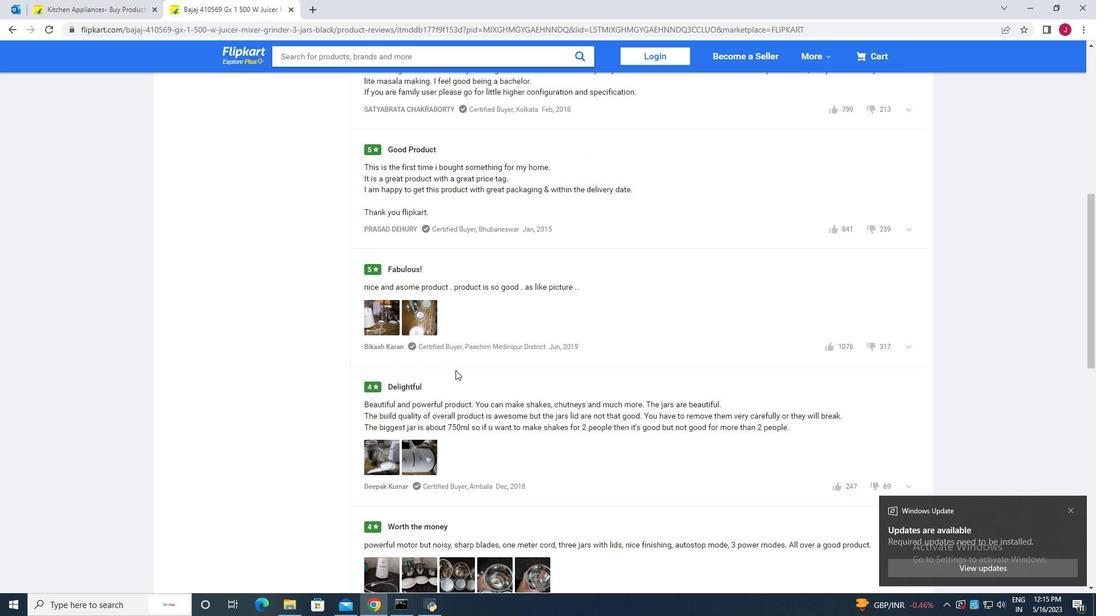
Action: Mouse scrolled (478, 369) with delta (0, 0)
Screenshot: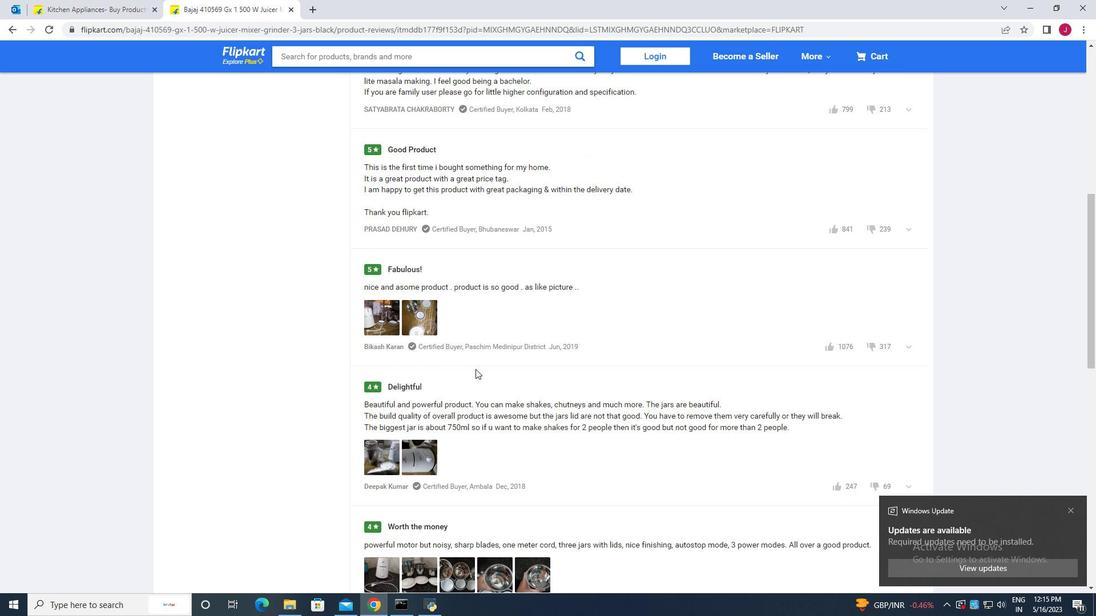 
Action: Mouse moved to (489, 365)
Screenshot: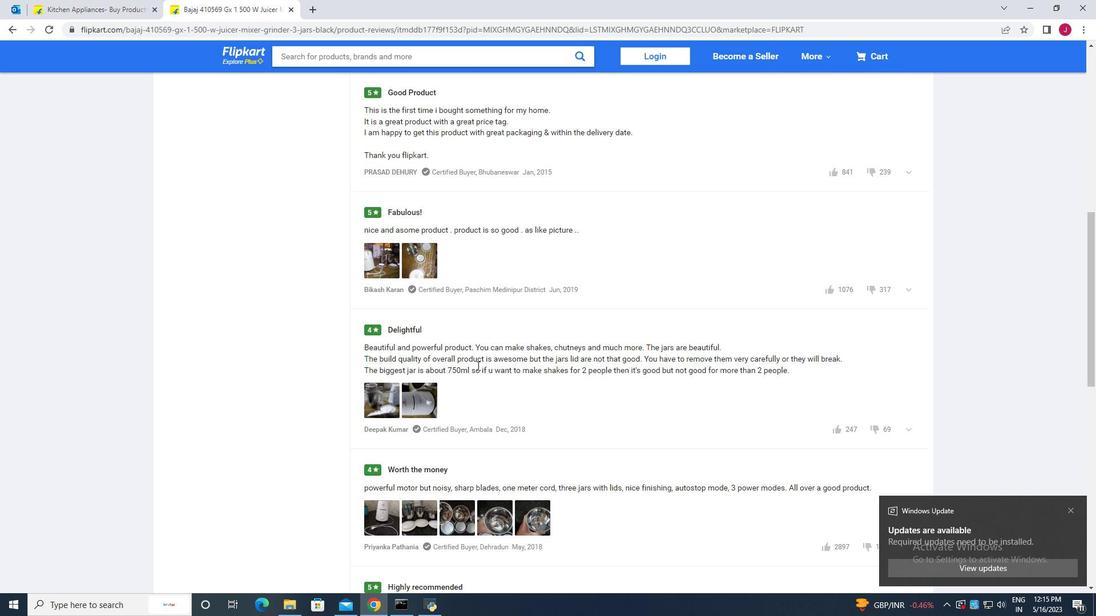 
Action: Mouse scrolled (489, 365) with delta (0, 0)
Screenshot: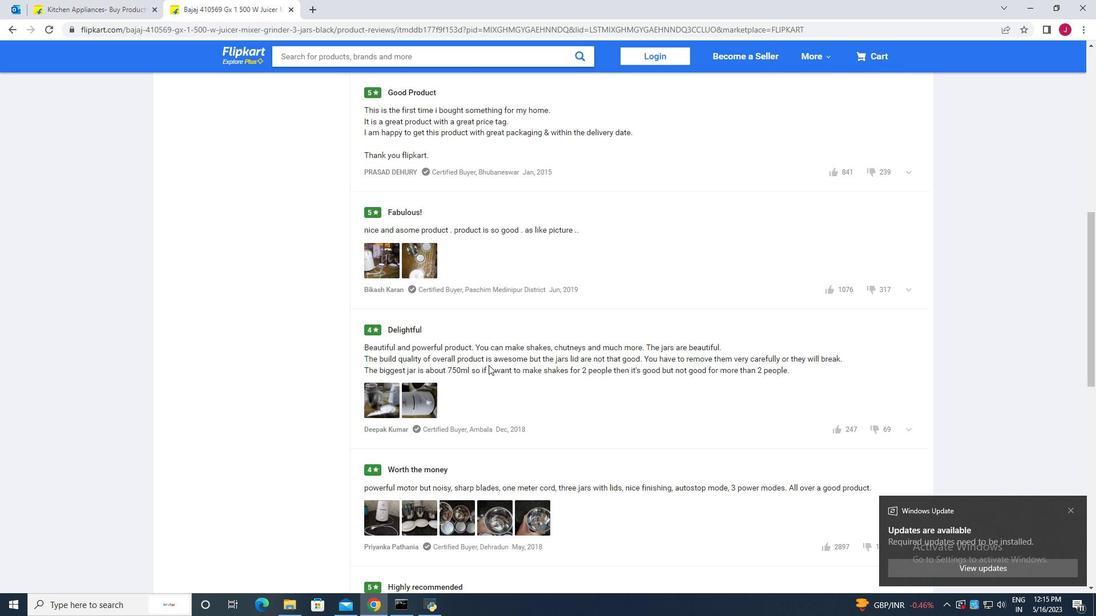
Action: Mouse moved to (438, 357)
Screenshot: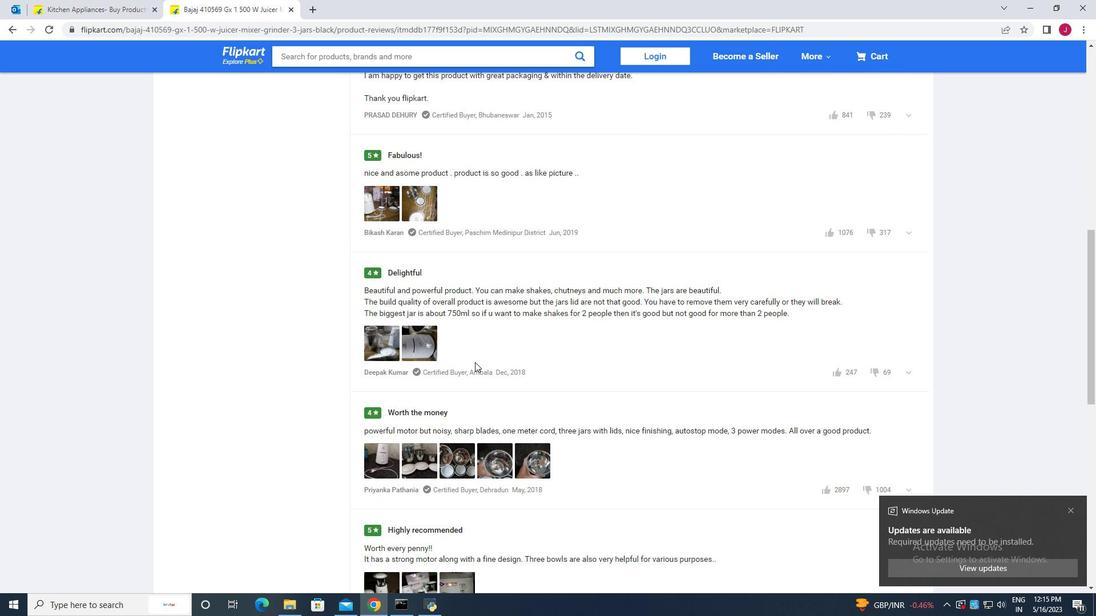 
Action: Mouse scrolled (438, 356) with delta (0, 0)
Screenshot: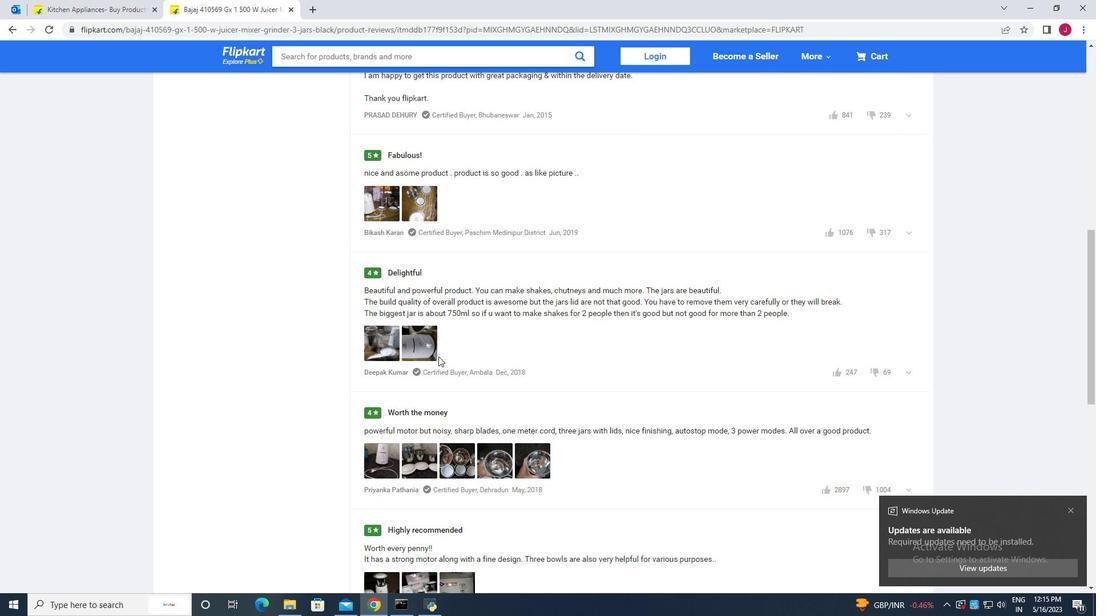
Action: Mouse moved to (830, 371)
Screenshot: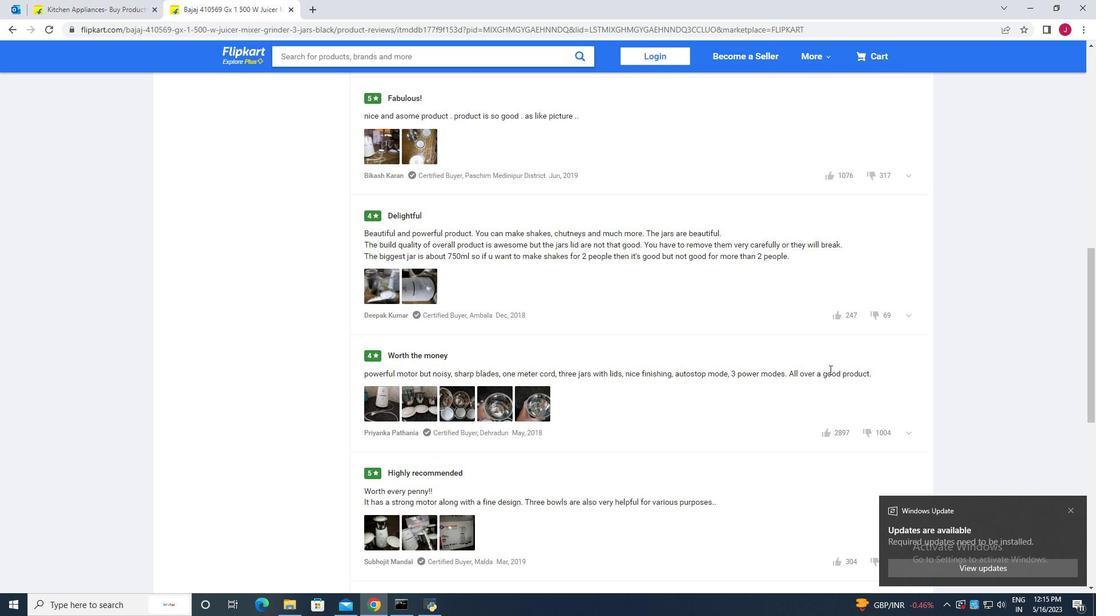 
Action: Mouse scrolled (830, 371) with delta (0, 0)
Screenshot: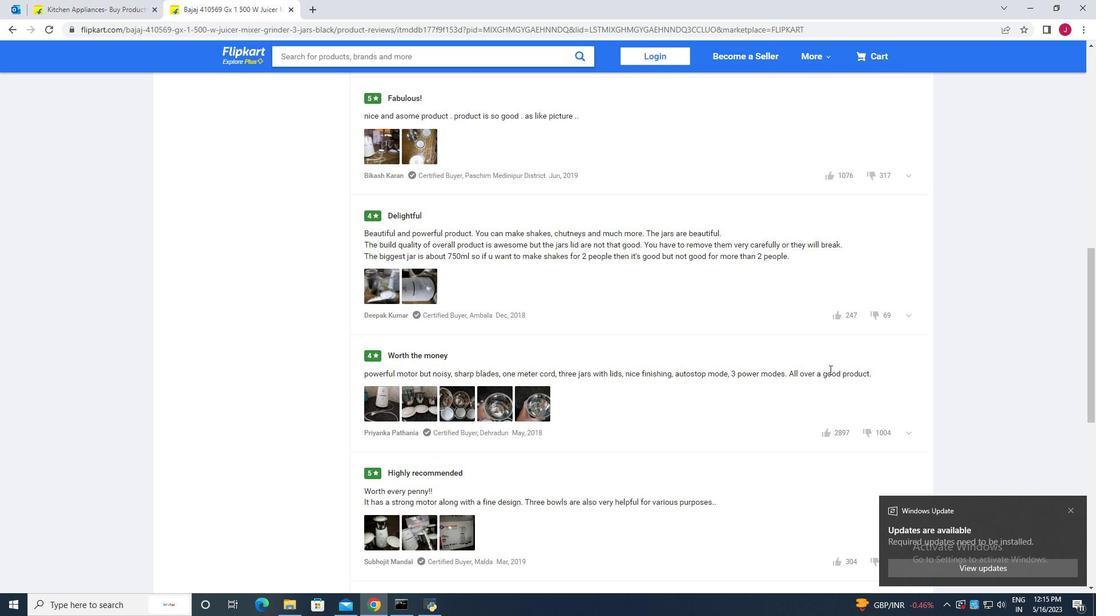 
Action: Mouse moved to (538, 369)
Screenshot: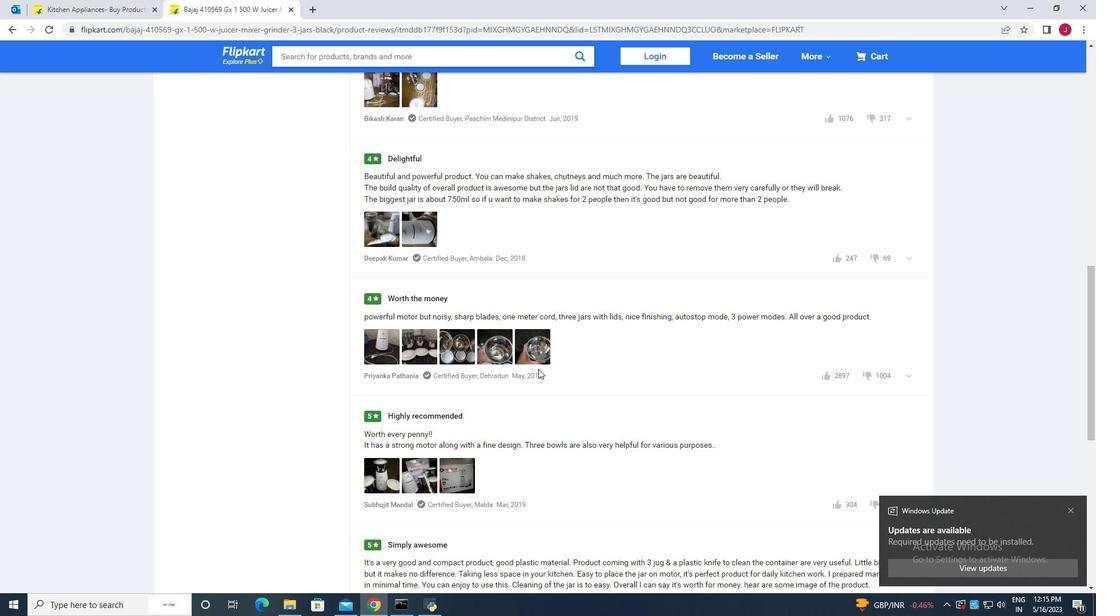 
Action: Mouse scrolled (538, 369) with delta (0, 0)
Screenshot: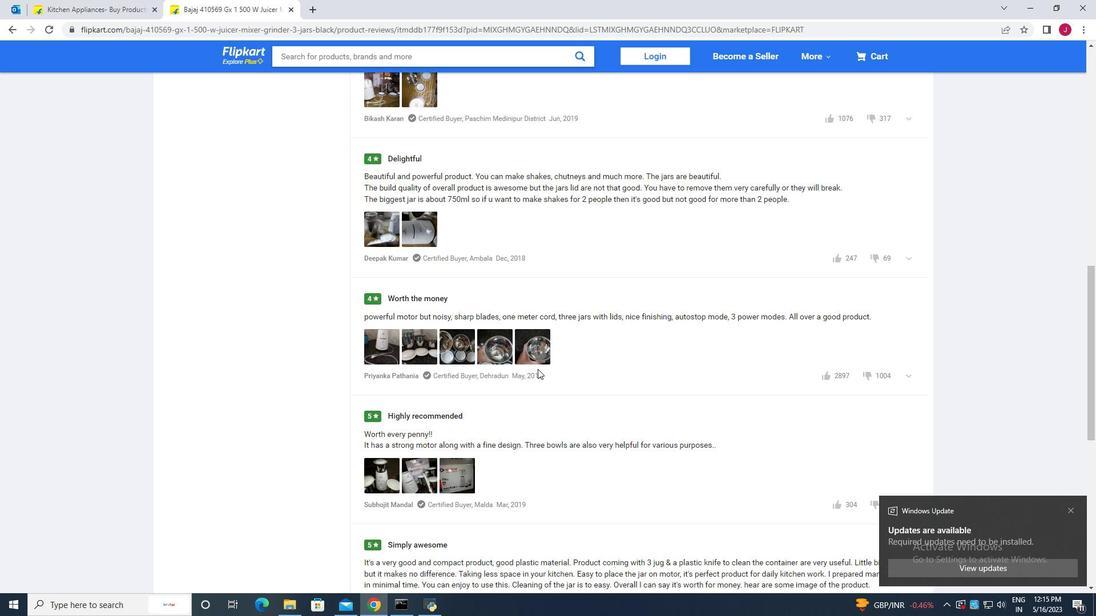 
Action: Mouse moved to (792, 406)
Screenshot: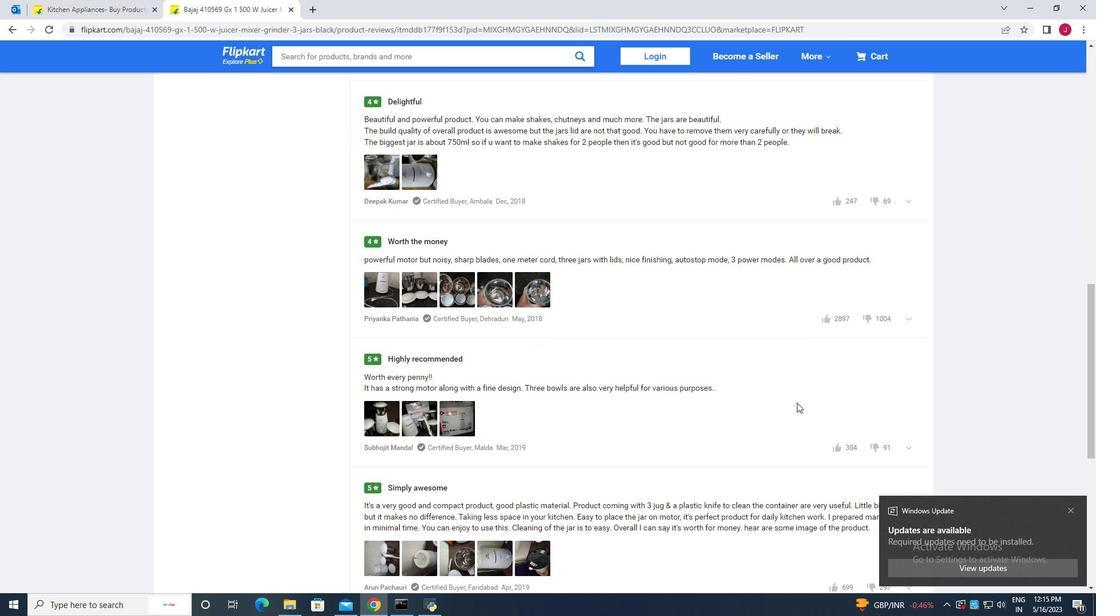 
Action: Mouse scrolled (792, 405) with delta (0, 0)
Screenshot: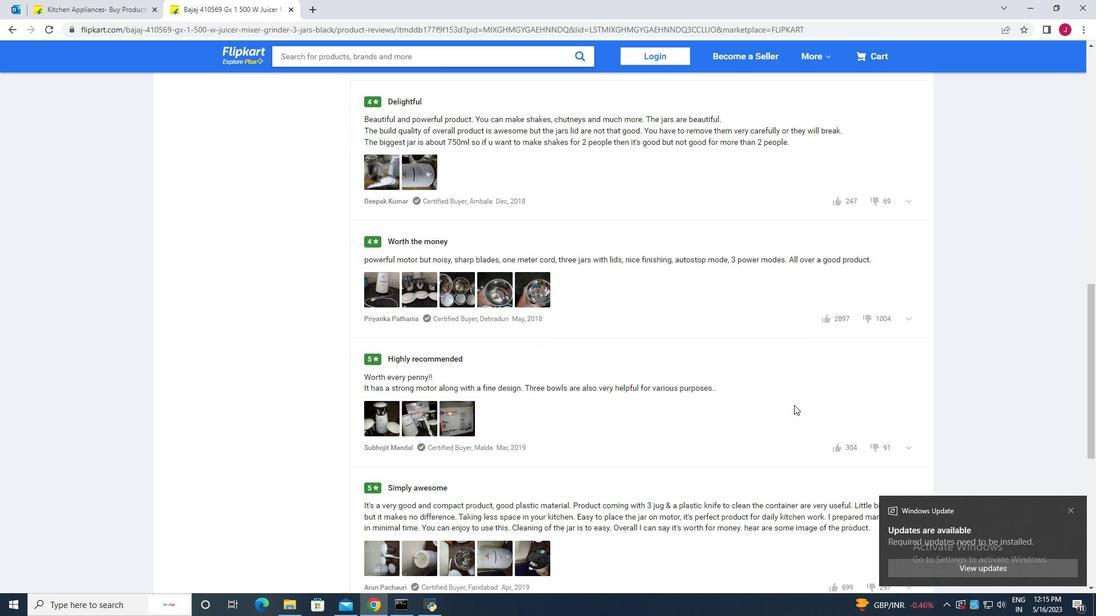 
Action: Mouse moved to (790, 406)
Screenshot: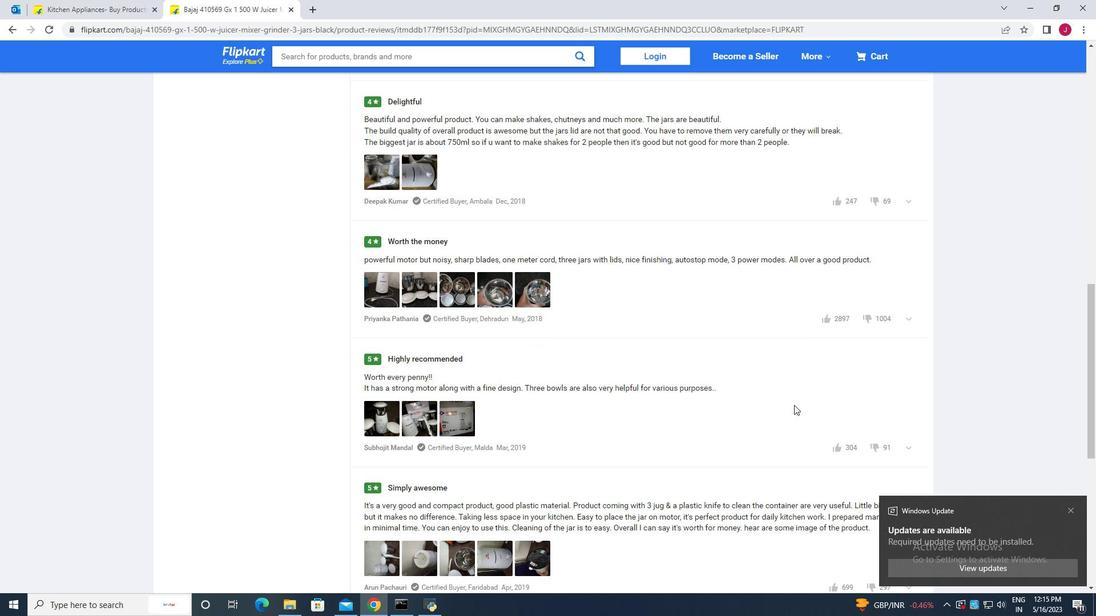 
Action: Mouse scrolled (790, 406) with delta (0, 0)
Screenshot: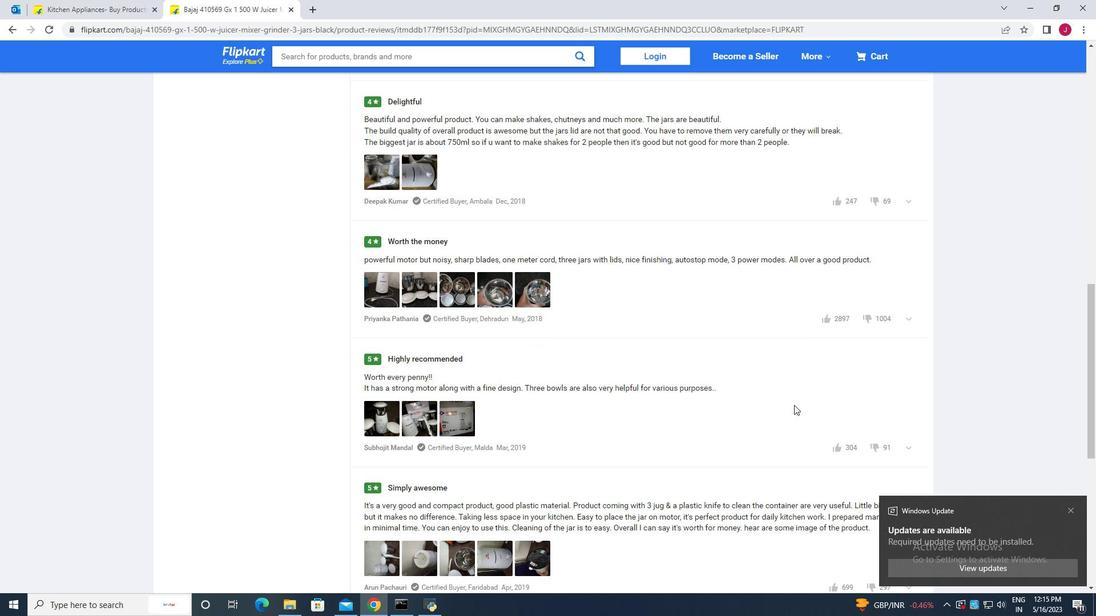 
Action: Mouse moved to (478, 416)
Screenshot: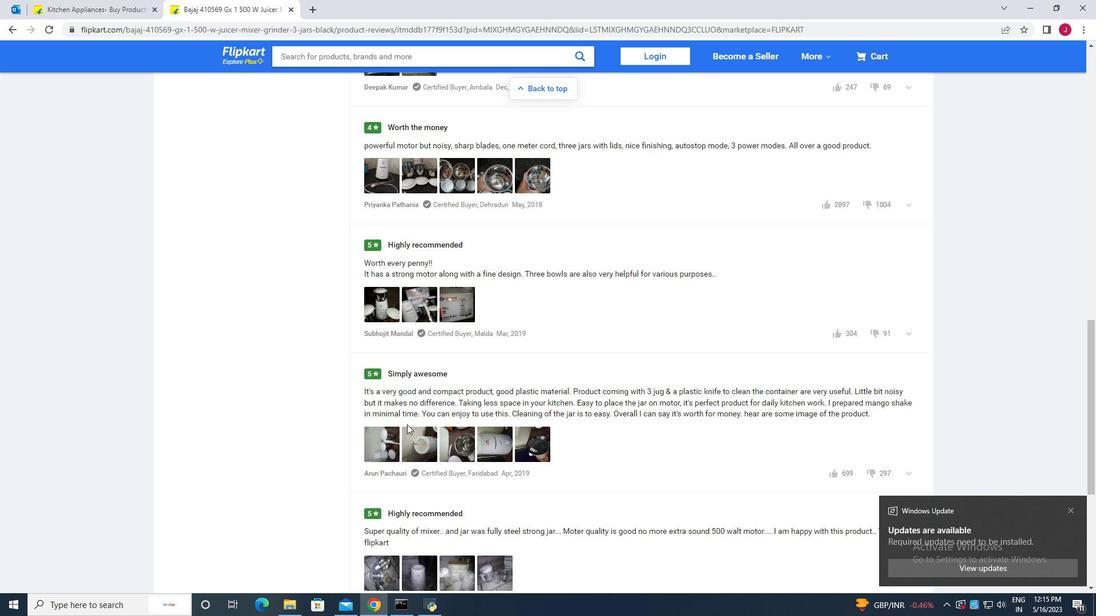 
Action: Mouse scrolled (478, 415) with delta (0, 0)
Screenshot: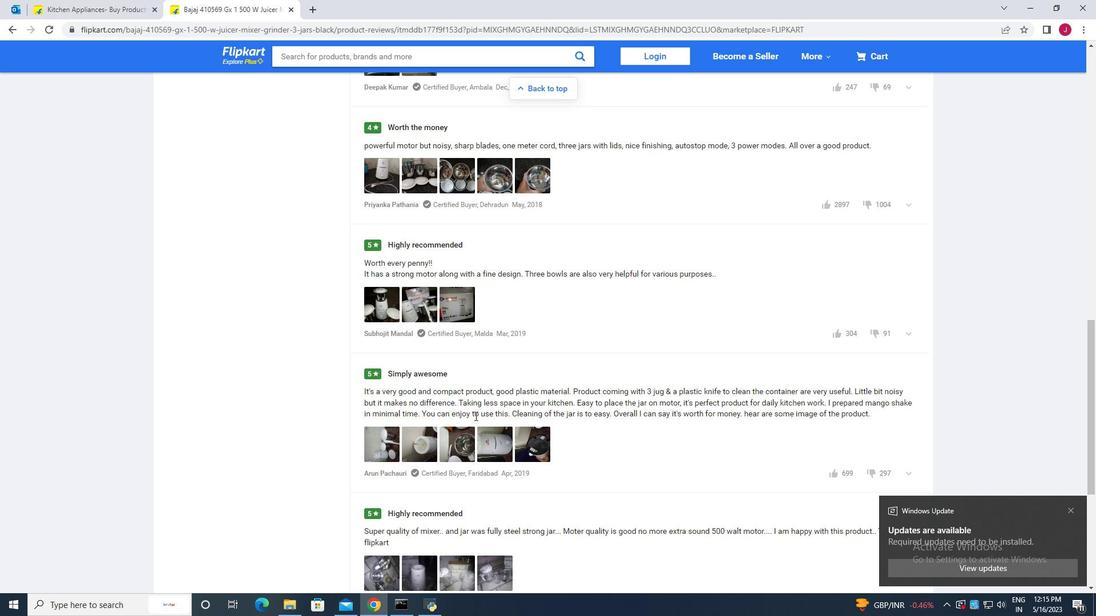 
Action: Mouse moved to (478, 416)
Screenshot: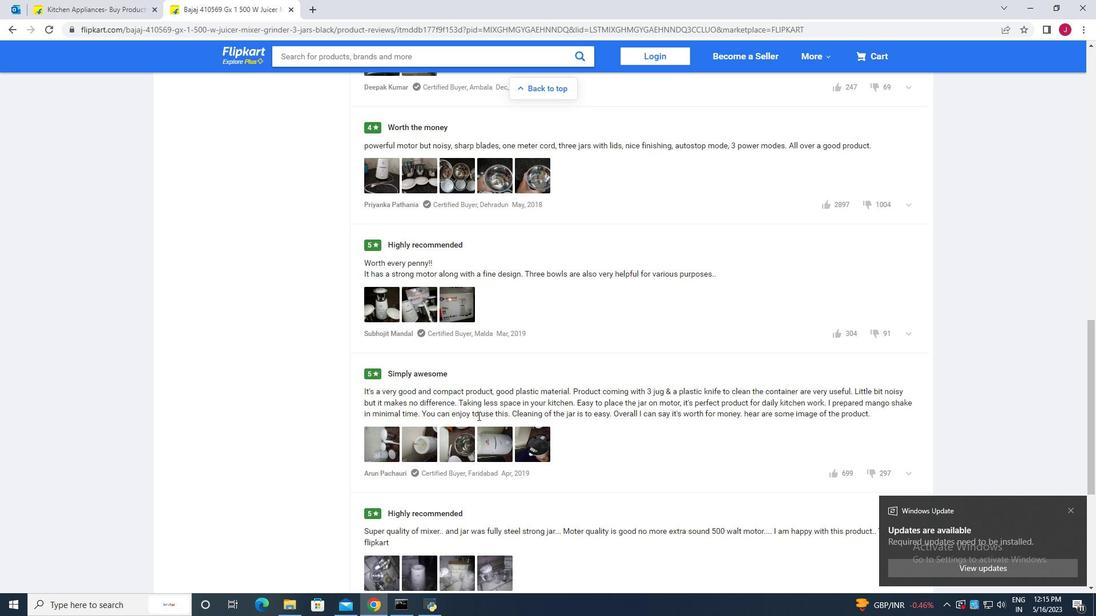 
Action: Mouse scrolled (478, 415) with delta (0, 0)
Screenshot: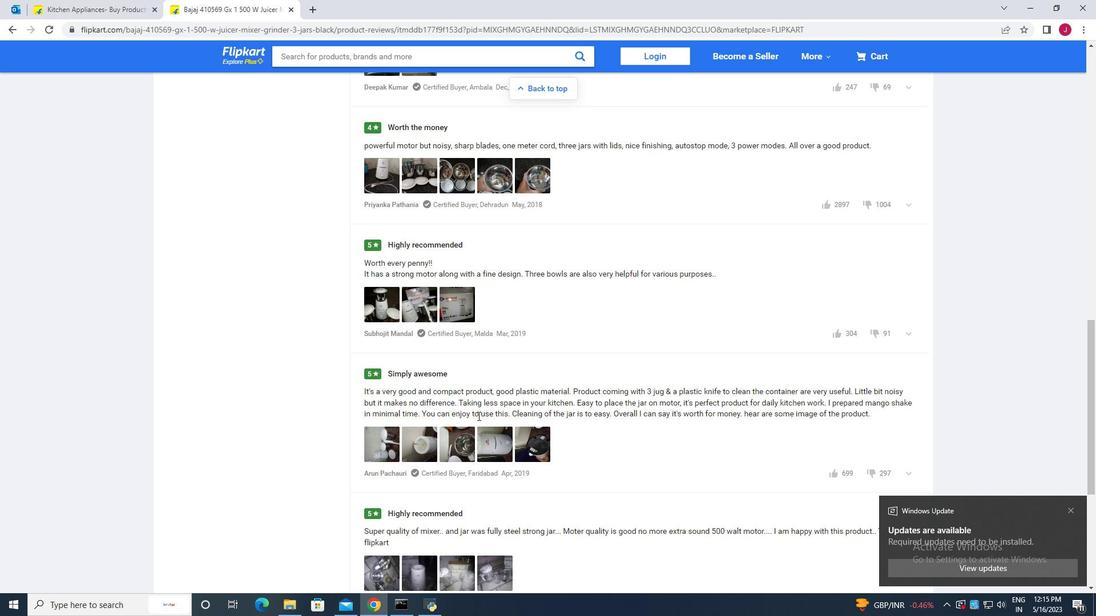 
Action: Mouse moved to (478, 416)
Screenshot: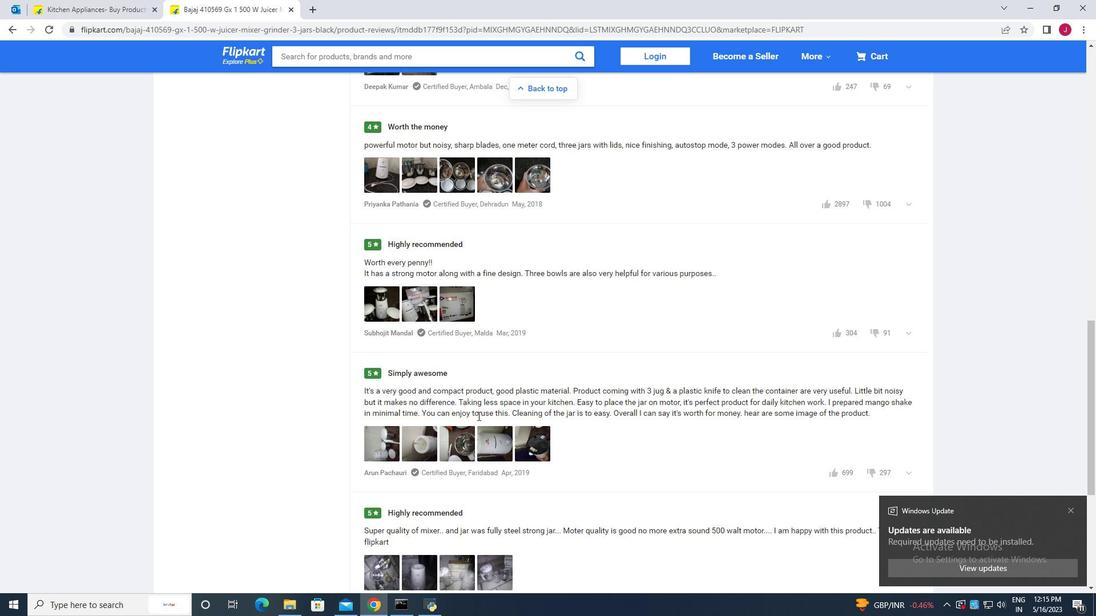 
Action: Mouse scrolled (478, 415) with delta (0, 0)
Screenshot: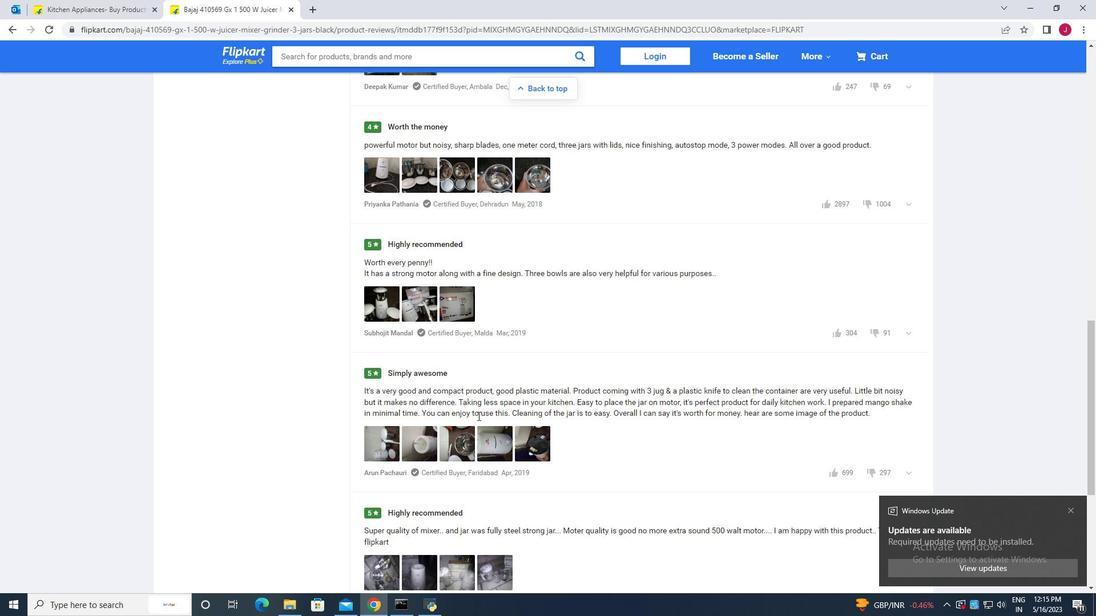 
Action: Mouse moved to (478, 416)
Screenshot: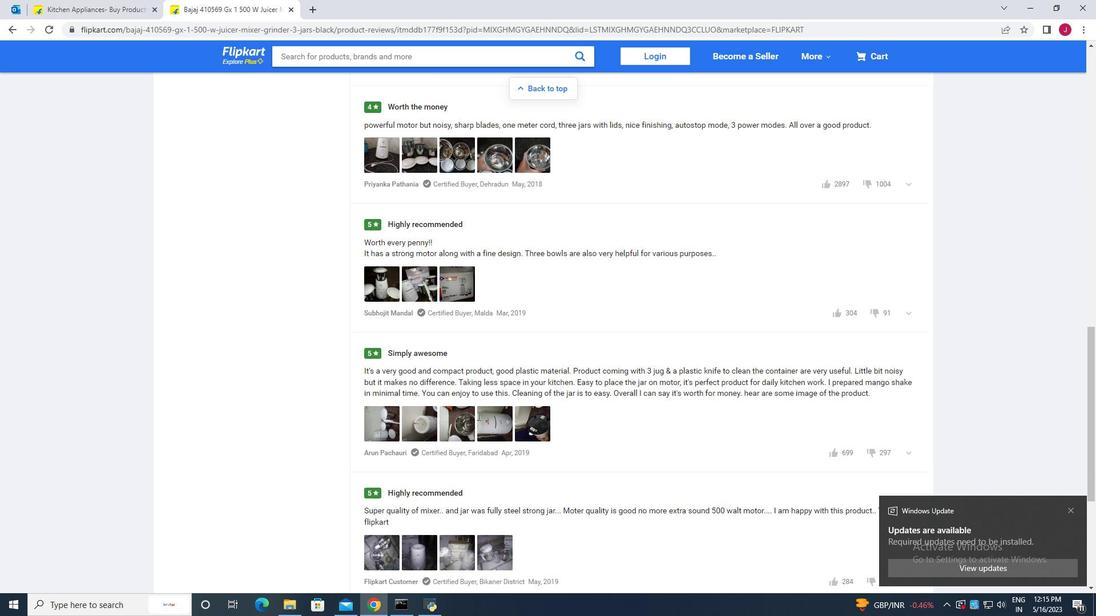 
Action: Mouse scrolled (478, 415) with delta (0, 0)
Screenshot: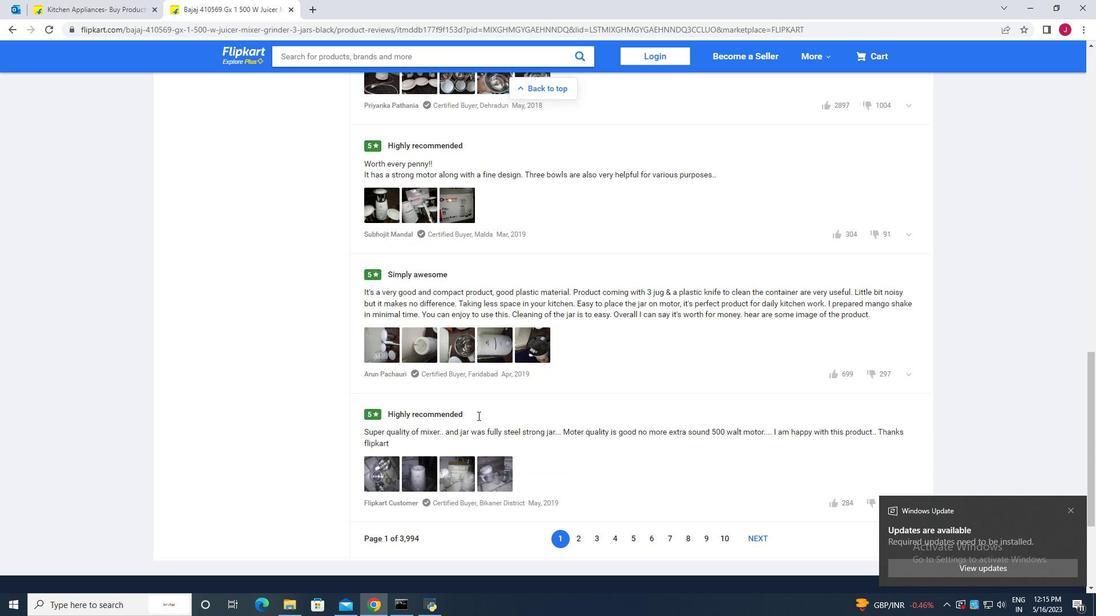 
Action: Mouse moved to (374, 338)
Screenshot: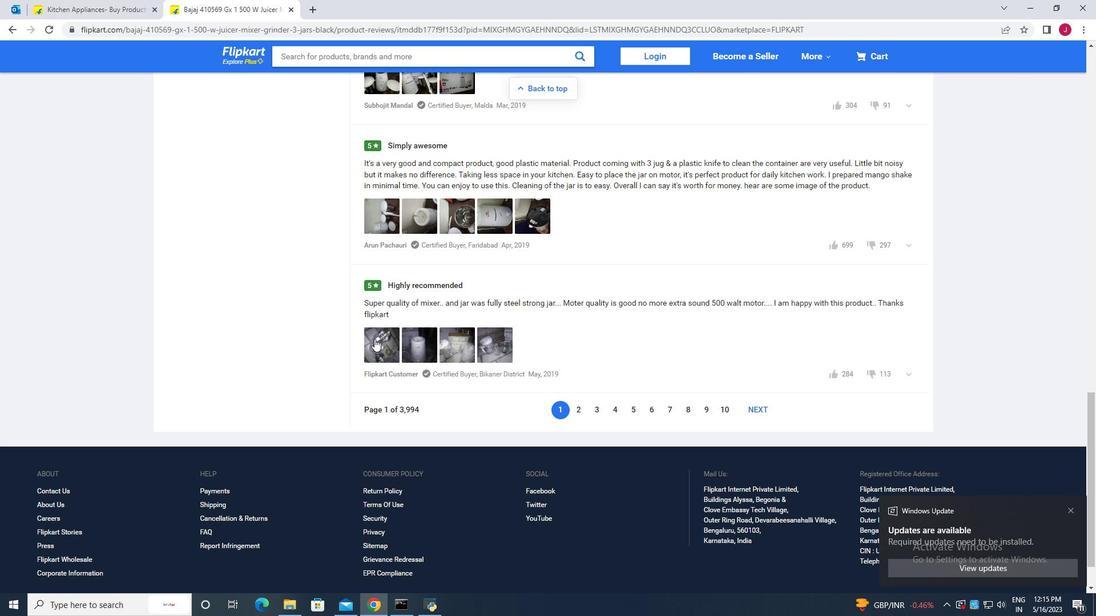 
